 Task: Look for space in Nanuque, Brazil from 1st June, 2023 to 9th June, 2023 for 4 adults in price range Rs.6000 to Rs.12000. Place can be entire place with 2 bedrooms having 2 beds and 2 bathrooms. Property type can be house, flat, guest house. Booking option can be shelf check-in. Required host language is Spanish.
Action: Mouse moved to (493, 138)
Screenshot: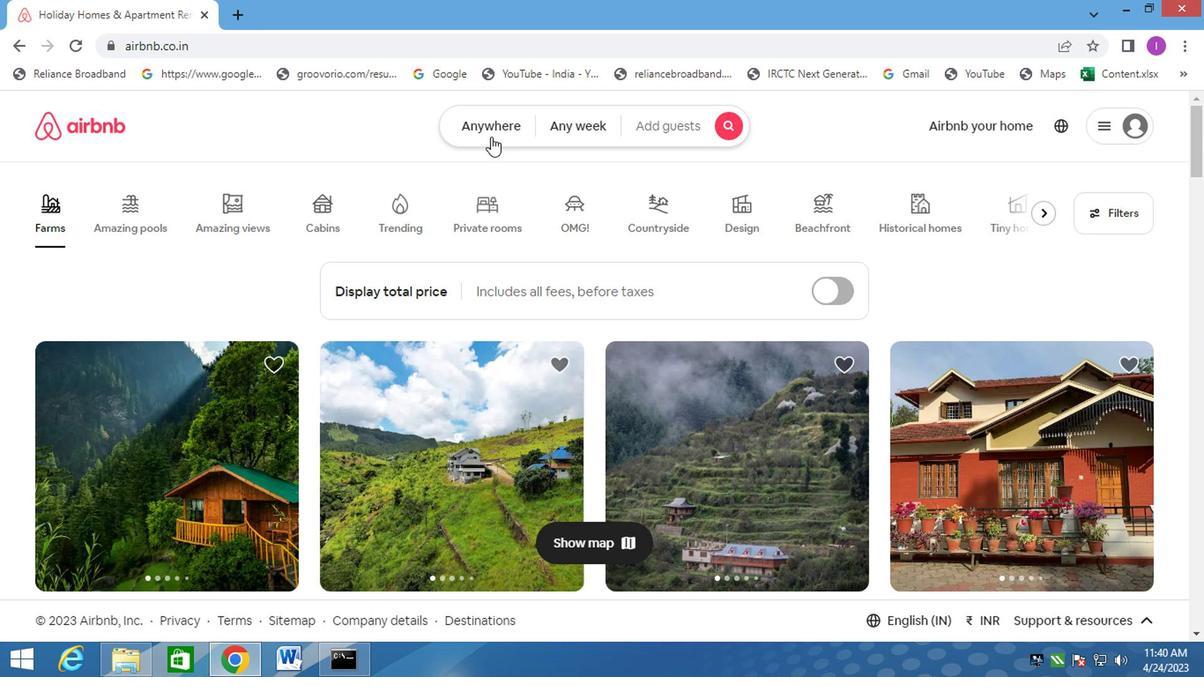 
Action: Mouse pressed left at (493, 138)
Screenshot: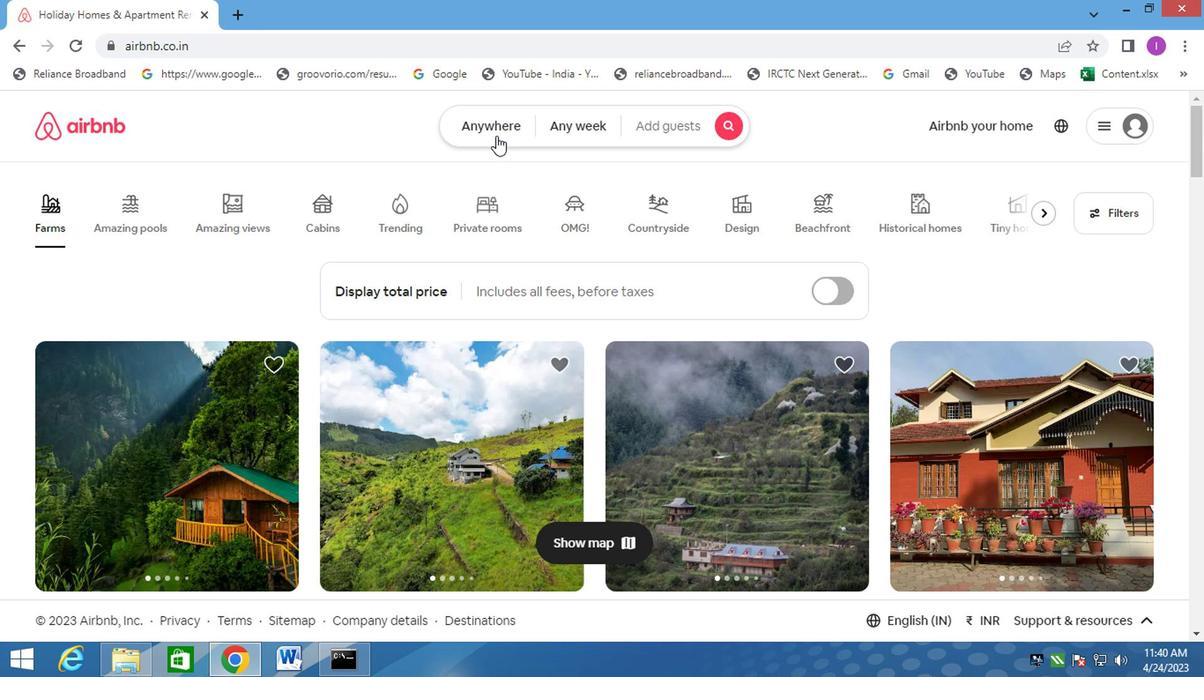
Action: Mouse moved to (312, 247)
Screenshot: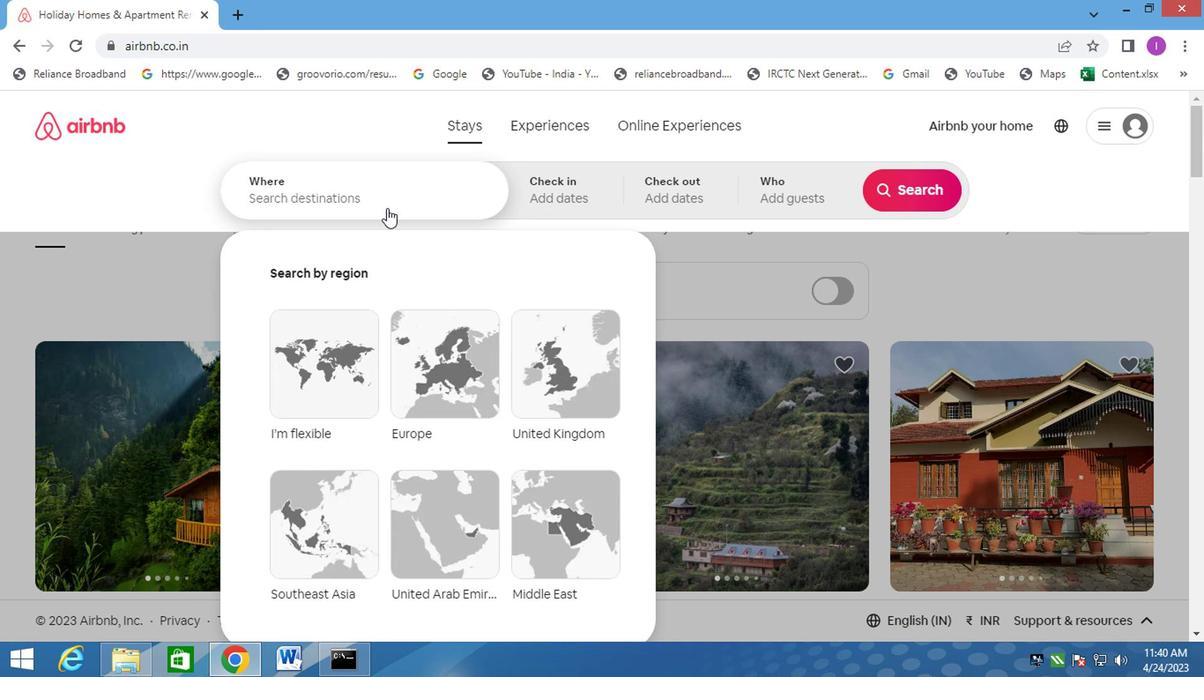 
Action: Key pressed nanu
Screenshot: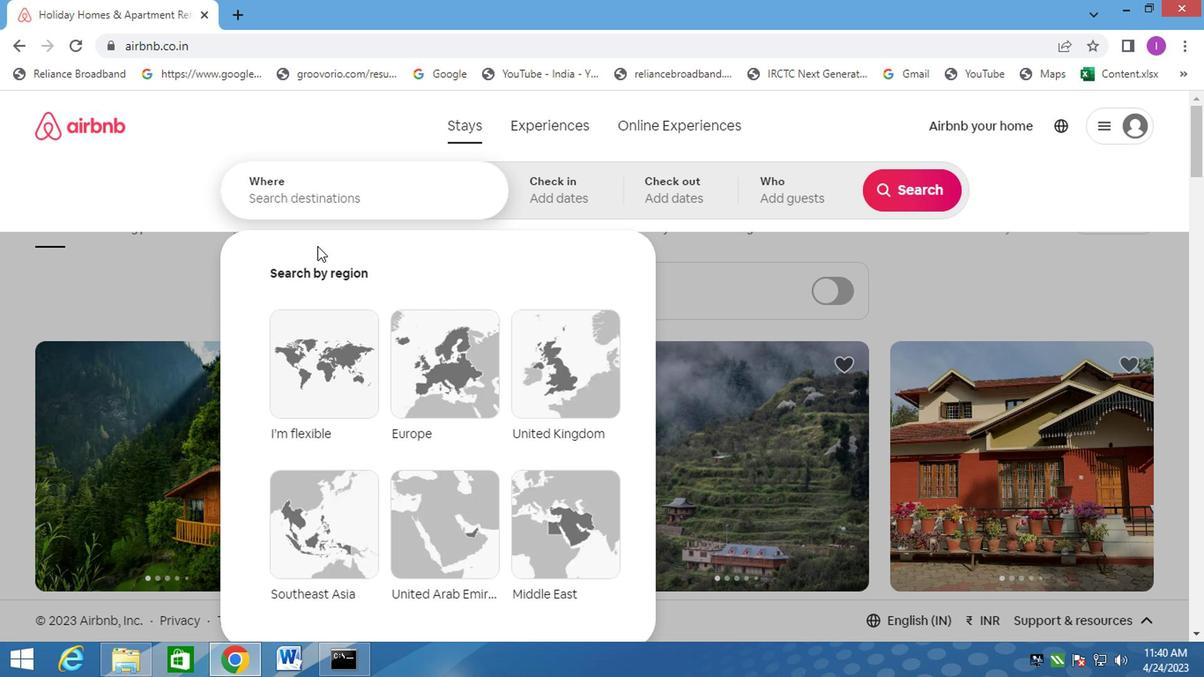 
Action: Mouse moved to (272, 200)
Screenshot: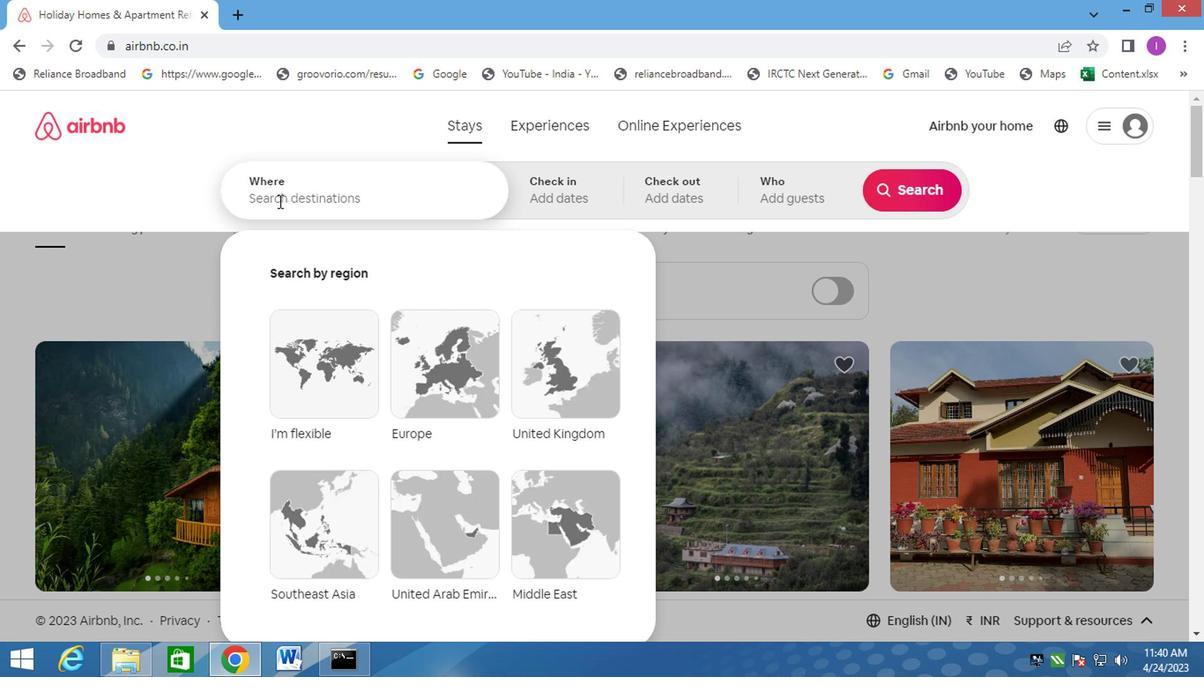 
Action: Mouse pressed left at (272, 200)
Screenshot: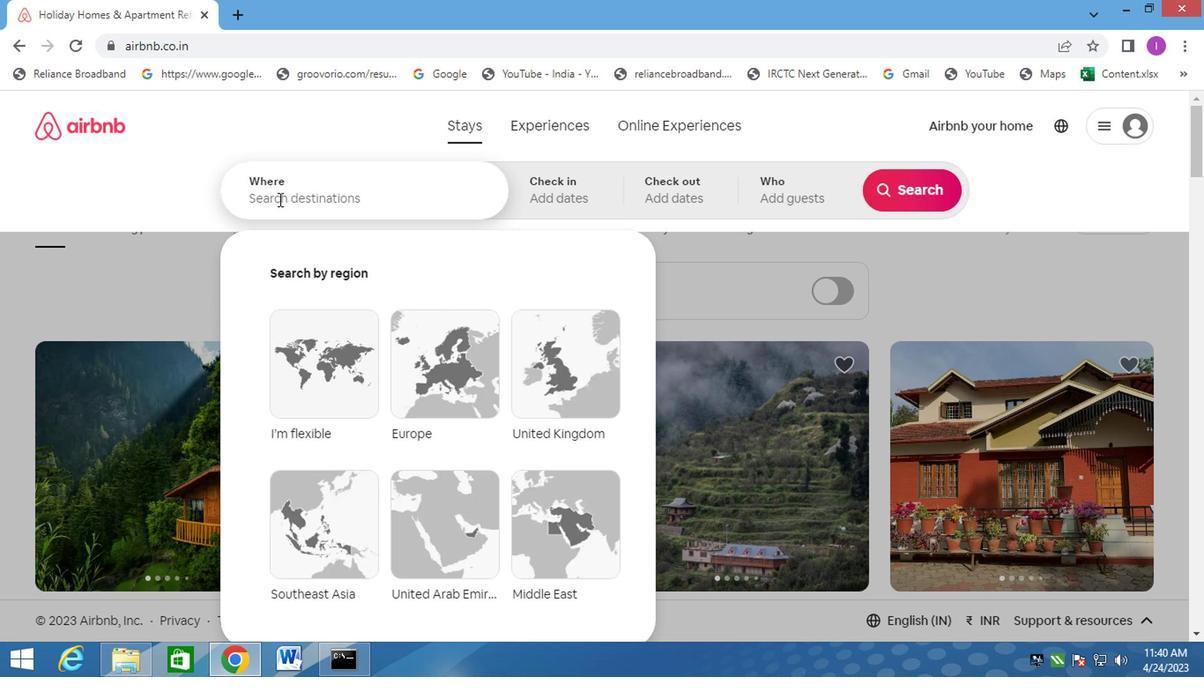 
Action: Key pressed nanuq
Screenshot: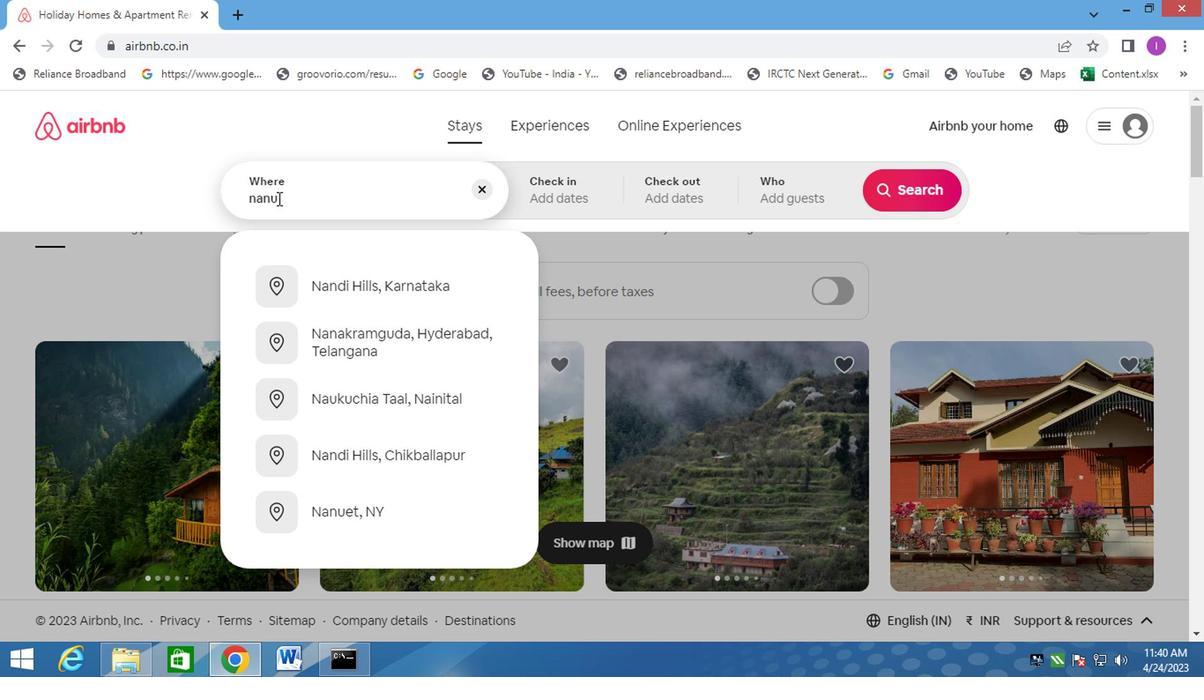 
Action: Mouse moved to (350, 309)
Screenshot: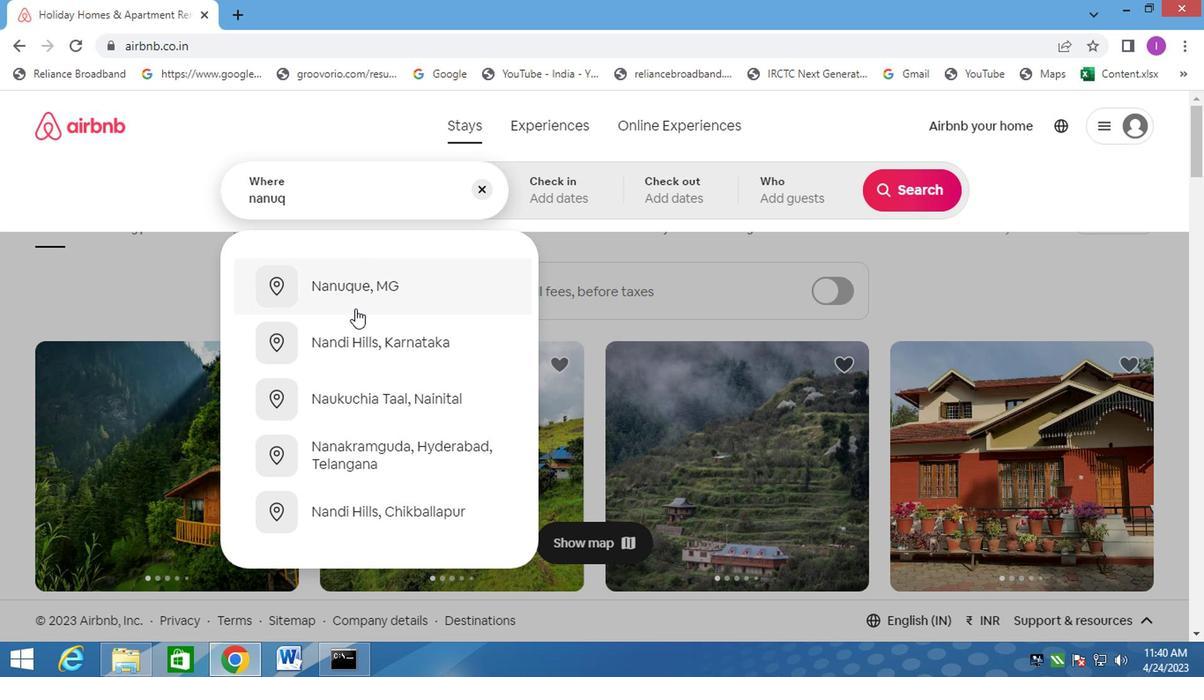 
Action: Key pressed ue,brazi
Screenshot: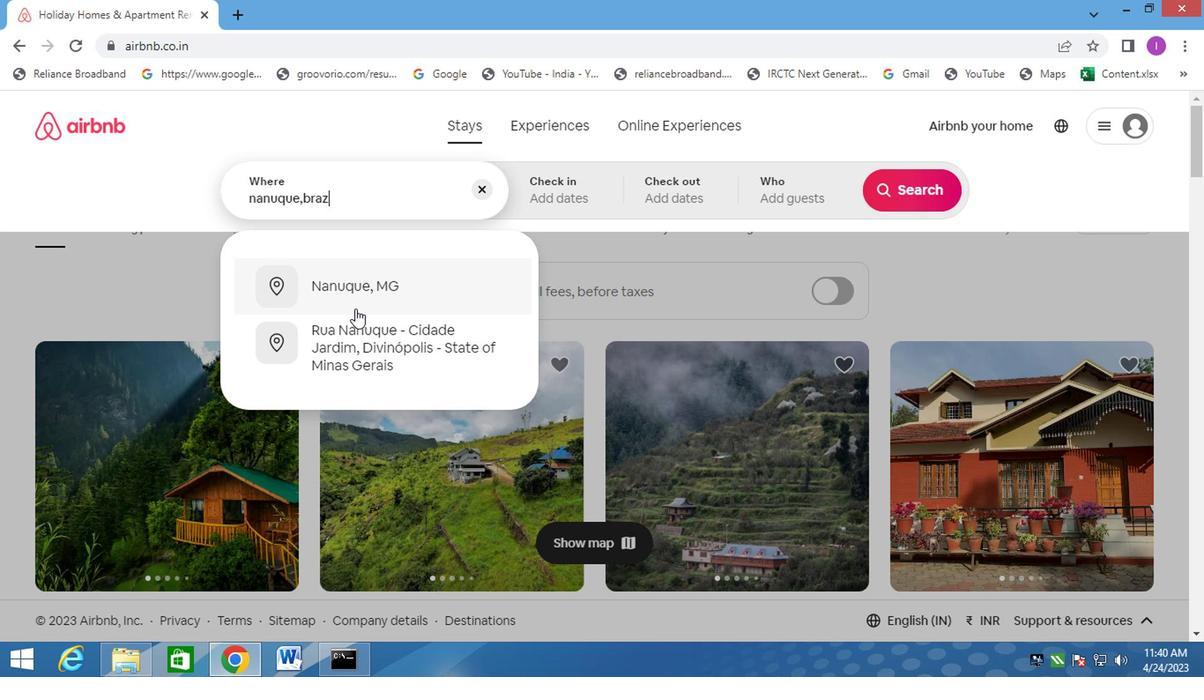 
Action: Mouse moved to (350, 309)
Screenshot: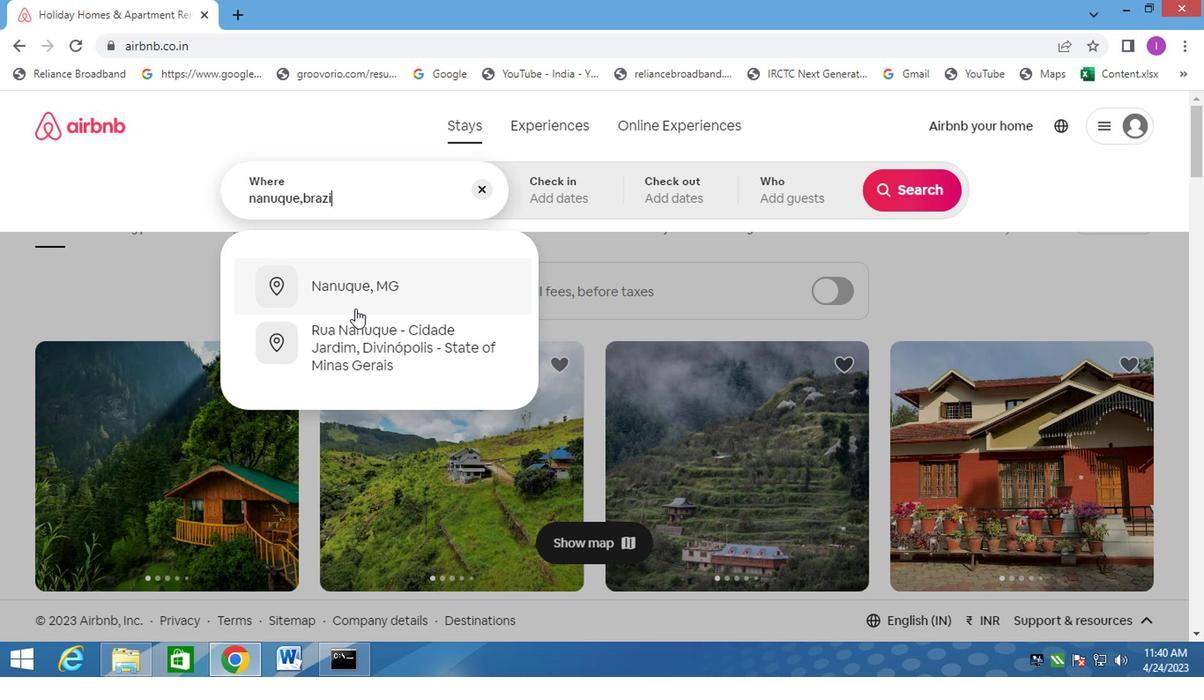 
Action: Key pressed l
Screenshot: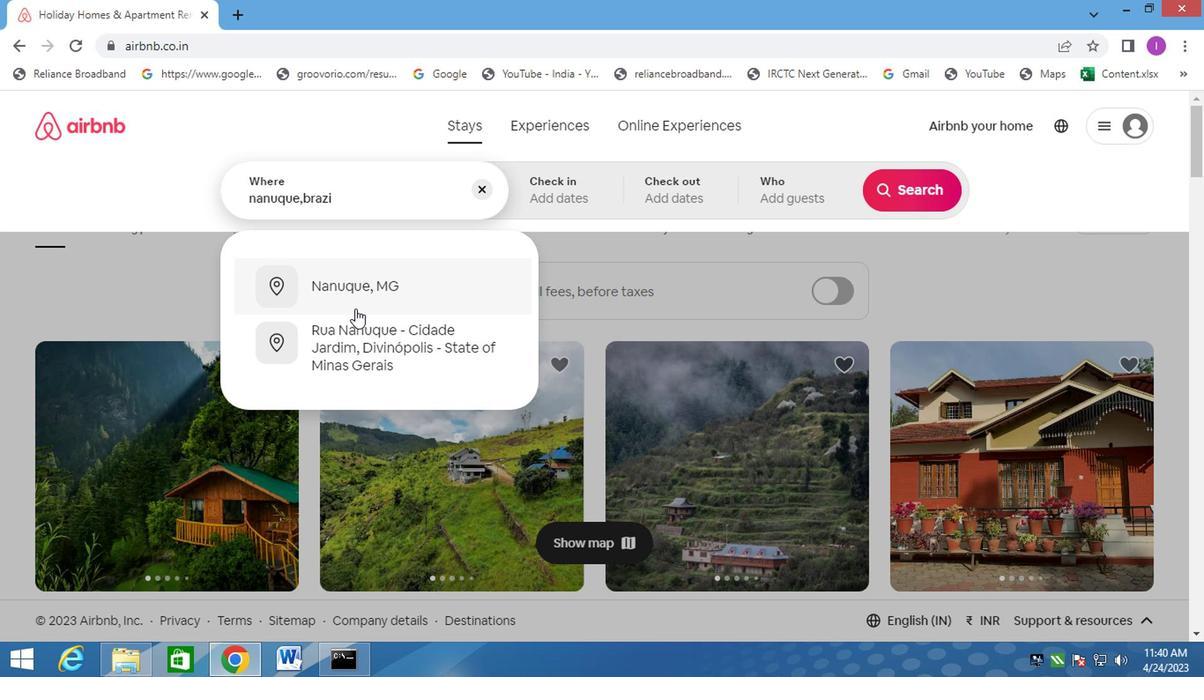
Action: Mouse moved to (576, 197)
Screenshot: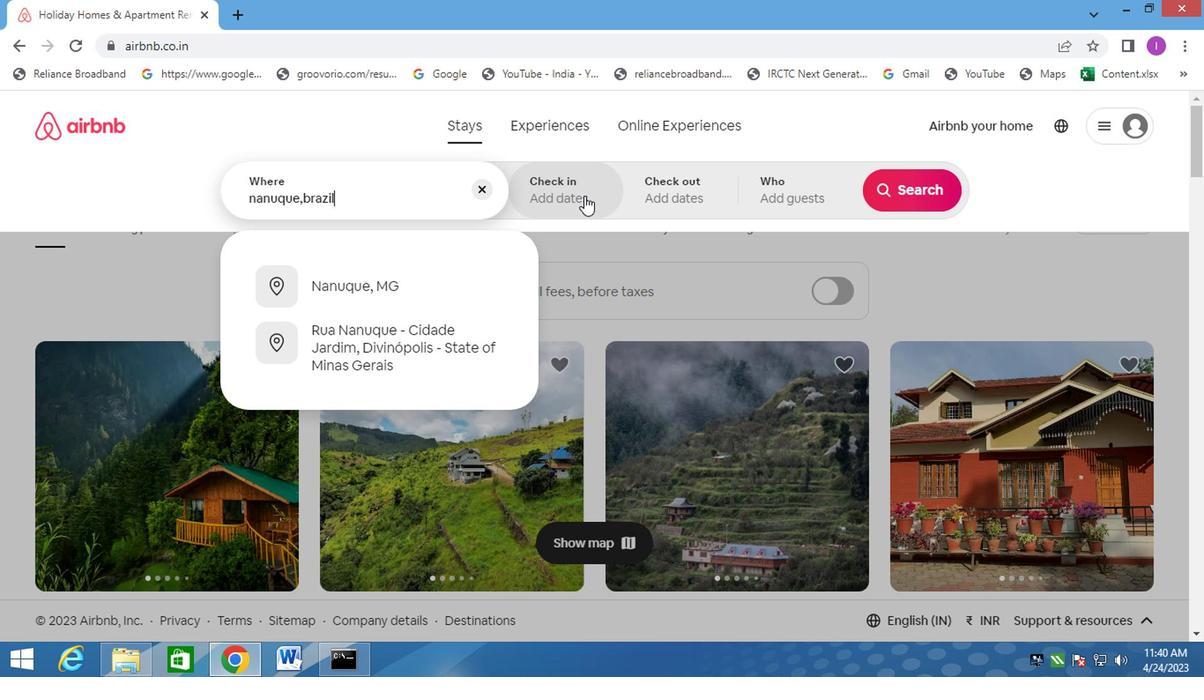 
Action: Mouse pressed left at (576, 197)
Screenshot: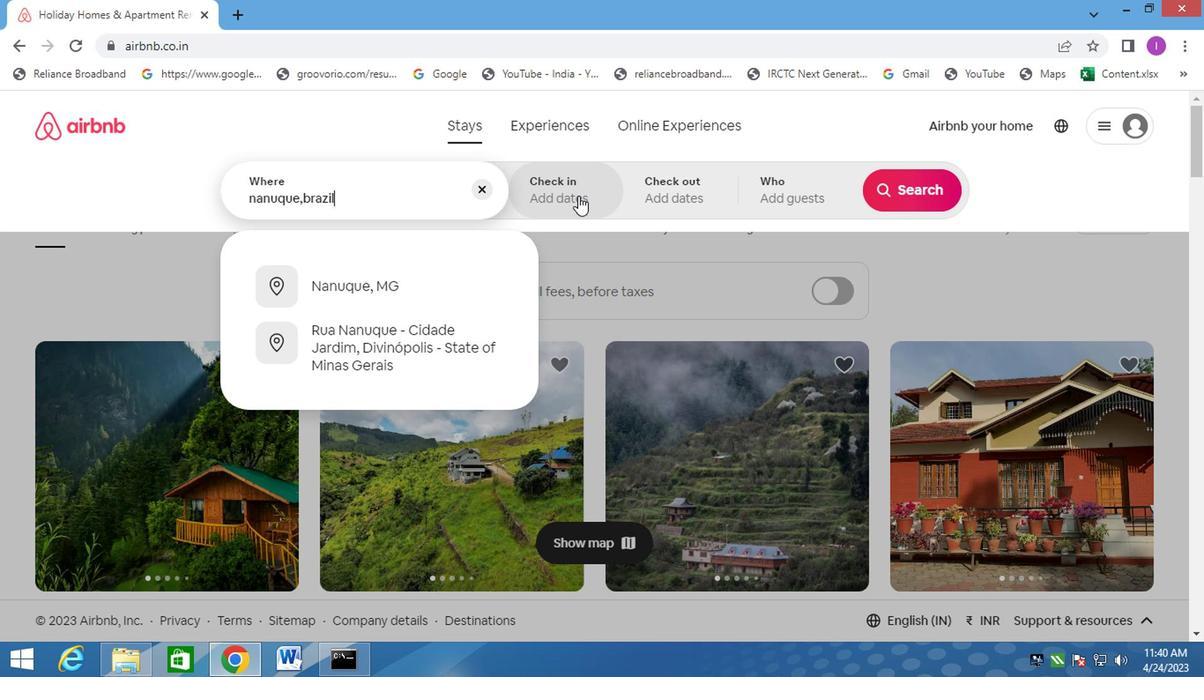 
Action: Mouse moved to (904, 335)
Screenshot: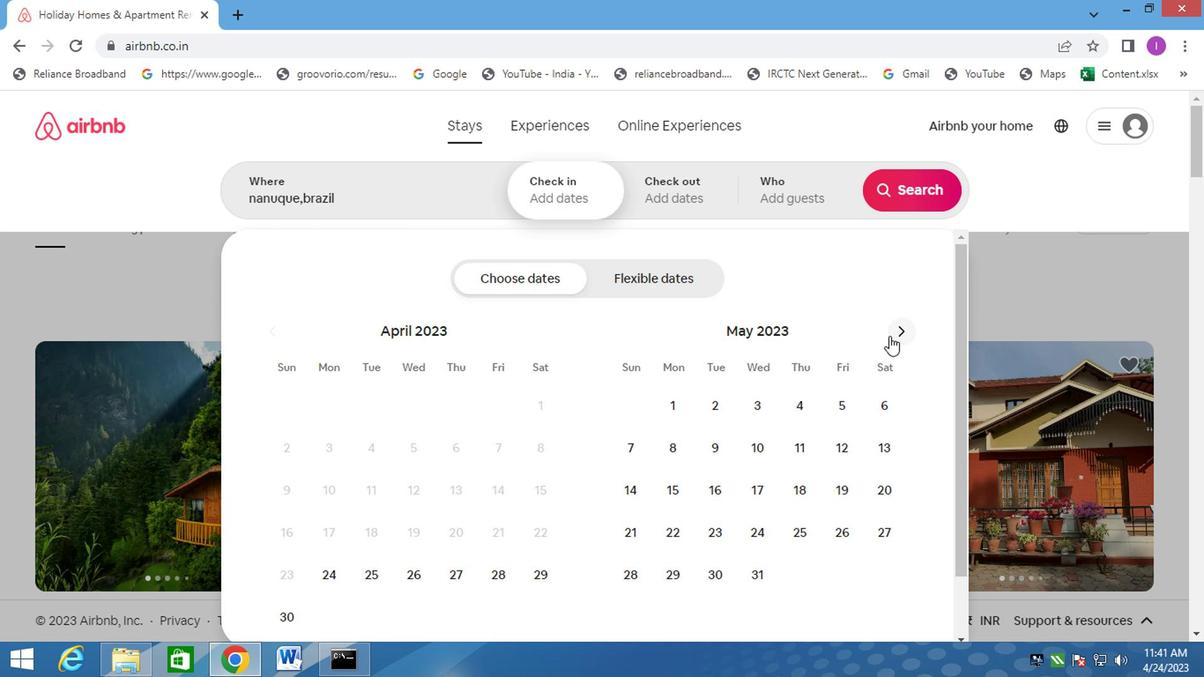 
Action: Mouse pressed left at (904, 335)
Screenshot: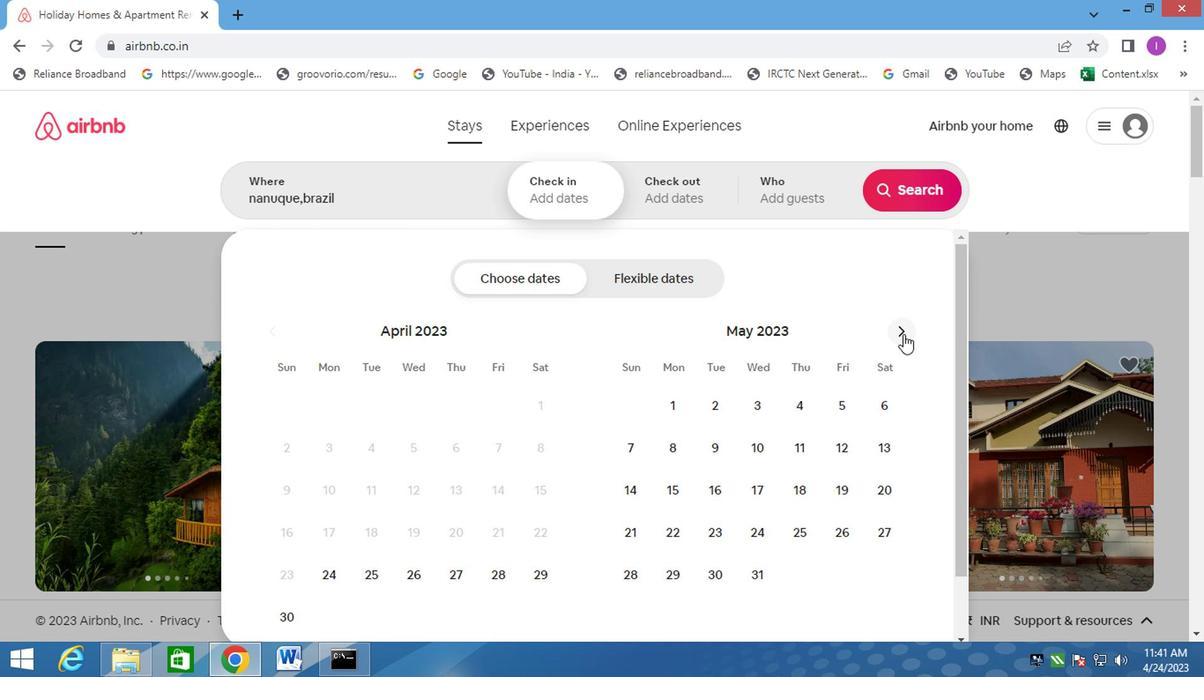 
Action: Mouse moved to (791, 404)
Screenshot: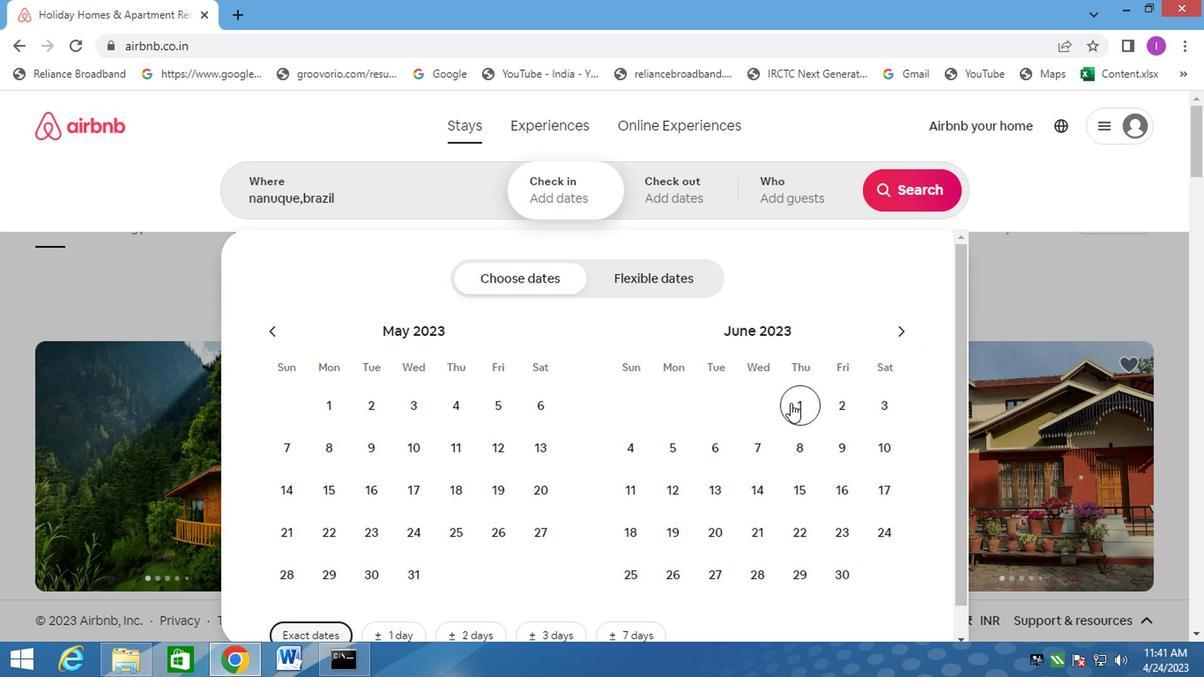 
Action: Mouse pressed left at (791, 404)
Screenshot: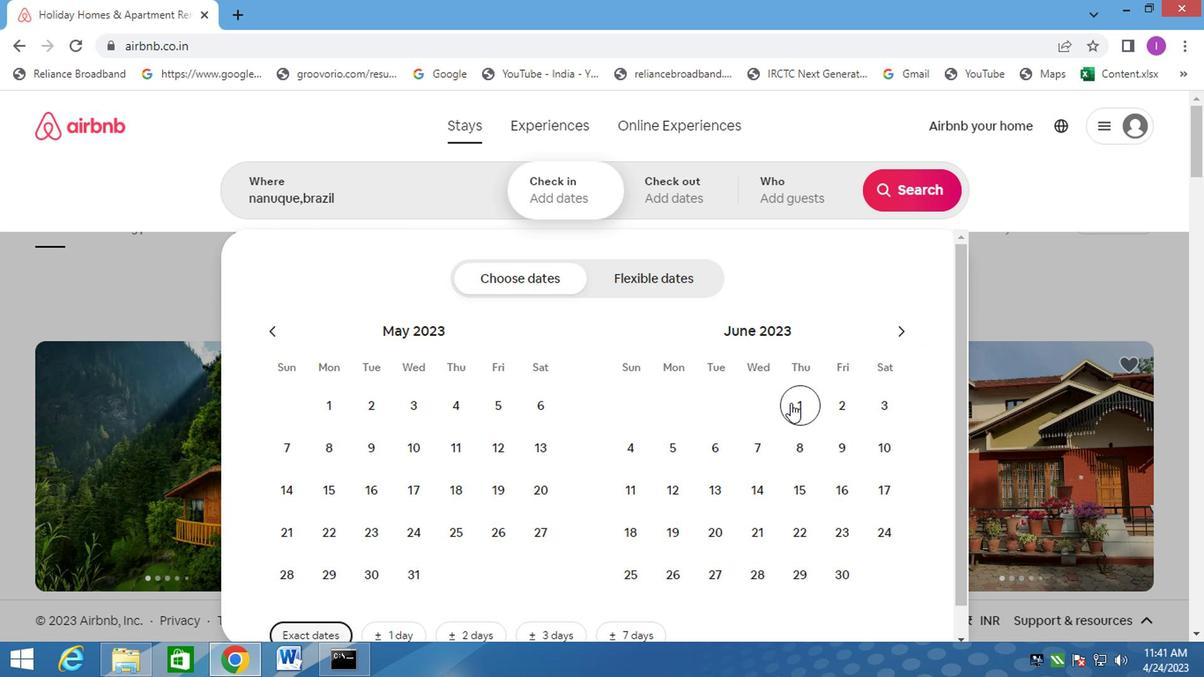 
Action: Mouse moved to (842, 448)
Screenshot: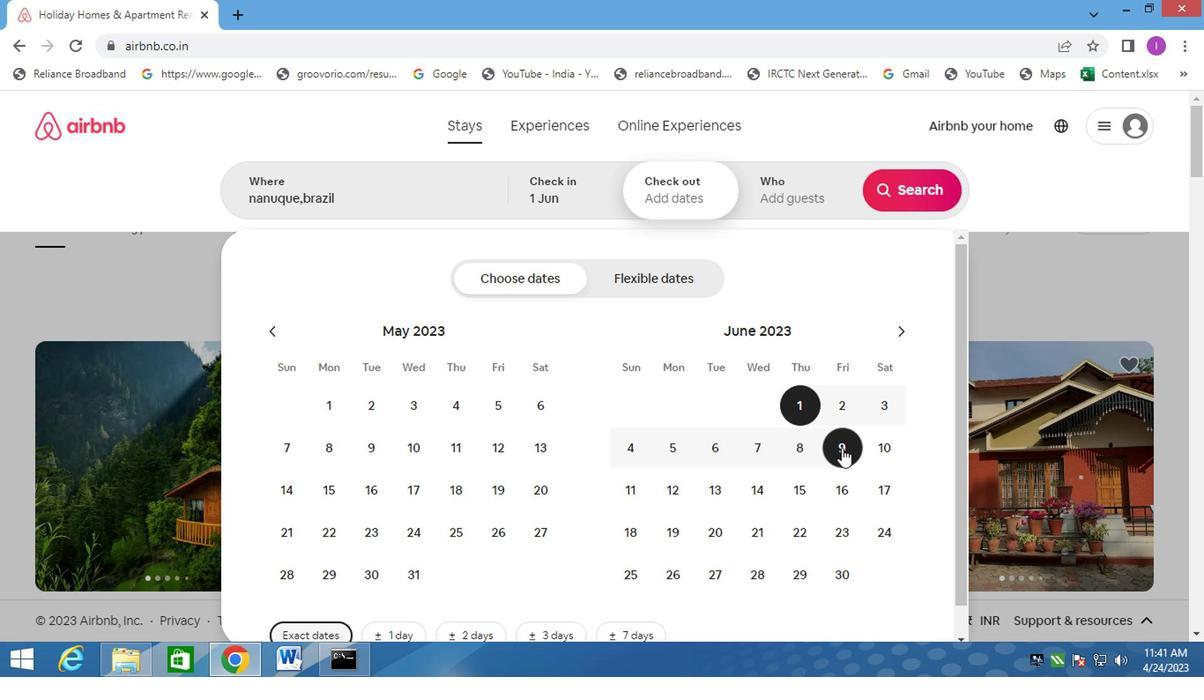 
Action: Mouse pressed left at (842, 448)
Screenshot: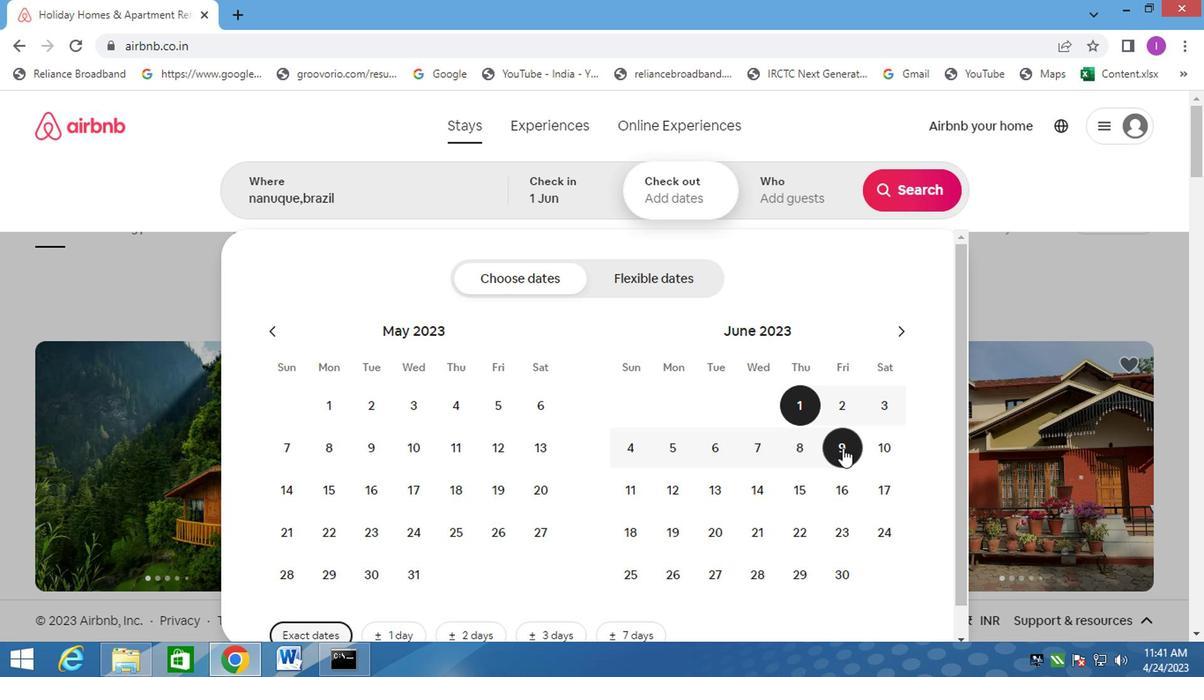 
Action: Mouse moved to (797, 199)
Screenshot: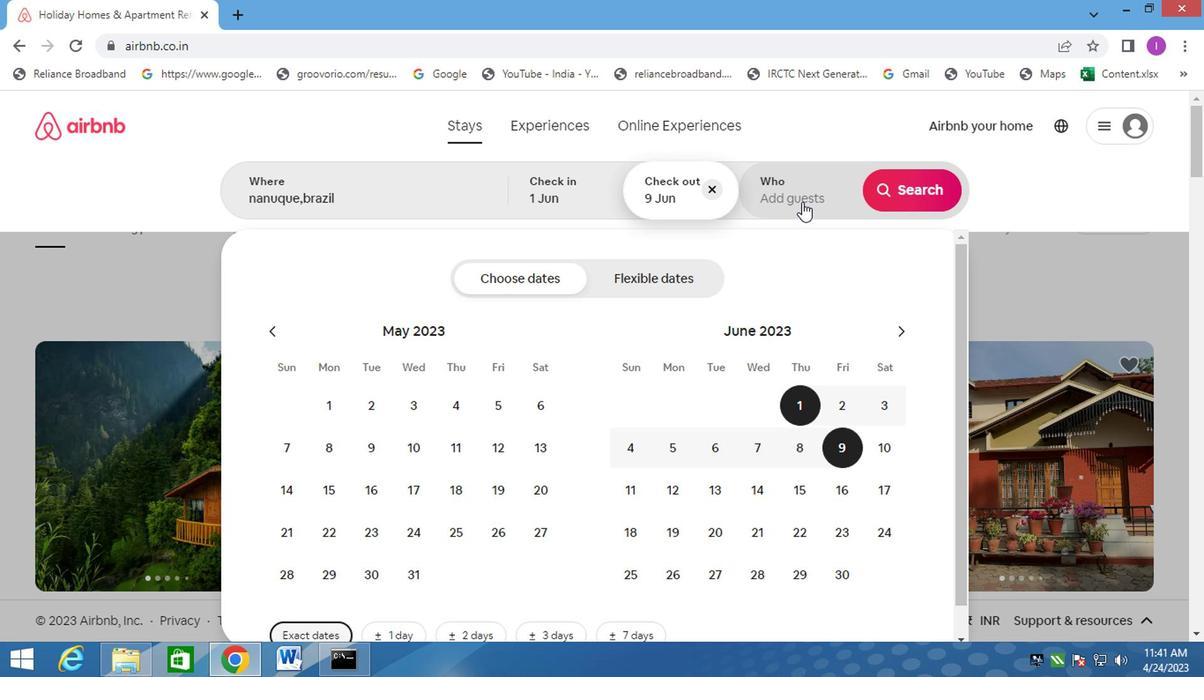 
Action: Mouse pressed left at (797, 199)
Screenshot: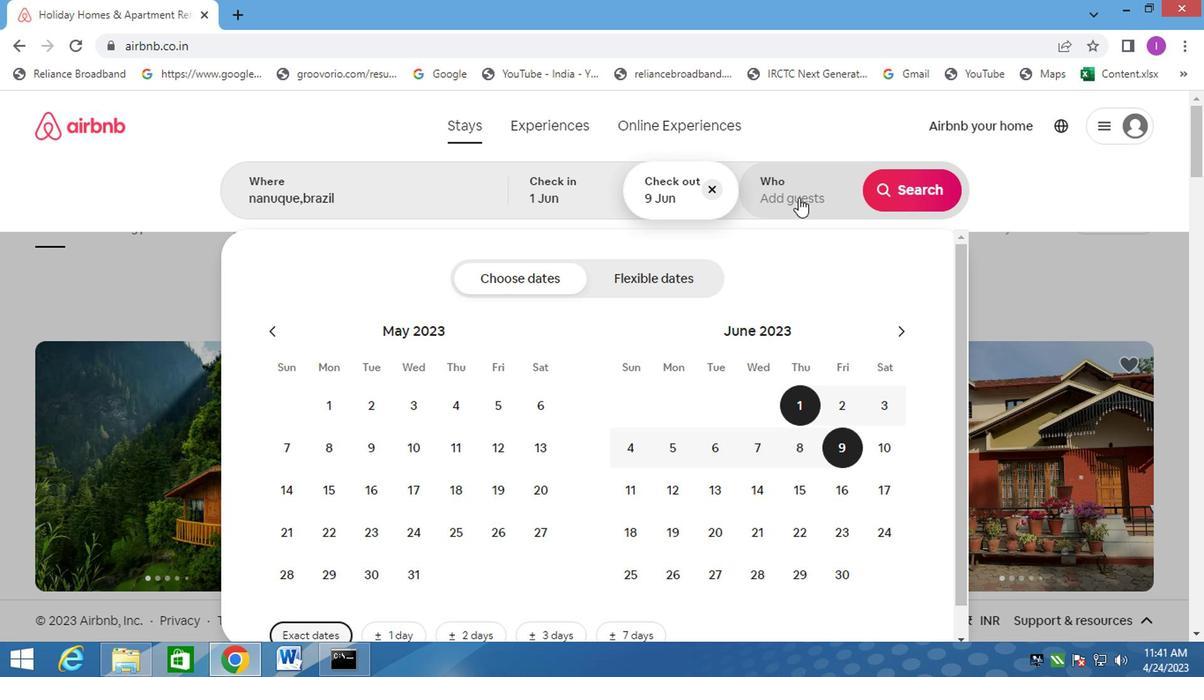 
Action: Mouse moved to (918, 284)
Screenshot: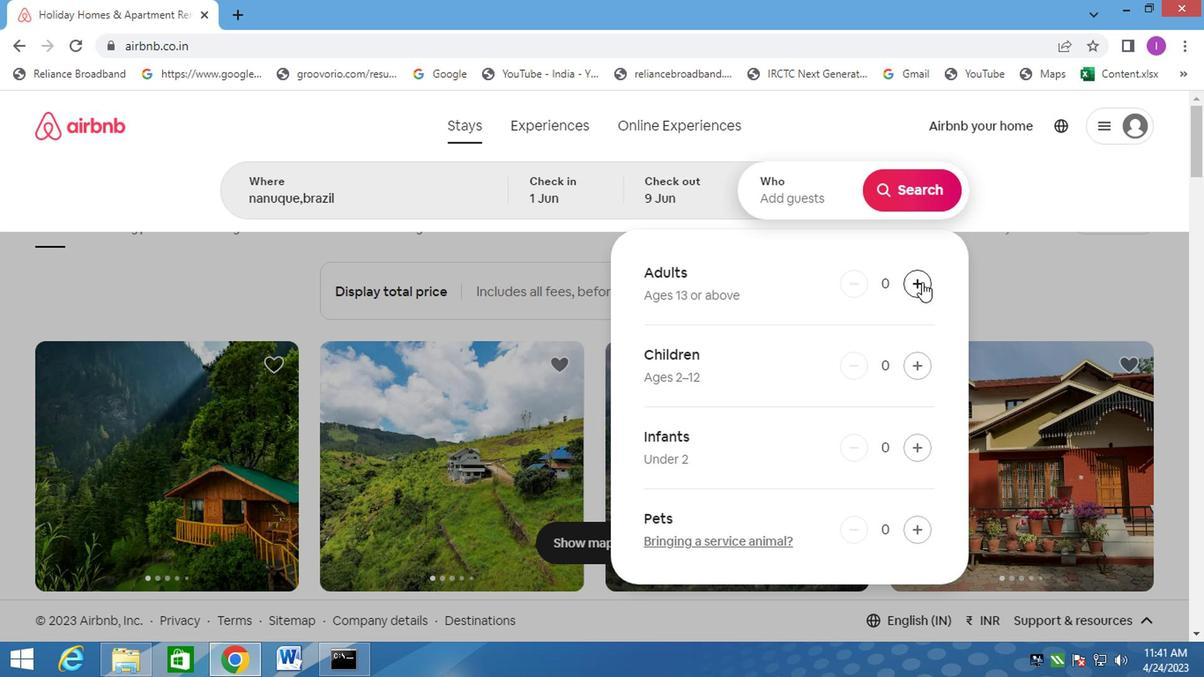 
Action: Mouse pressed left at (918, 284)
Screenshot: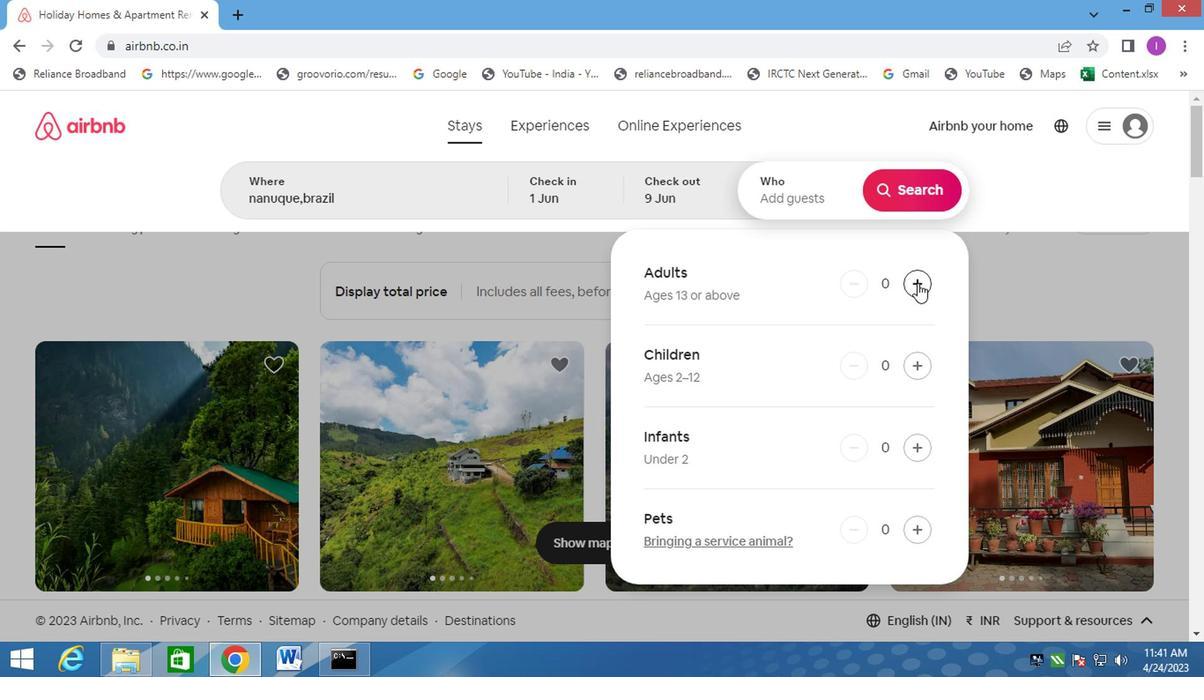 
Action: Mouse pressed left at (918, 284)
Screenshot: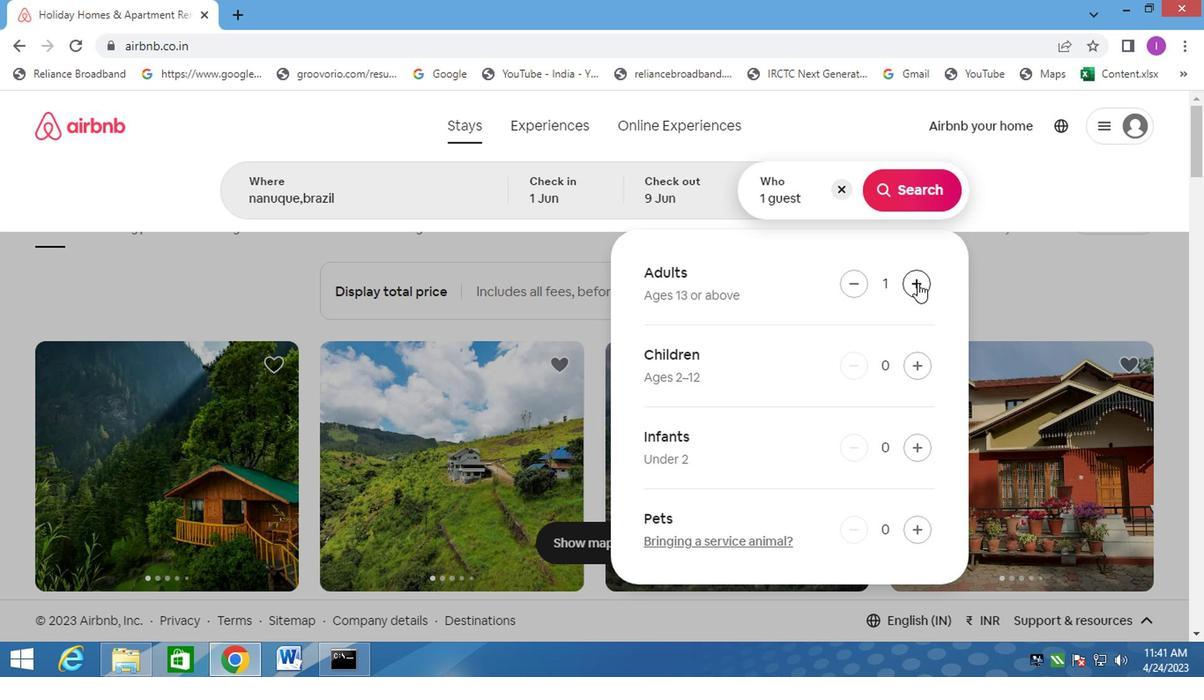 
Action: Mouse pressed left at (918, 284)
Screenshot: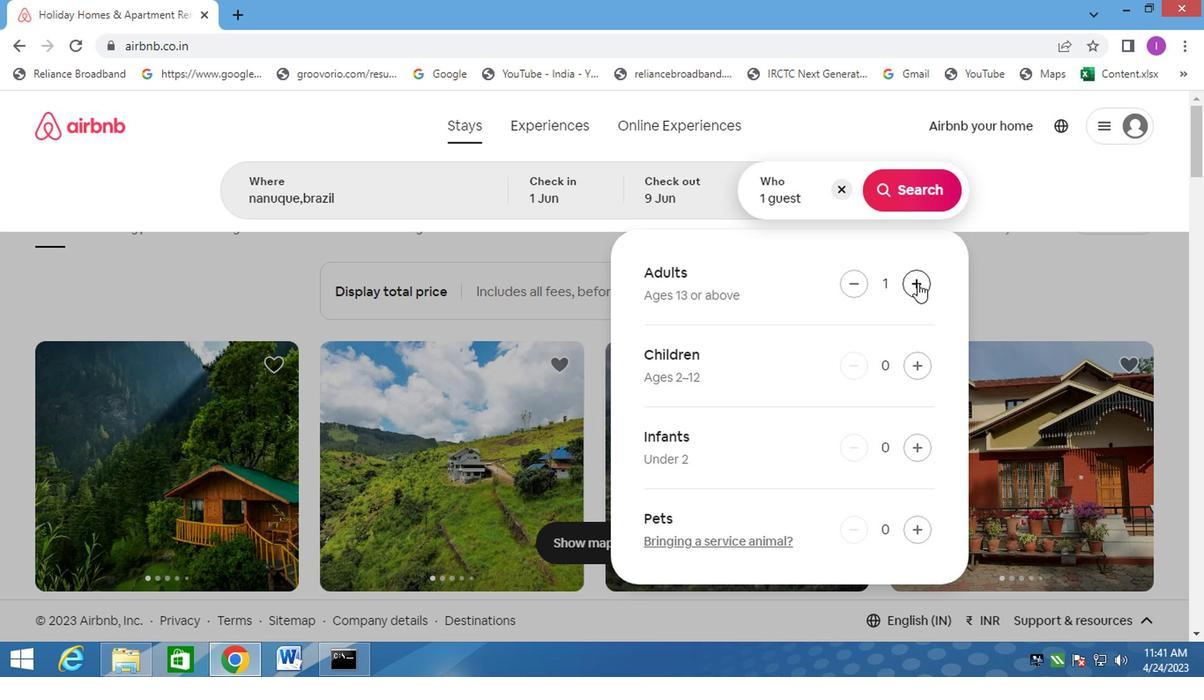 
Action: Mouse pressed left at (918, 284)
Screenshot: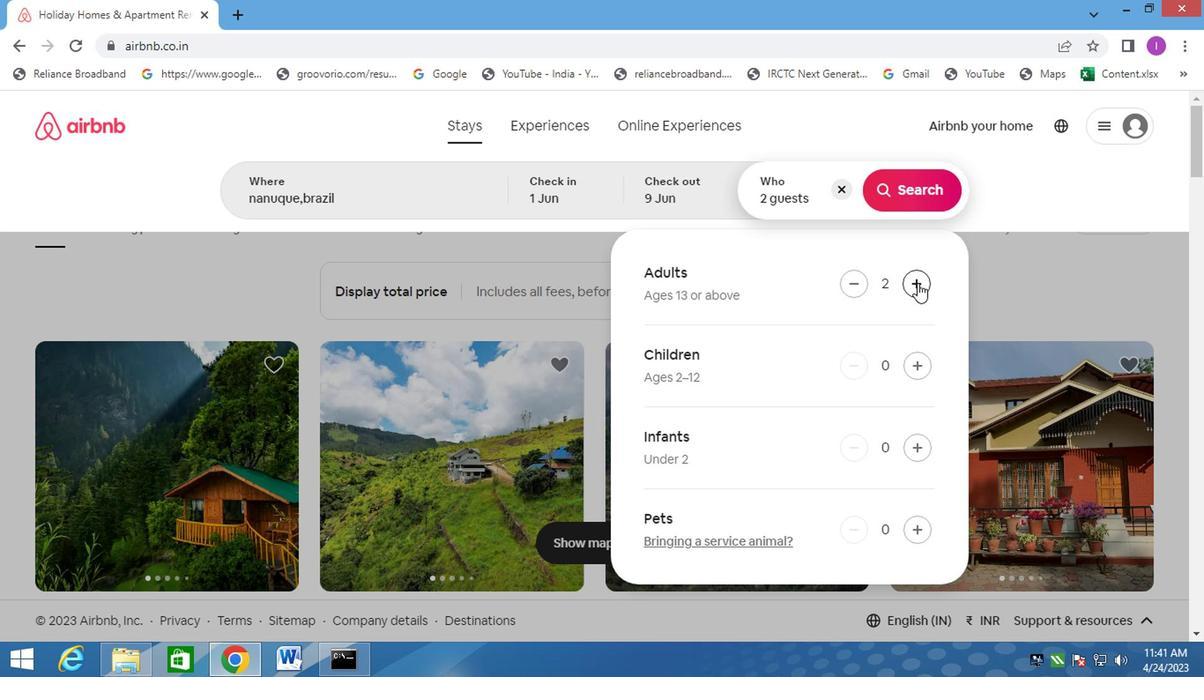 
Action: Mouse moved to (992, 190)
Screenshot: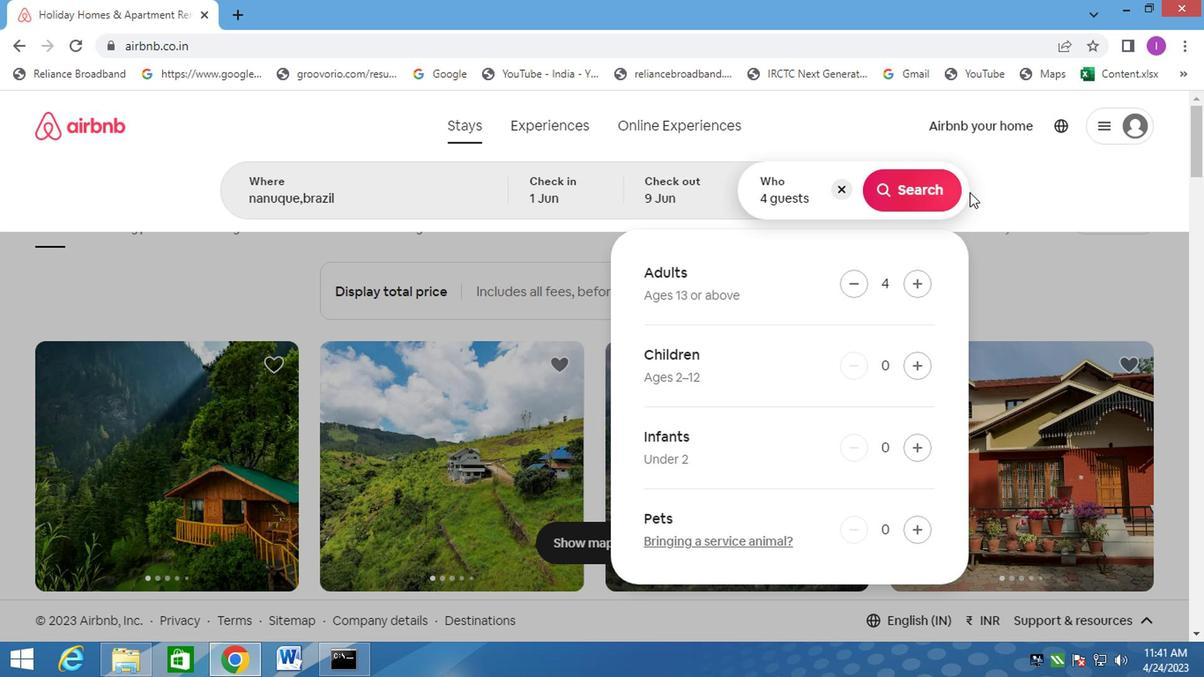 
Action: Mouse pressed left at (992, 190)
Screenshot: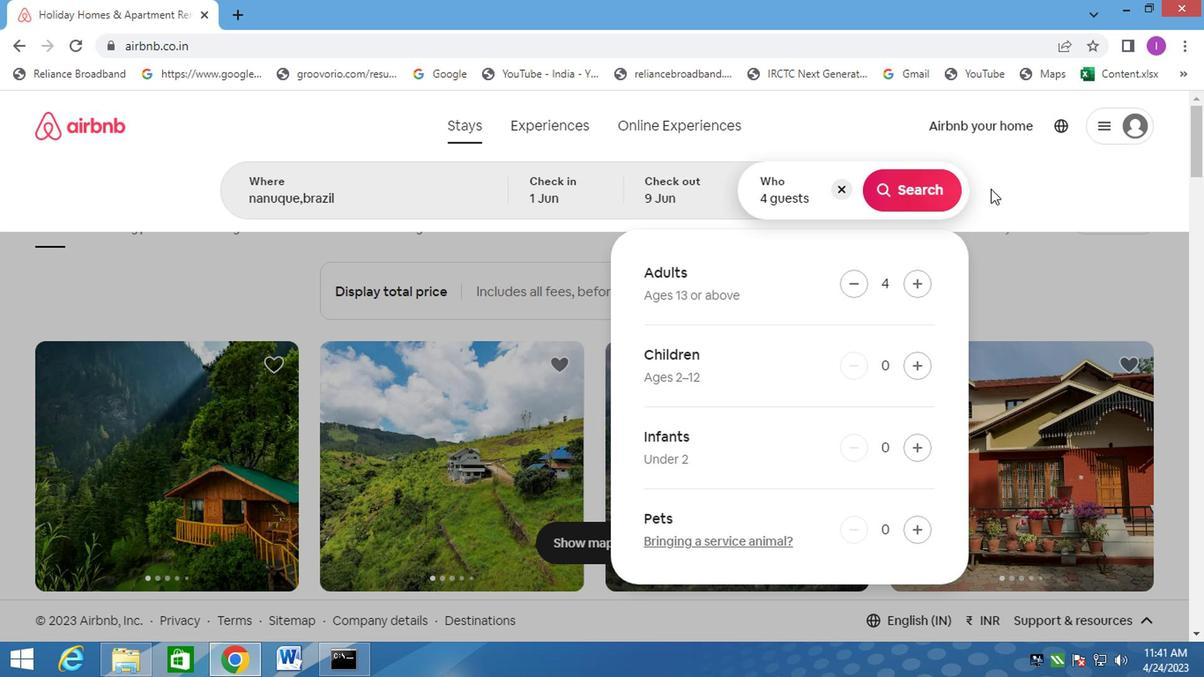 
Action: Mouse moved to (1019, 183)
Screenshot: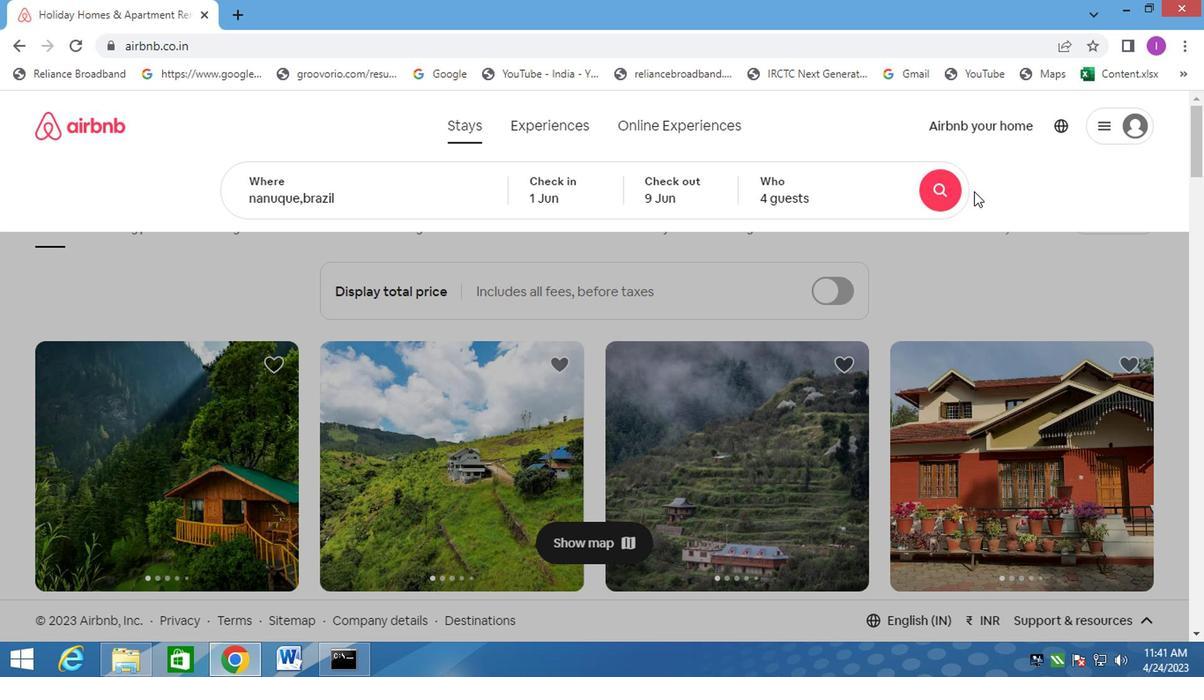 
Action: Mouse pressed left at (1019, 183)
Screenshot: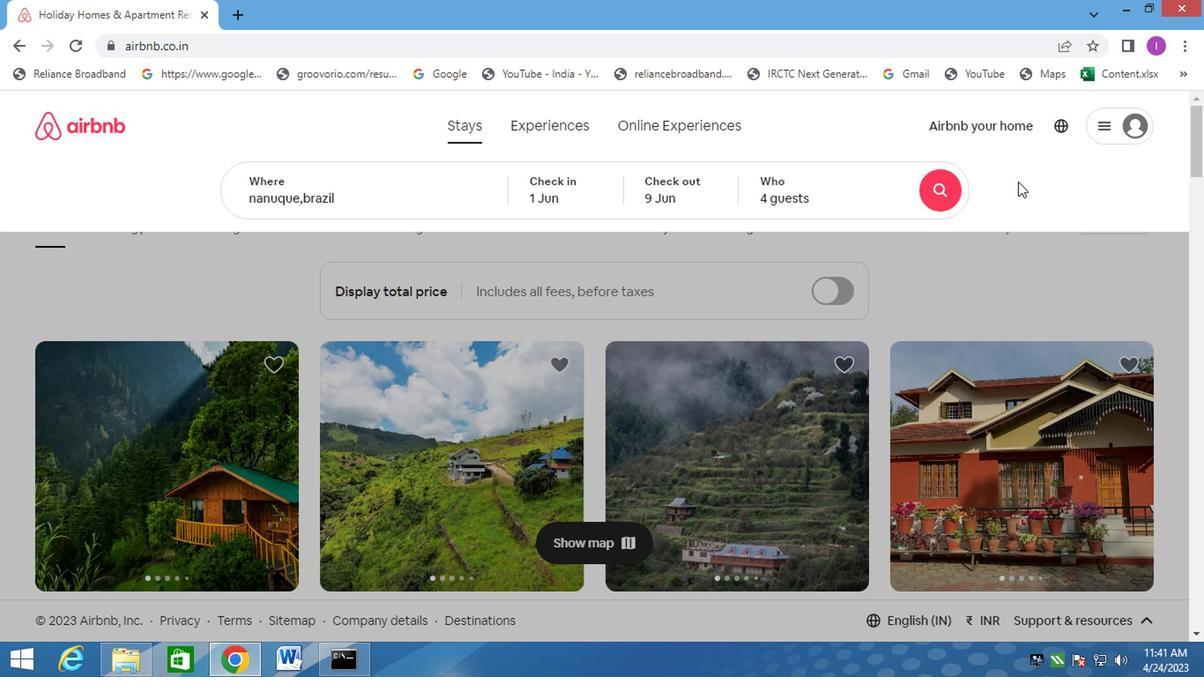 
Action: Mouse moved to (946, 186)
Screenshot: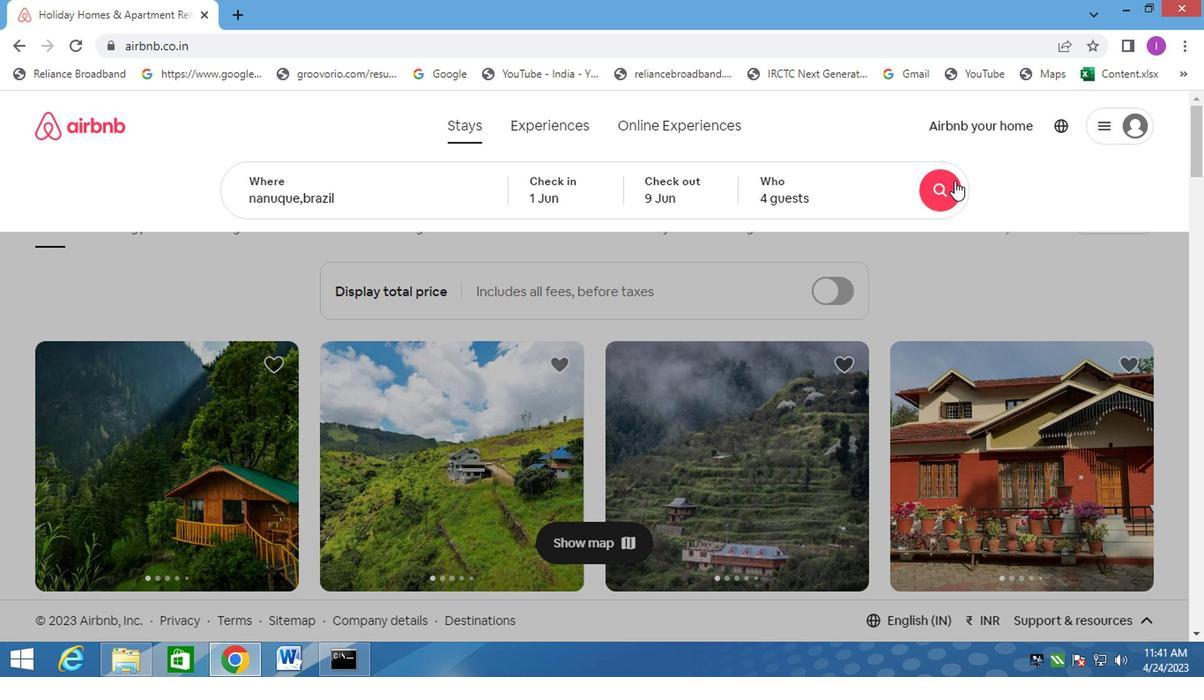 
Action: Mouse pressed left at (946, 186)
Screenshot: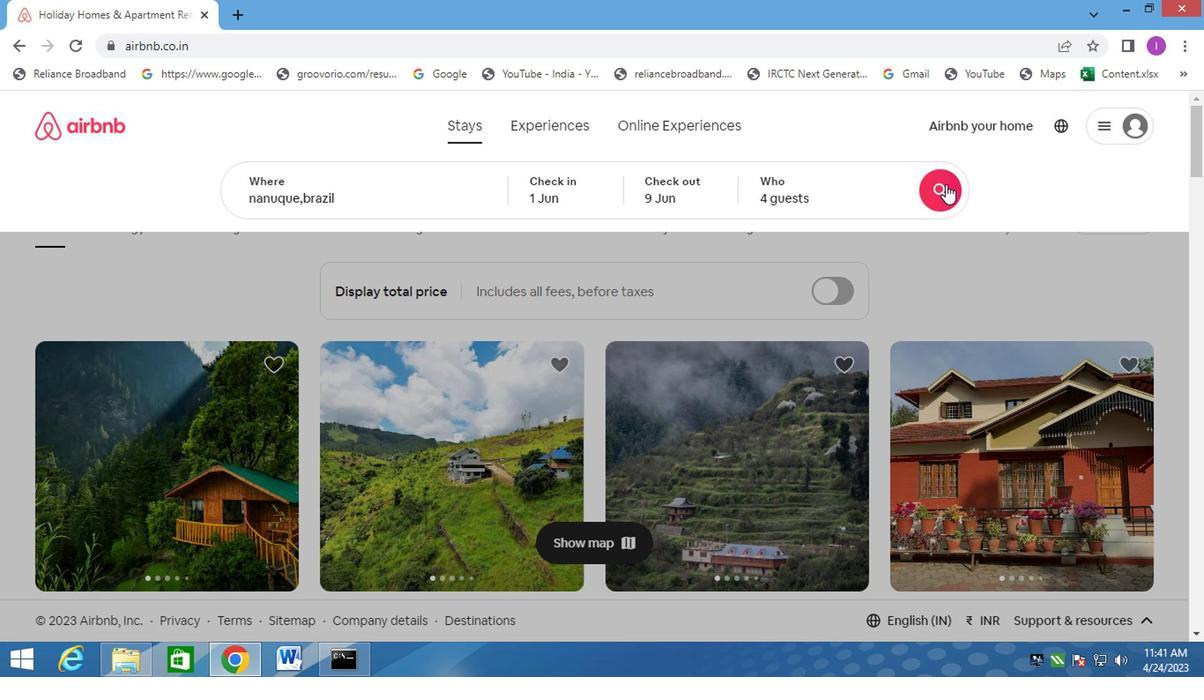 
Action: Mouse moved to (1121, 195)
Screenshot: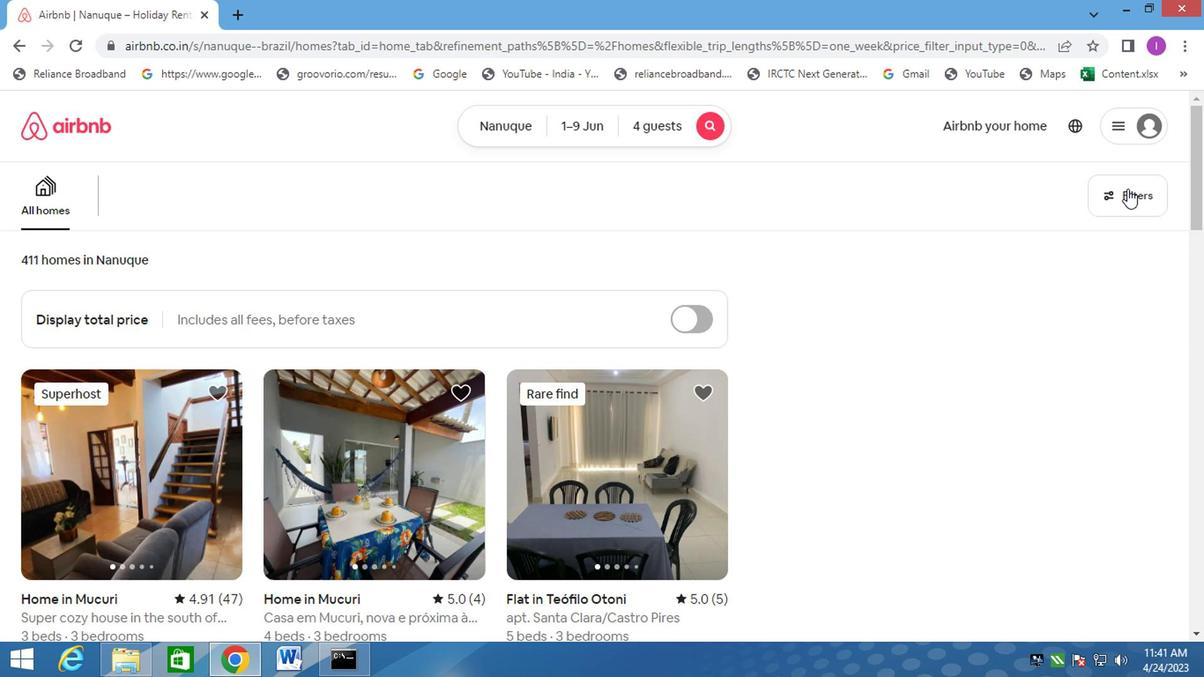 
Action: Mouse pressed left at (1121, 195)
Screenshot: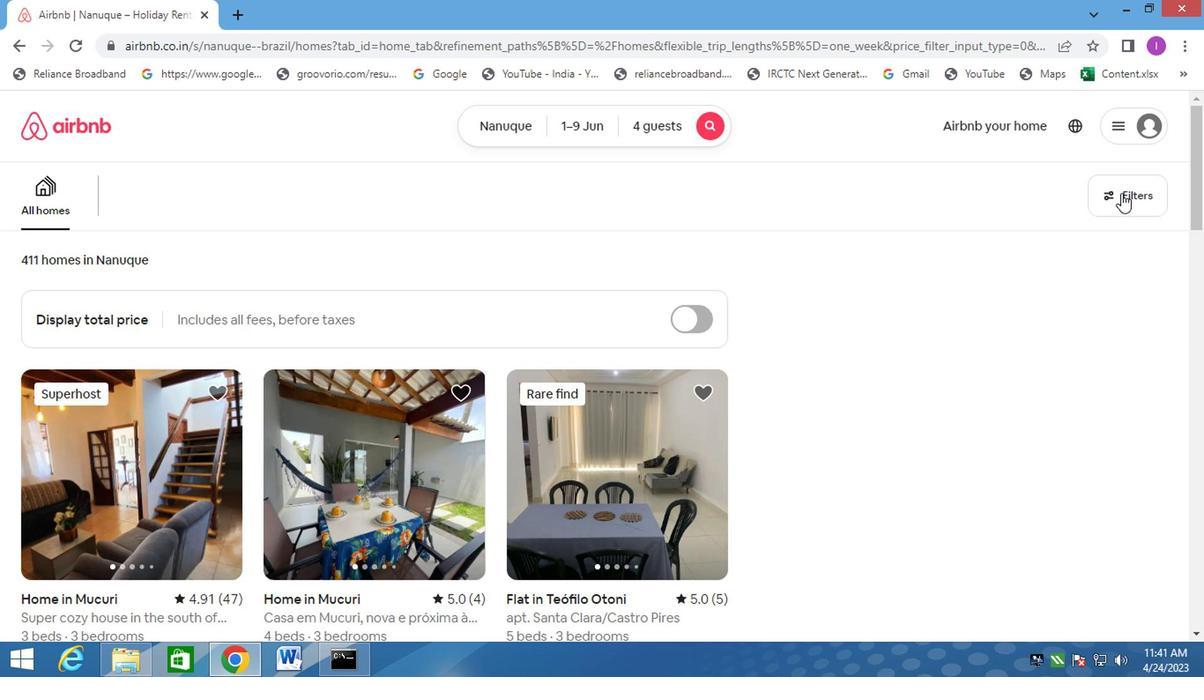 
Action: Mouse moved to (384, 419)
Screenshot: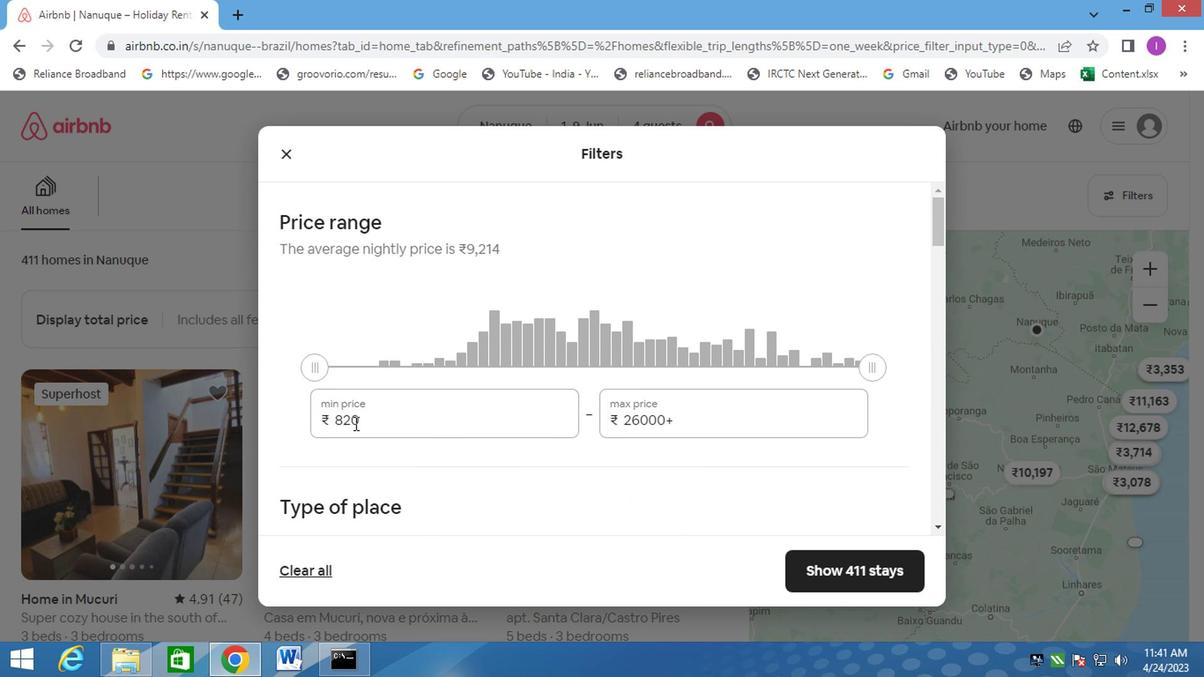 
Action: Mouse pressed left at (384, 419)
Screenshot: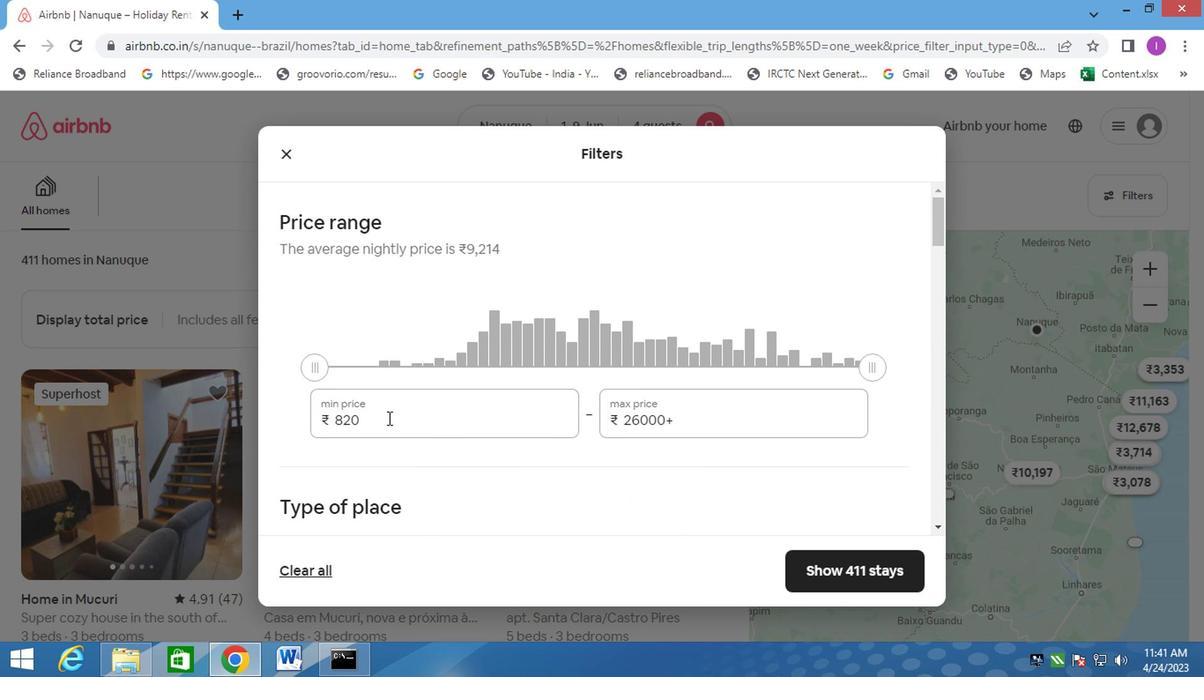 
Action: Mouse moved to (331, 424)
Screenshot: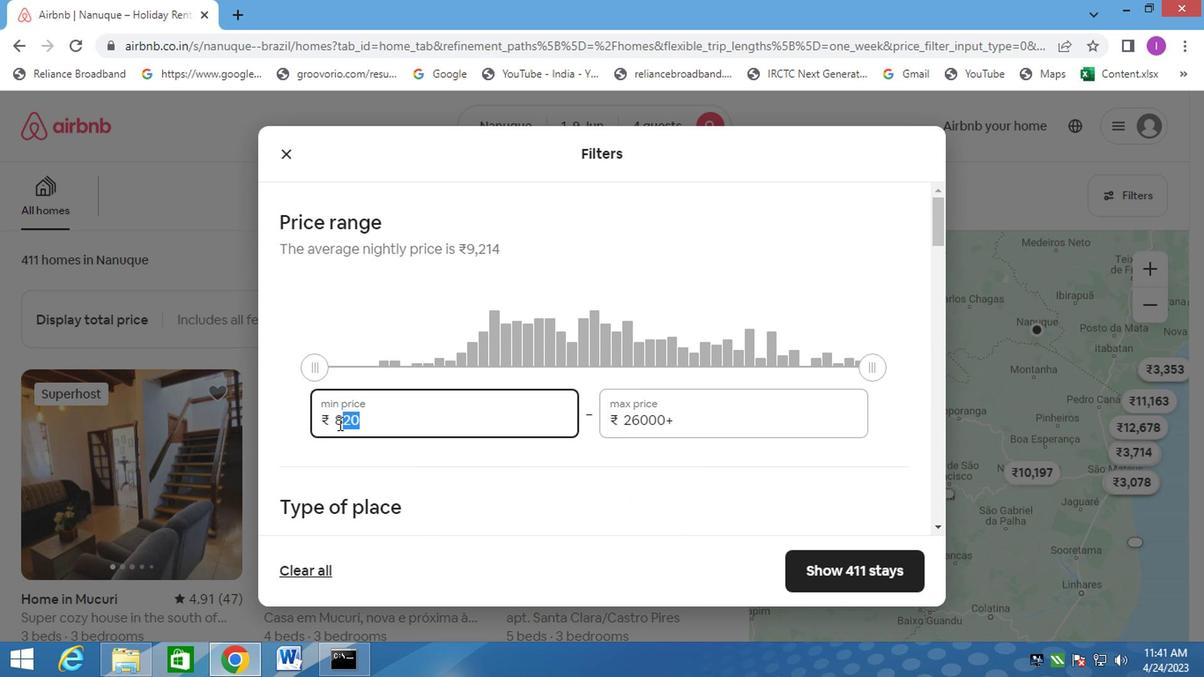 
Action: Key pressed 6000
Screenshot: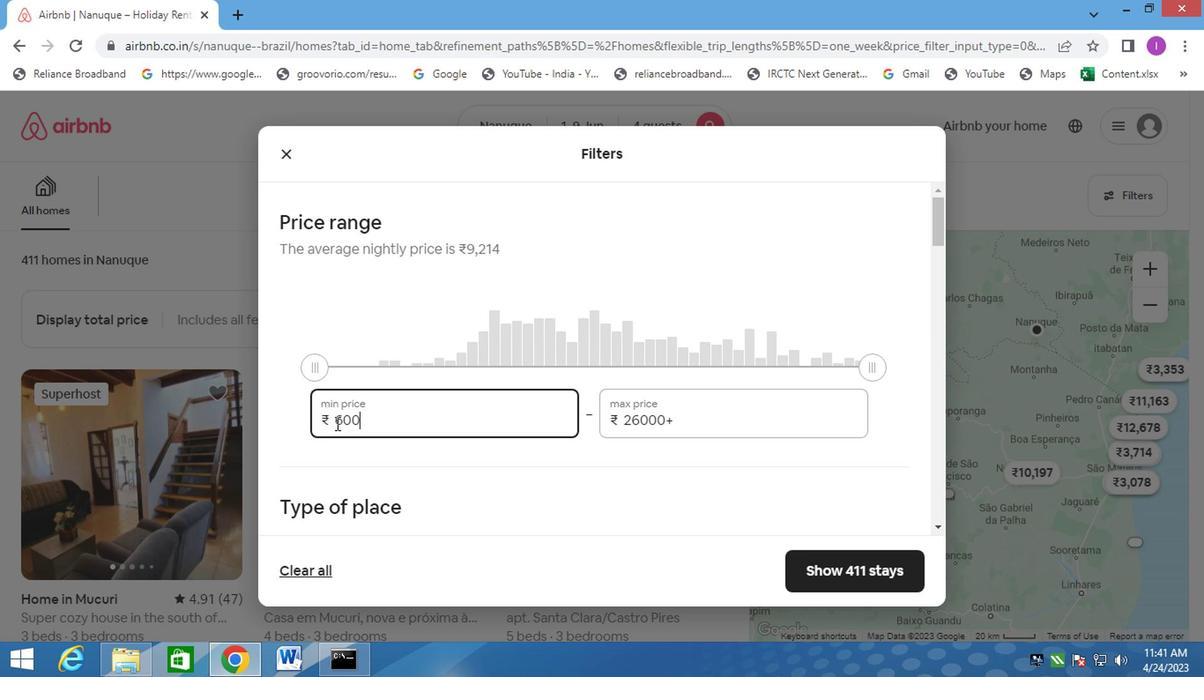 
Action: Mouse moved to (691, 426)
Screenshot: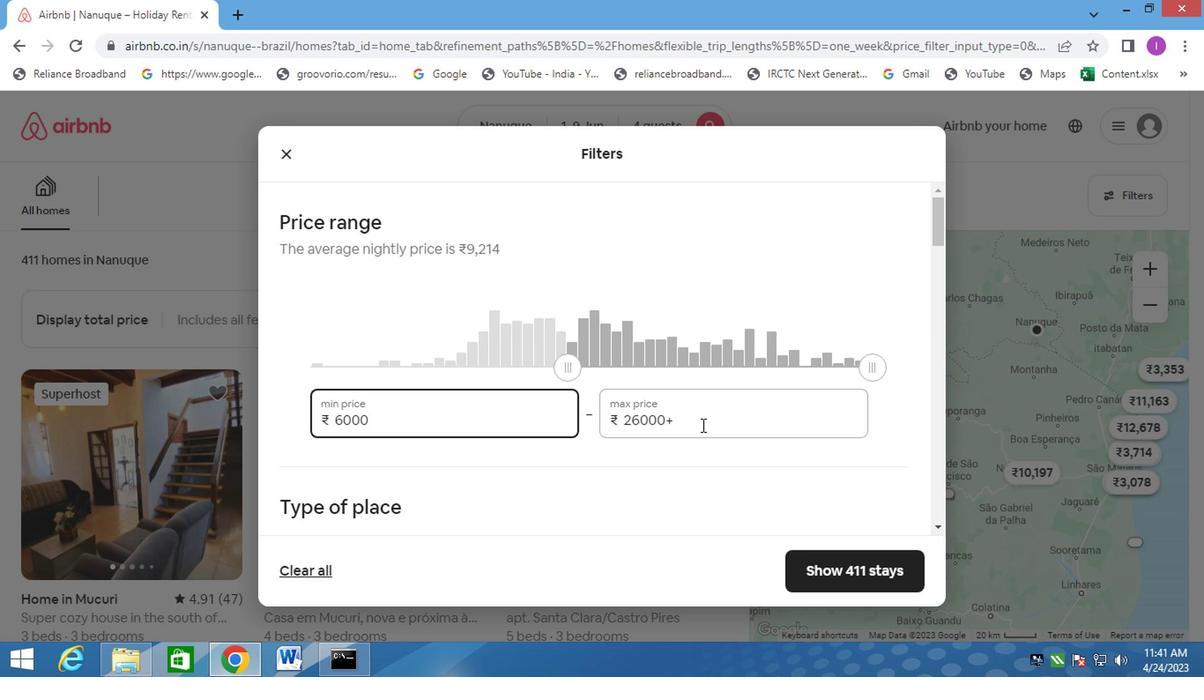 
Action: Mouse pressed left at (691, 426)
Screenshot: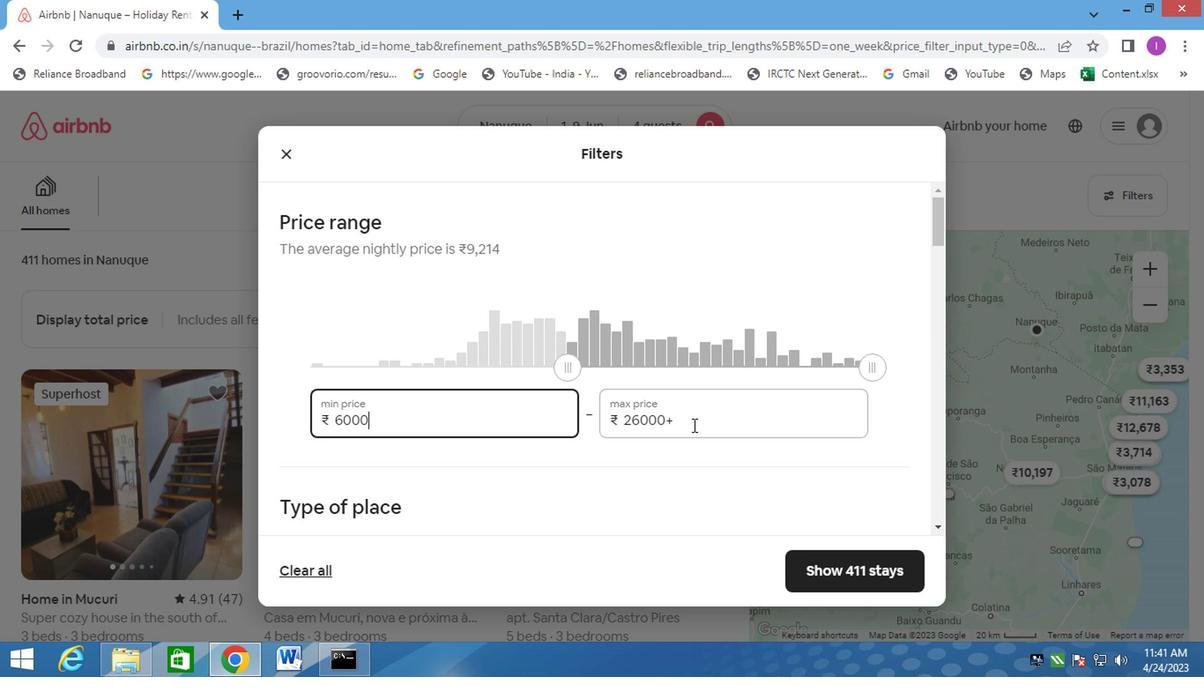
Action: Mouse moved to (619, 414)
Screenshot: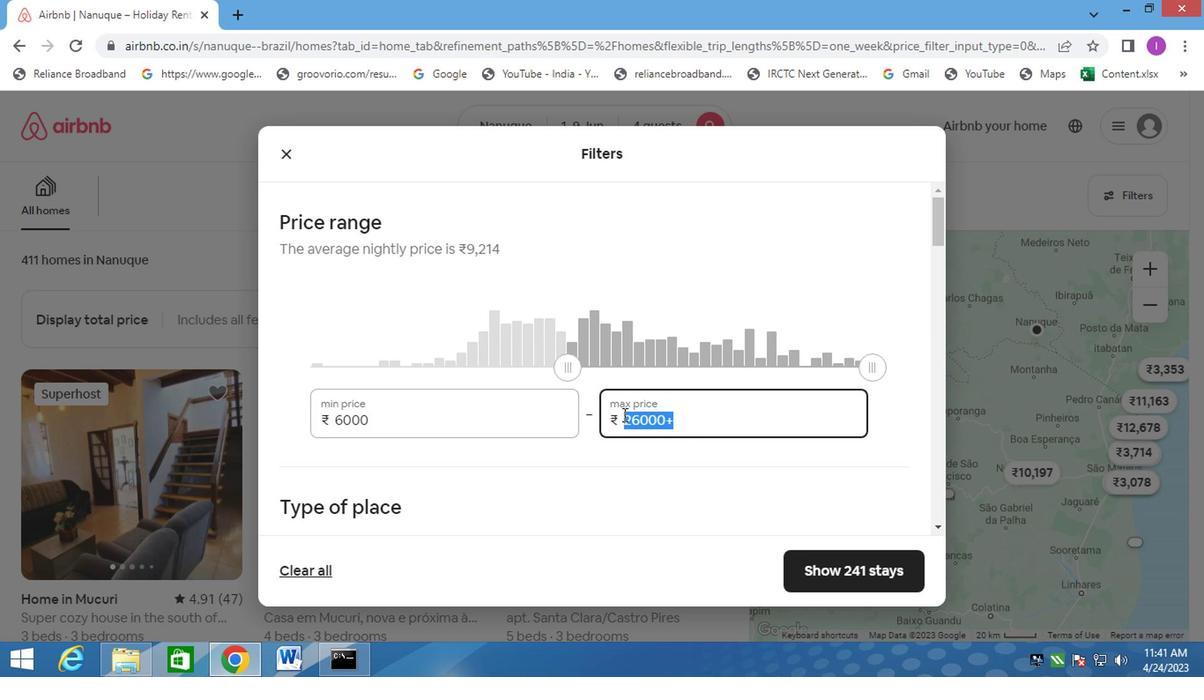 
Action: Key pressed 12000
Screenshot: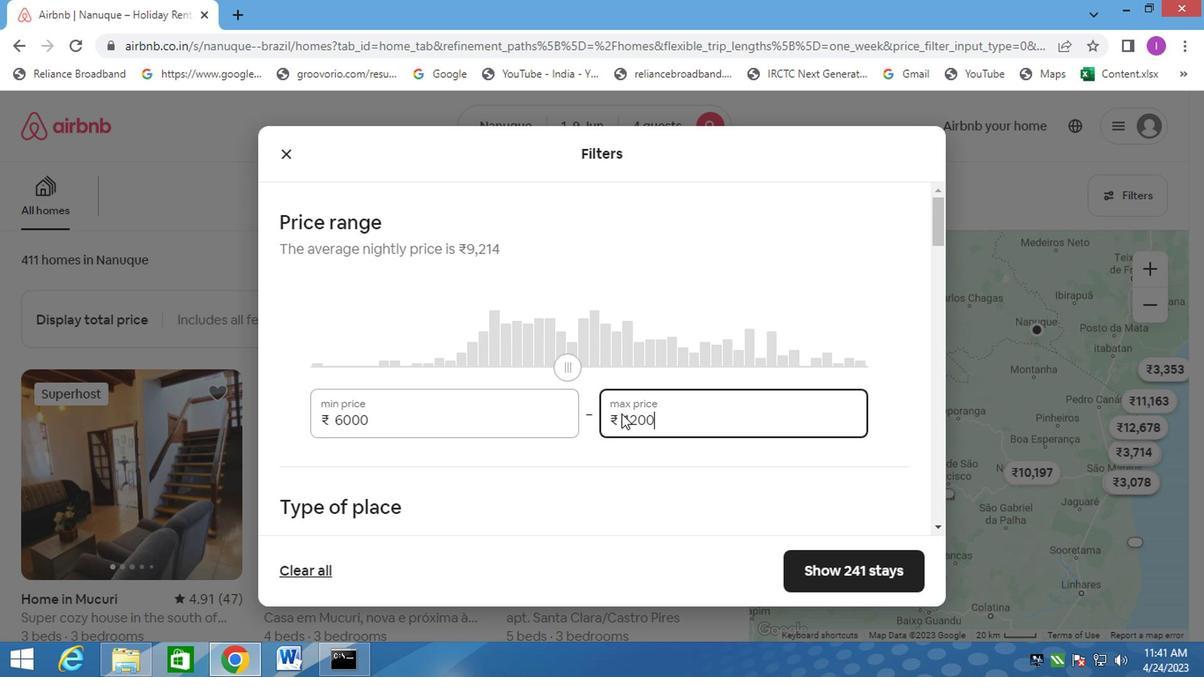 
Action: Mouse moved to (797, 263)
Screenshot: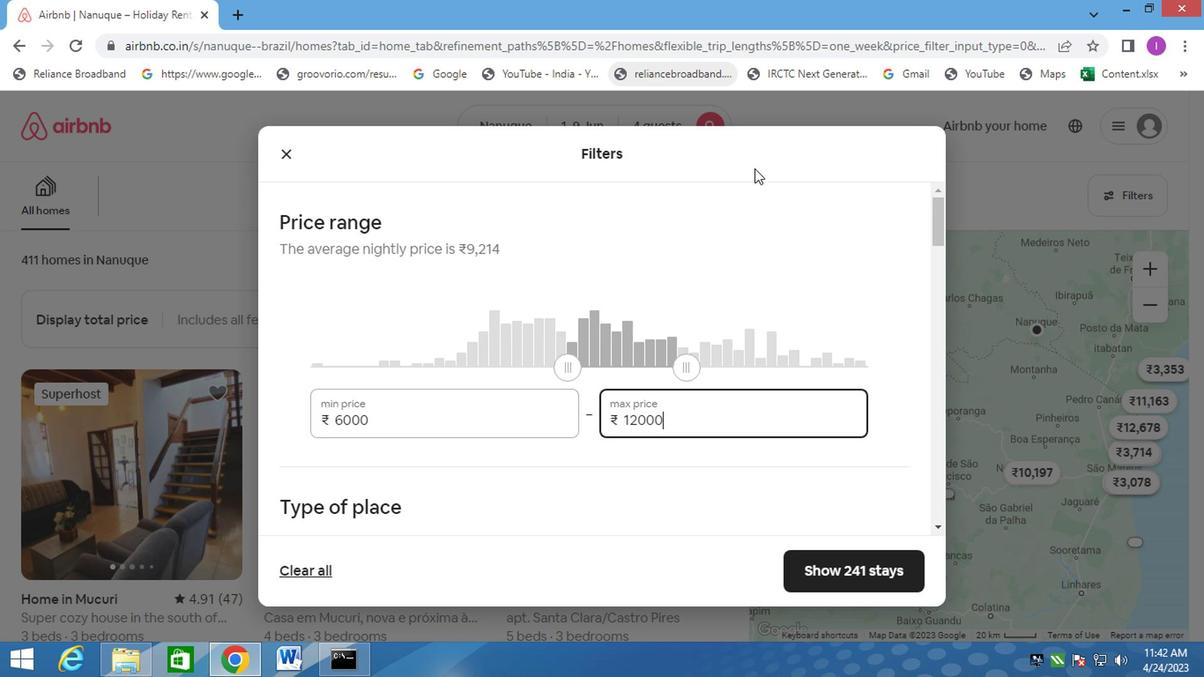 
Action: Mouse scrolled (797, 262) with delta (0, 0)
Screenshot: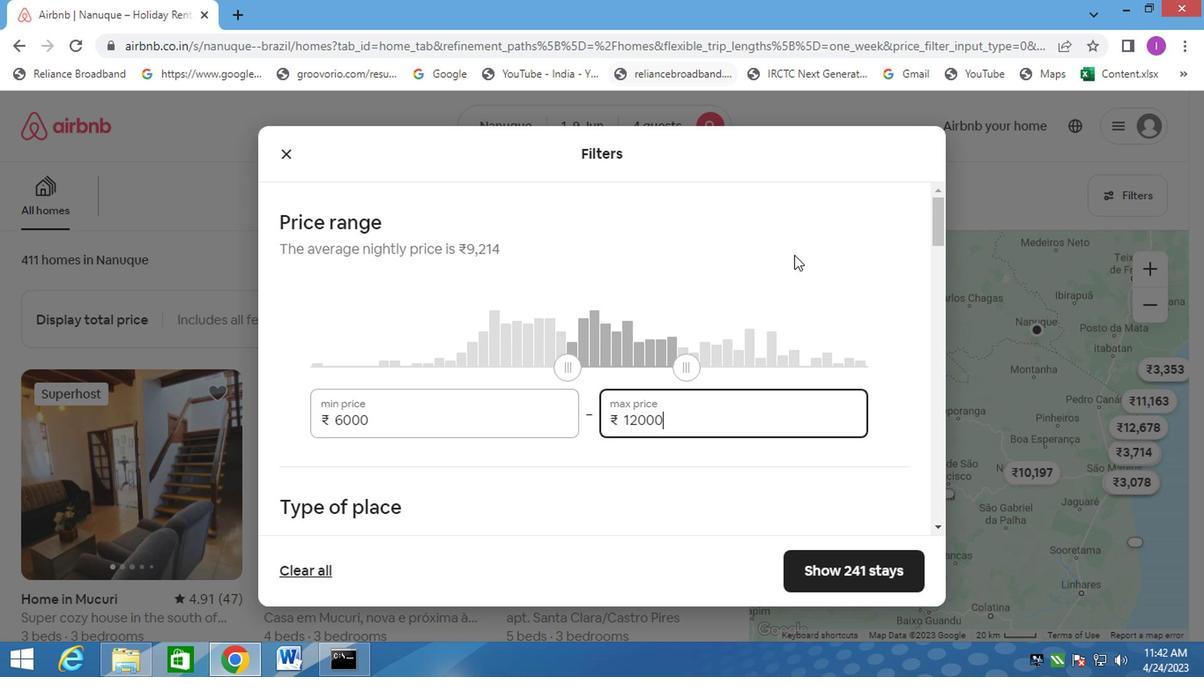 
Action: Mouse scrolled (797, 262) with delta (0, 0)
Screenshot: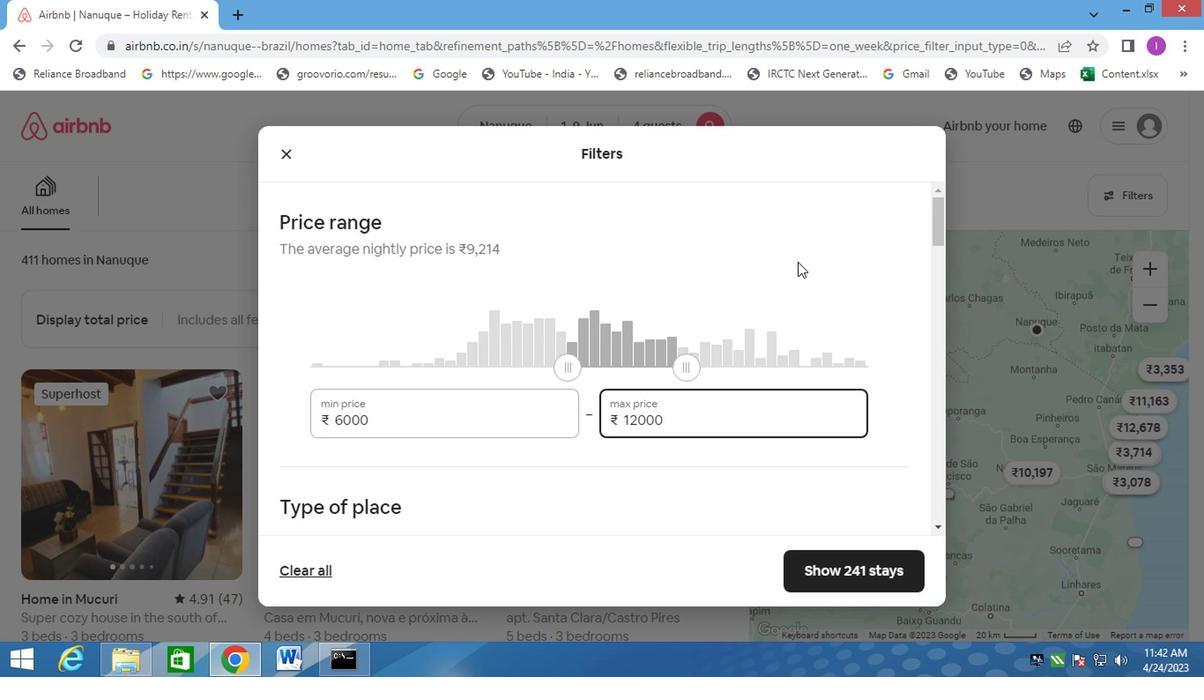 
Action: Mouse moved to (287, 392)
Screenshot: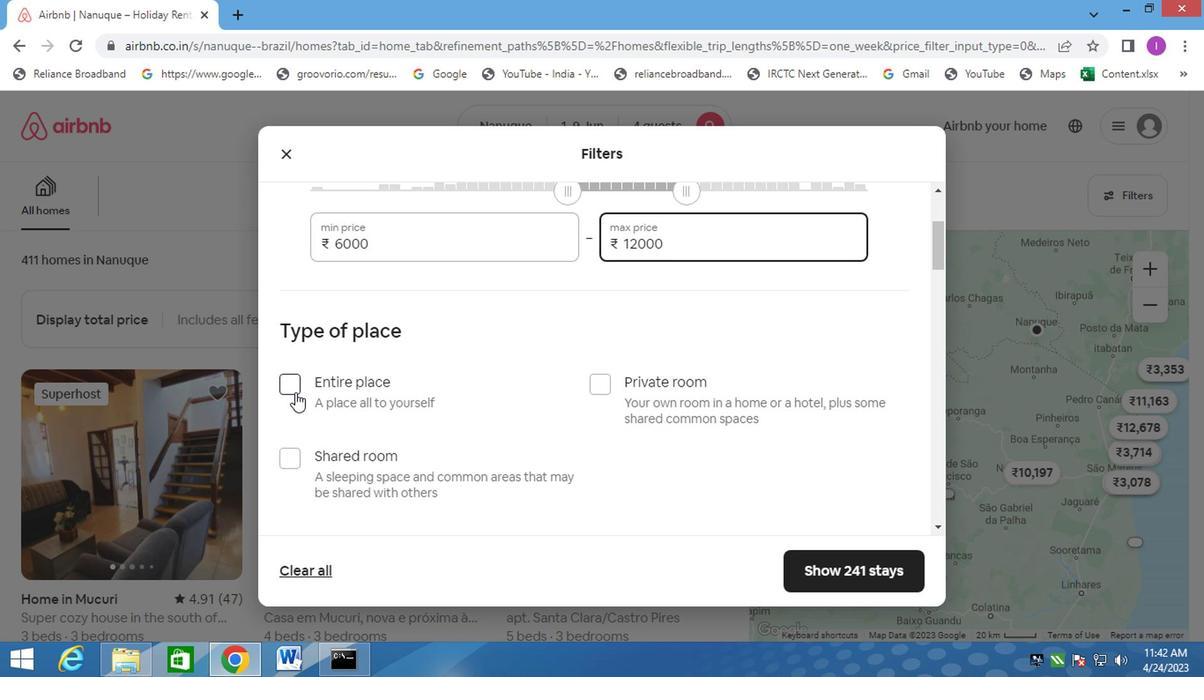 
Action: Mouse pressed left at (287, 392)
Screenshot: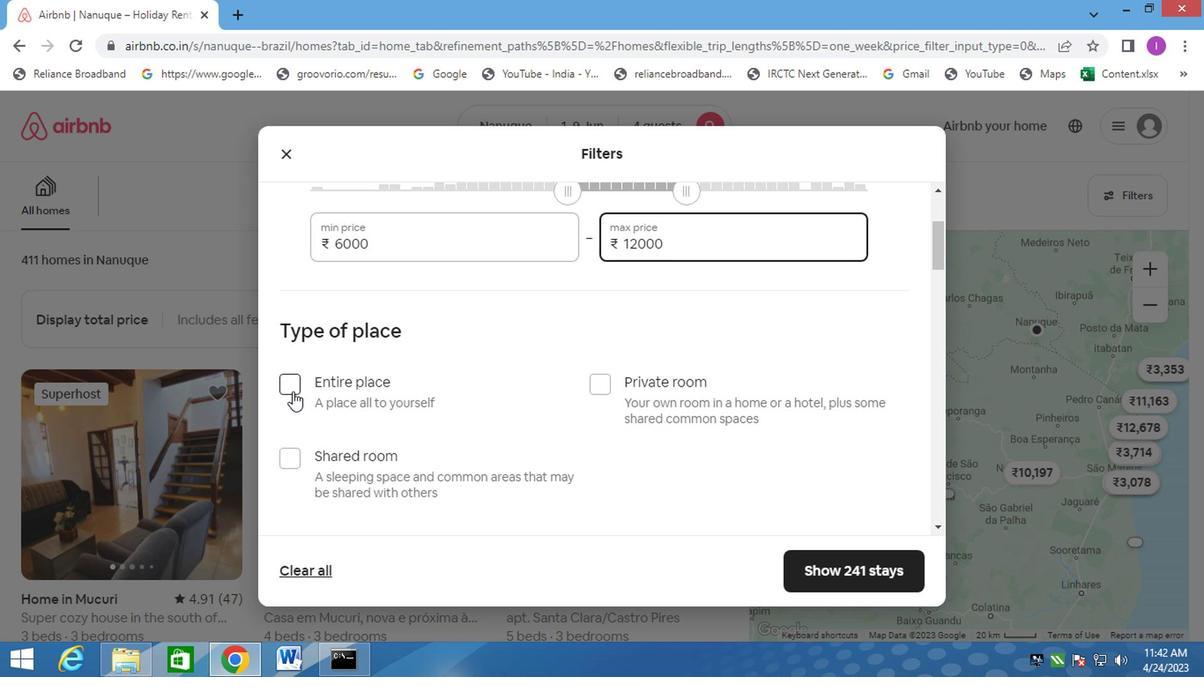 
Action: Mouse moved to (582, 313)
Screenshot: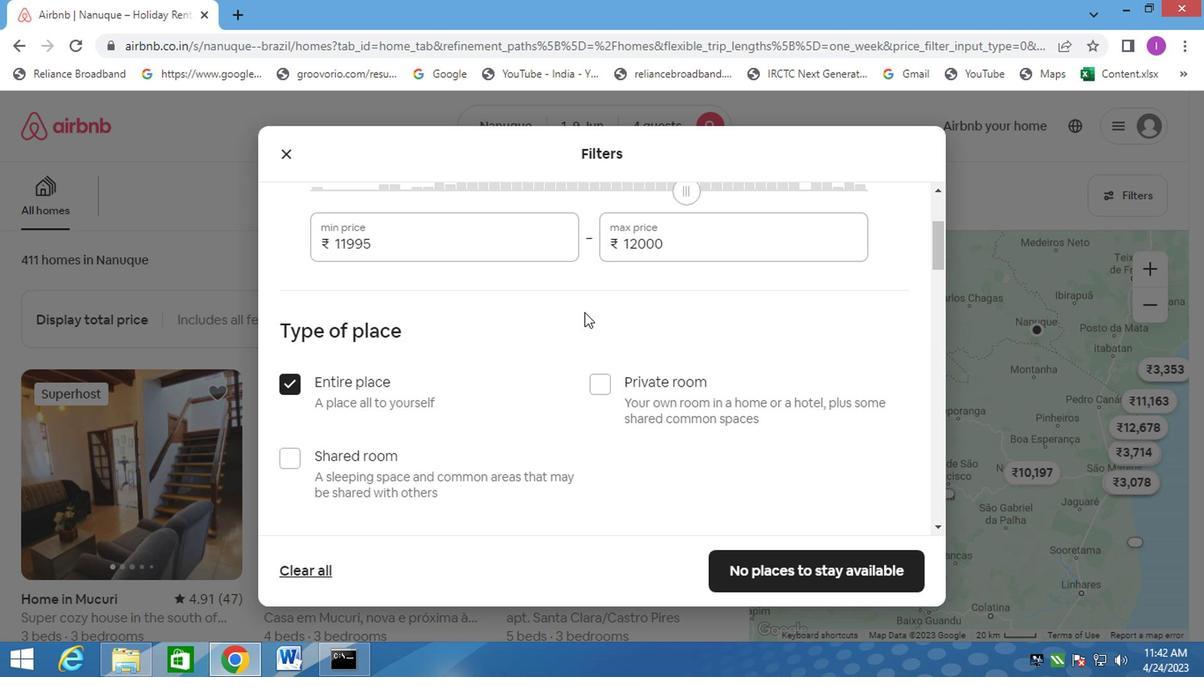 
Action: Mouse scrolled (582, 313) with delta (0, 0)
Screenshot: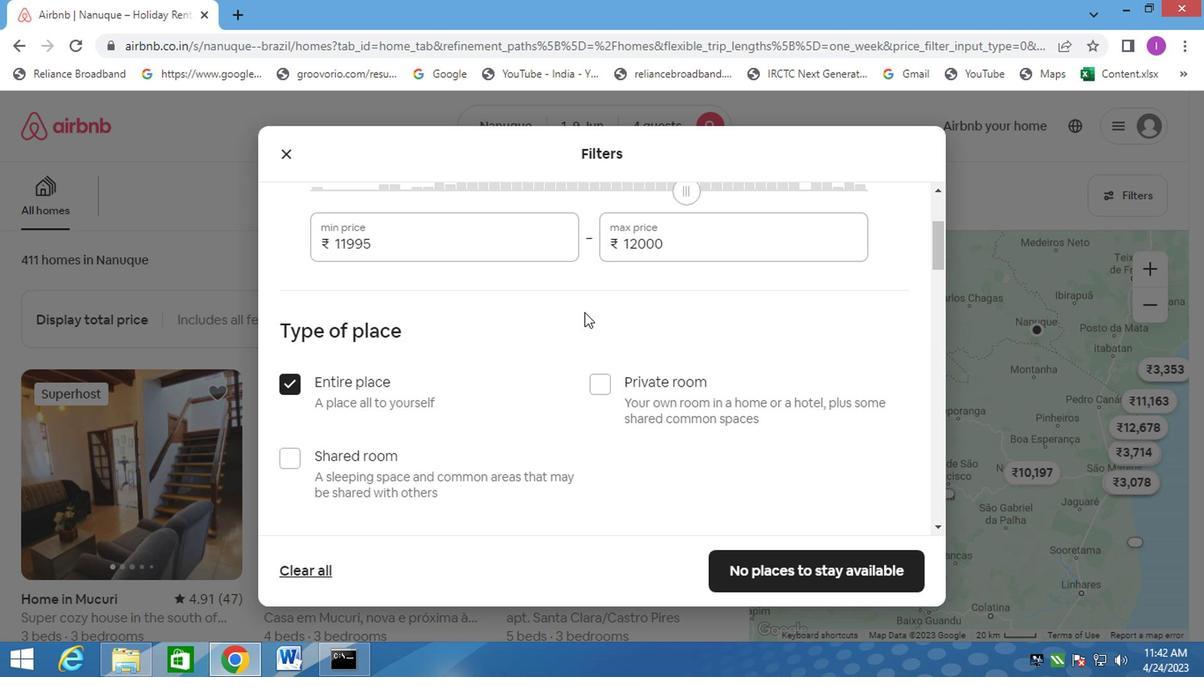 
Action: Mouse moved to (582, 316)
Screenshot: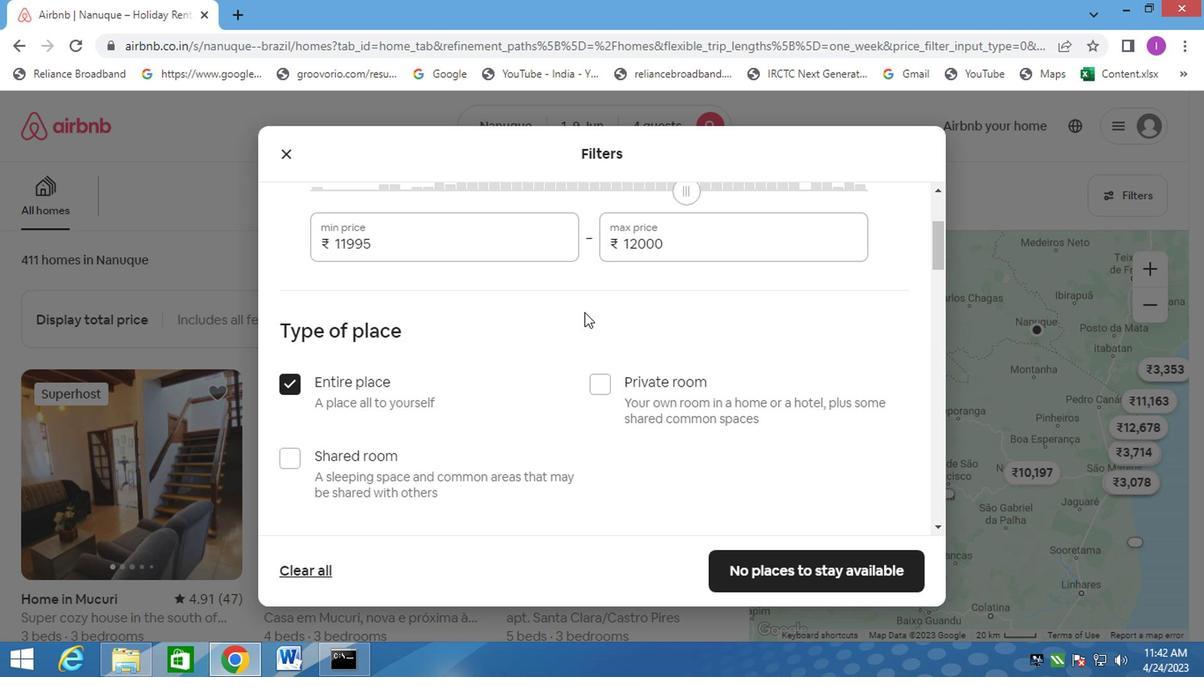 
Action: Mouse scrolled (582, 315) with delta (0, 0)
Screenshot: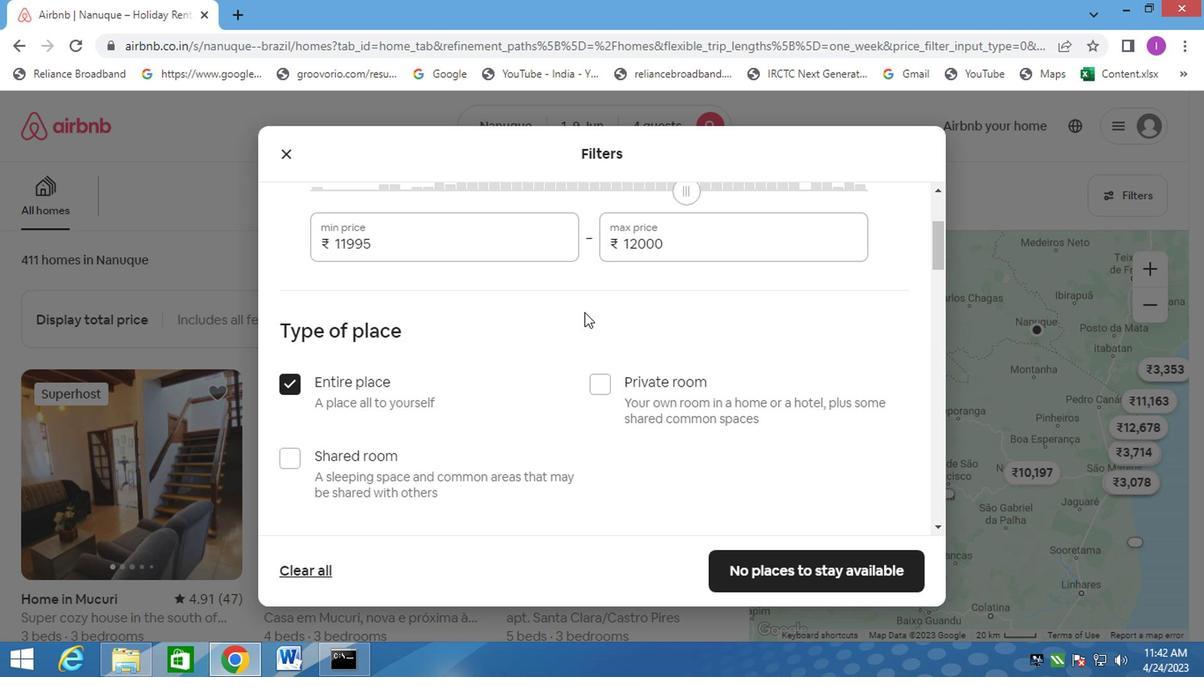 
Action: Mouse moved to (412, 492)
Screenshot: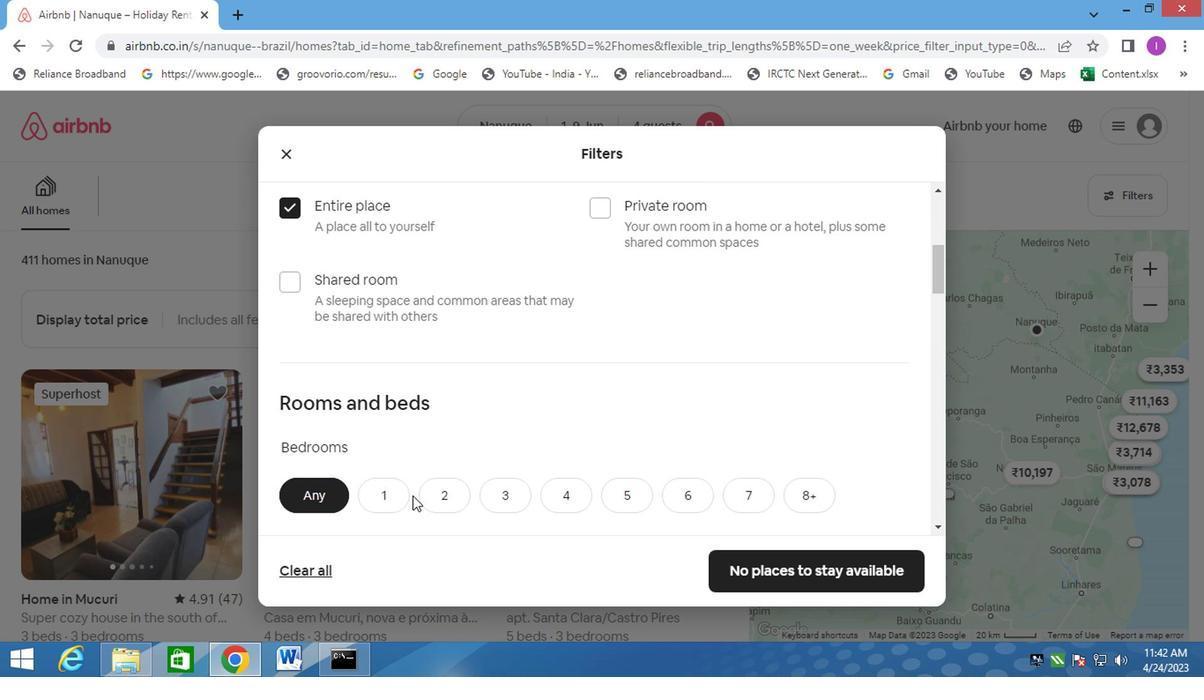 
Action: Mouse scrolled (412, 491) with delta (0, 0)
Screenshot: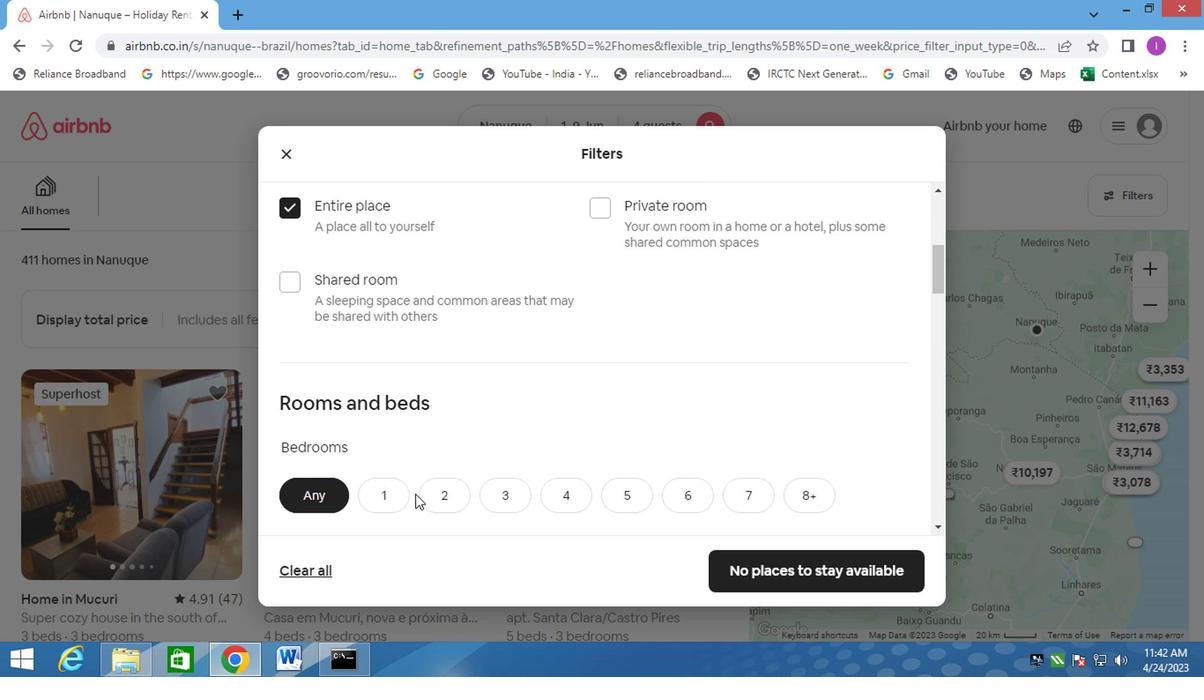 
Action: Mouse moved to (439, 410)
Screenshot: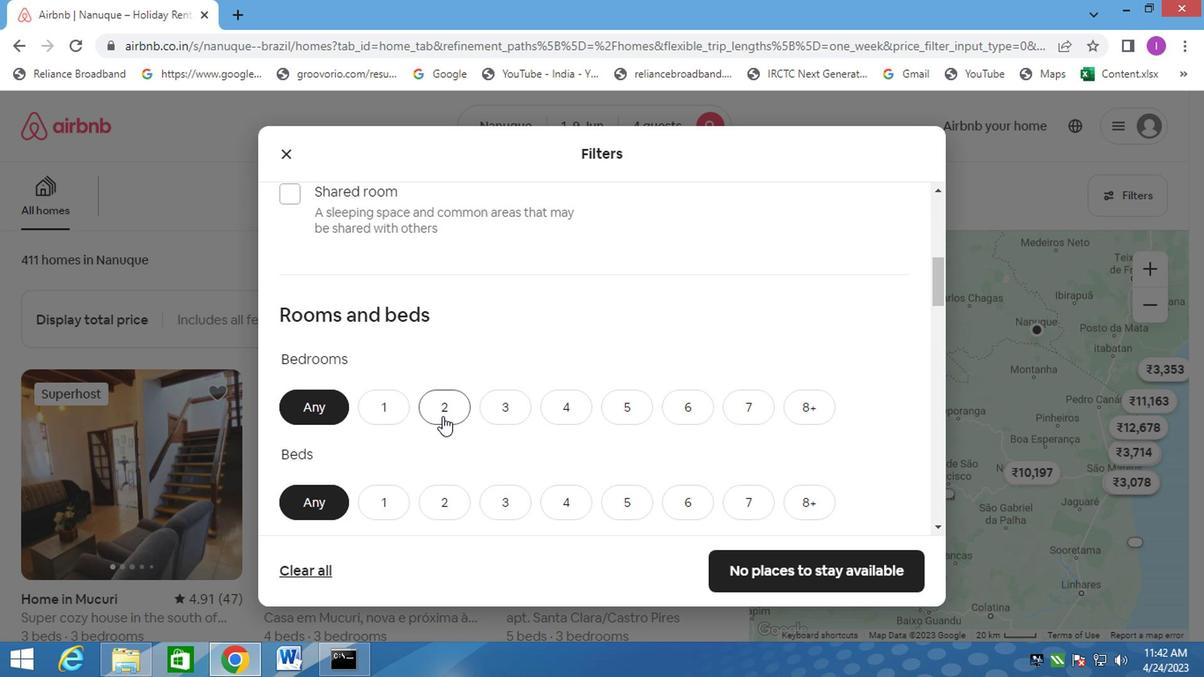 
Action: Mouse pressed left at (439, 410)
Screenshot: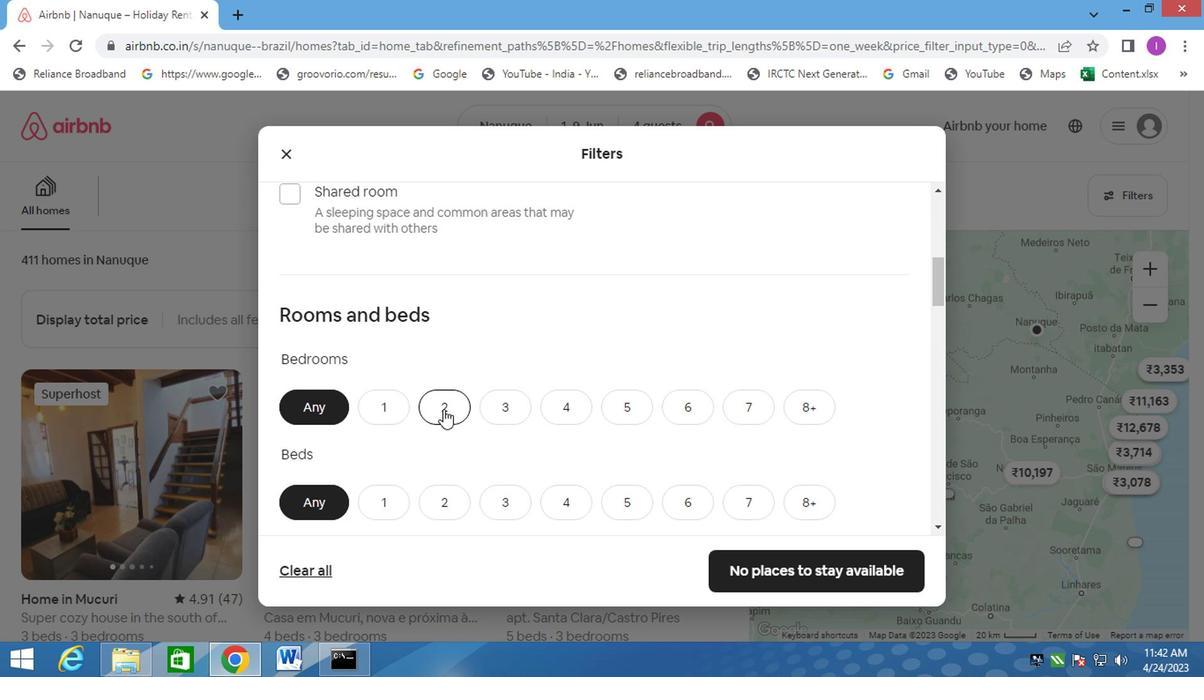 
Action: Mouse moved to (438, 512)
Screenshot: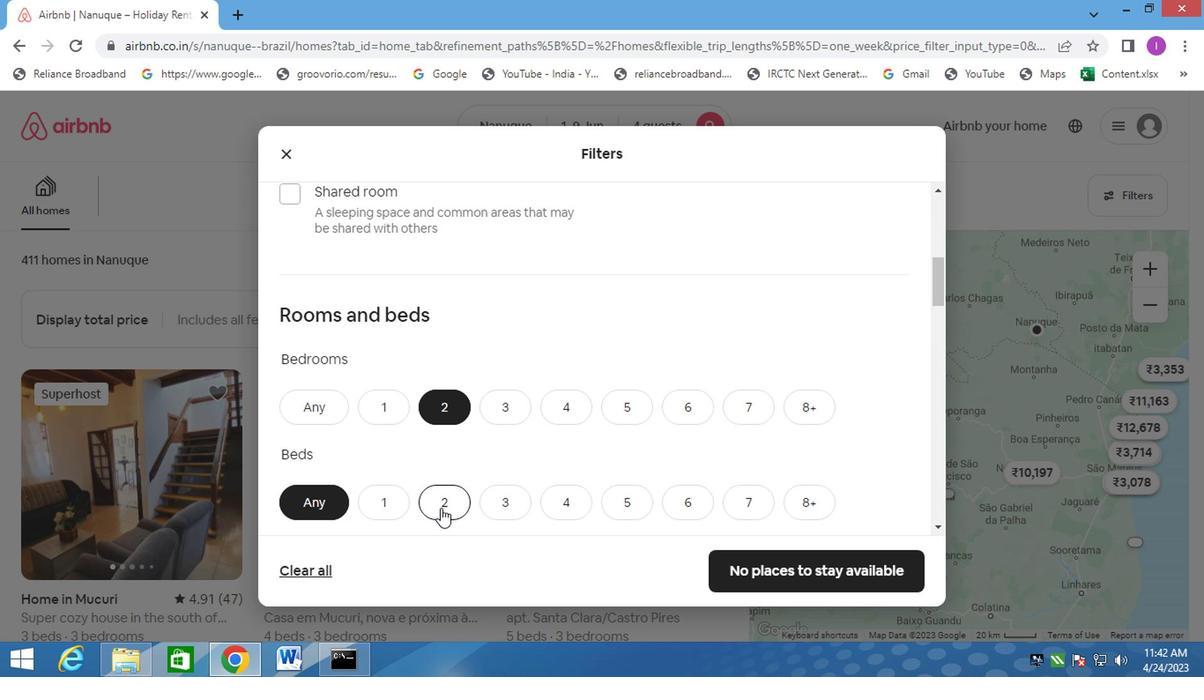 
Action: Mouse pressed left at (438, 512)
Screenshot: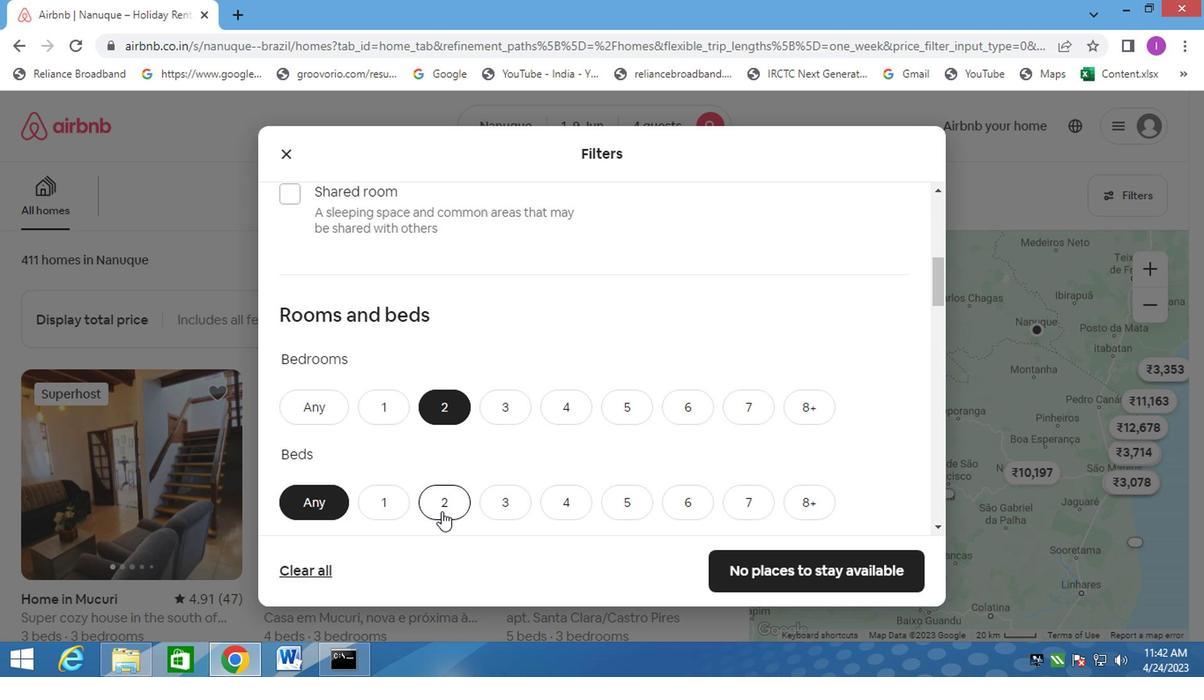 
Action: Mouse moved to (444, 502)
Screenshot: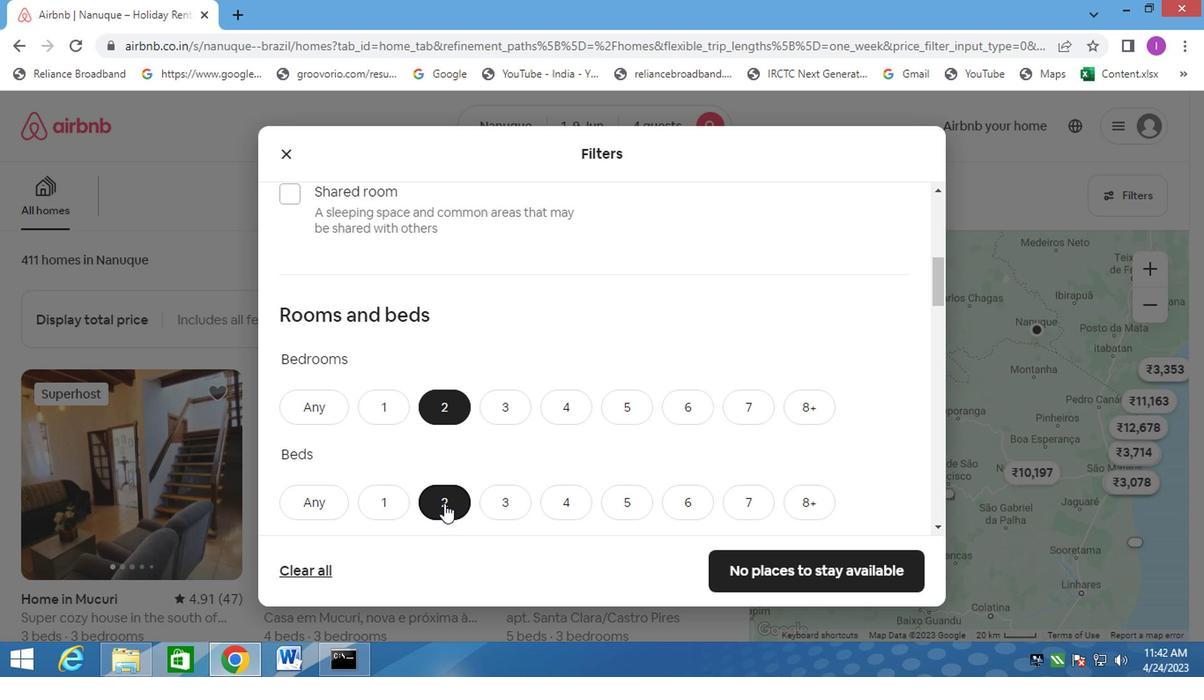 
Action: Mouse scrolled (444, 501) with delta (0, -1)
Screenshot: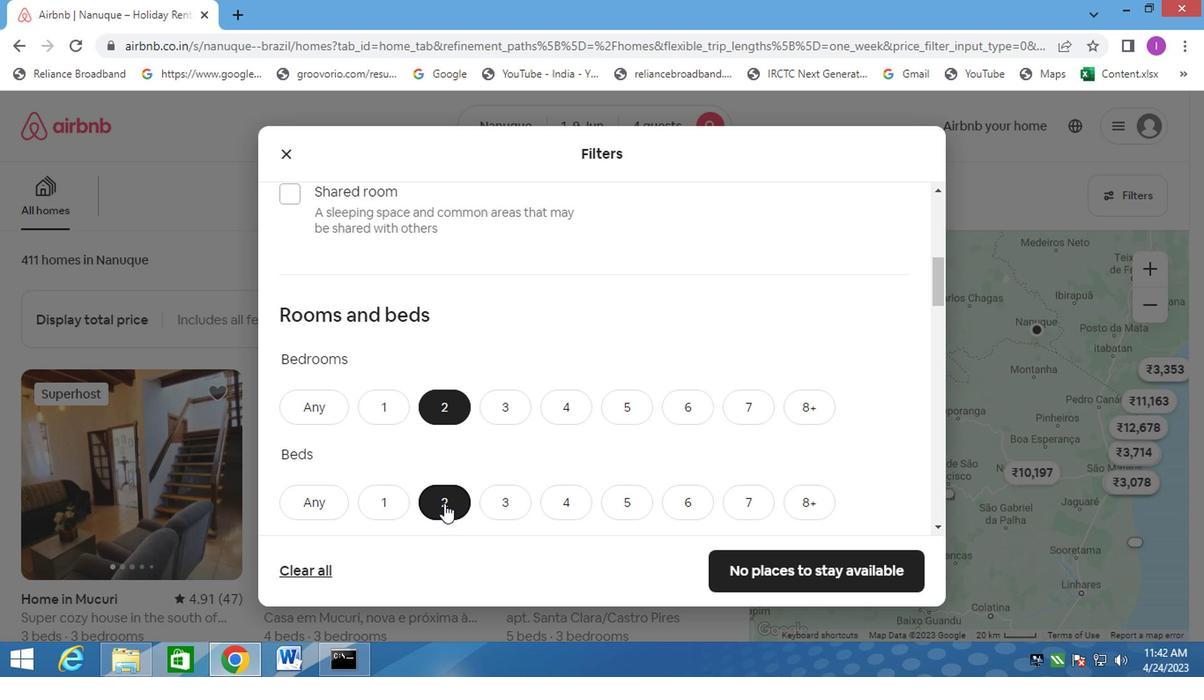 
Action: Mouse scrolled (444, 501) with delta (0, -1)
Screenshot: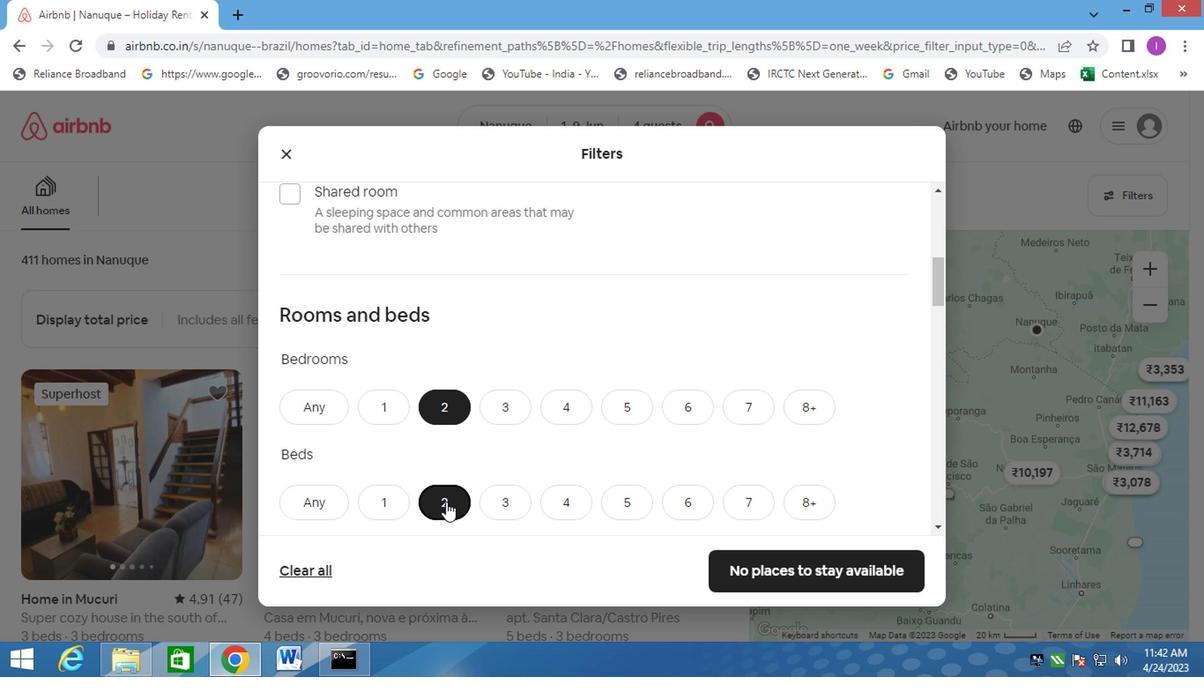 
Action: Mouse moved to (444, 426)
Screenshot: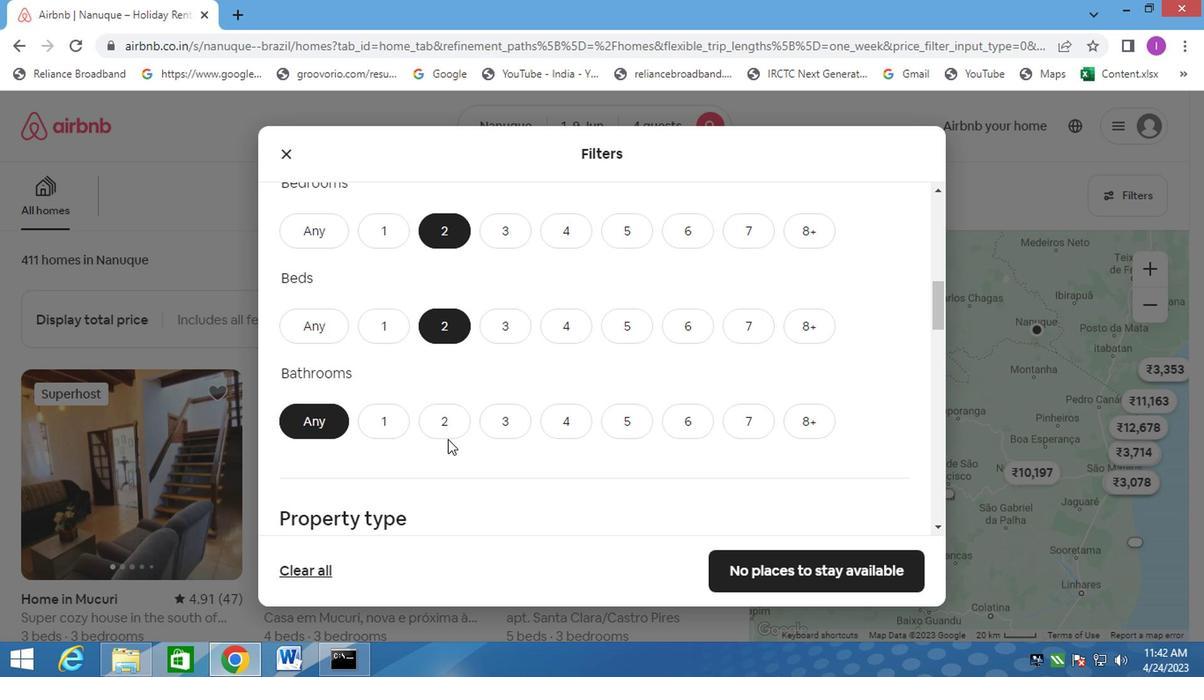 
Action: Mouse pressed left at (444, 426)
Screenshot: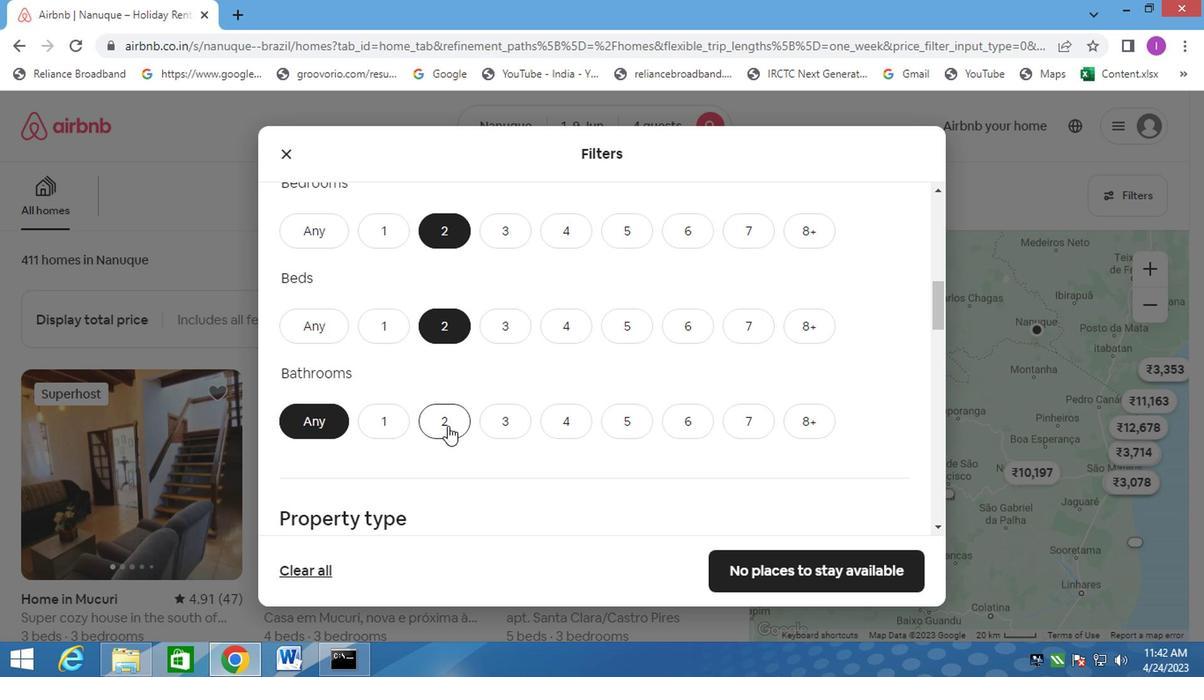 
Action: Mouse moved to (496, 431)
Screenshot: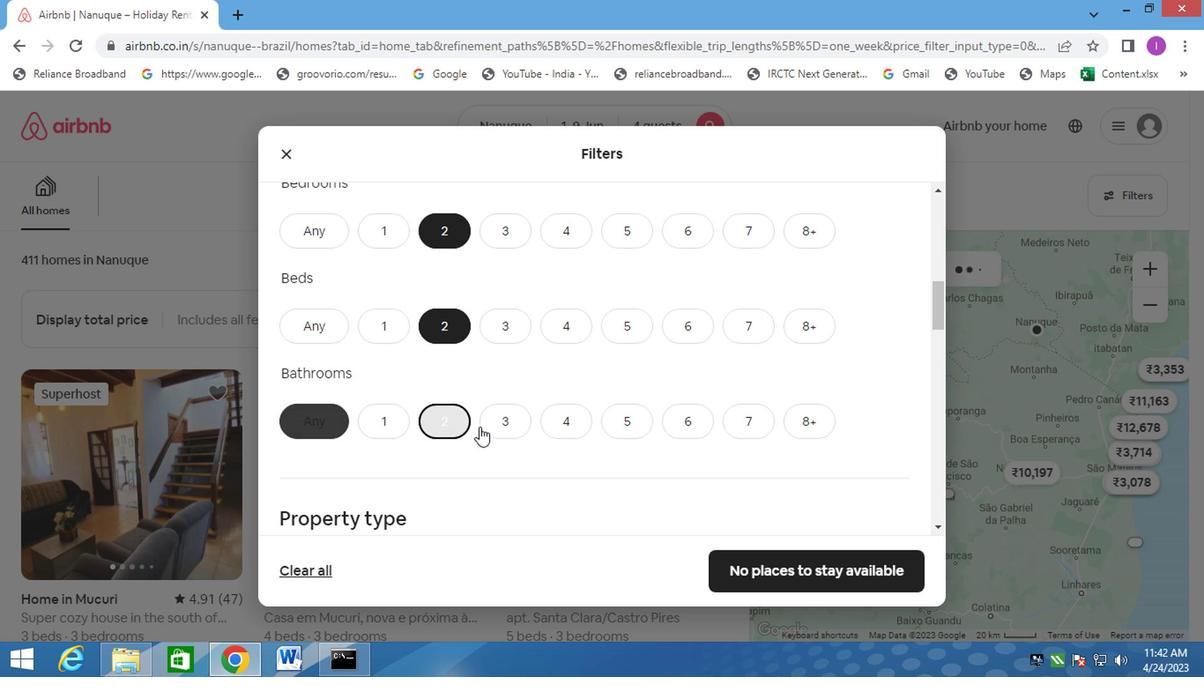 
Action: Mouse scrolled (496, 430) with delta (0, 0)
Screenshot: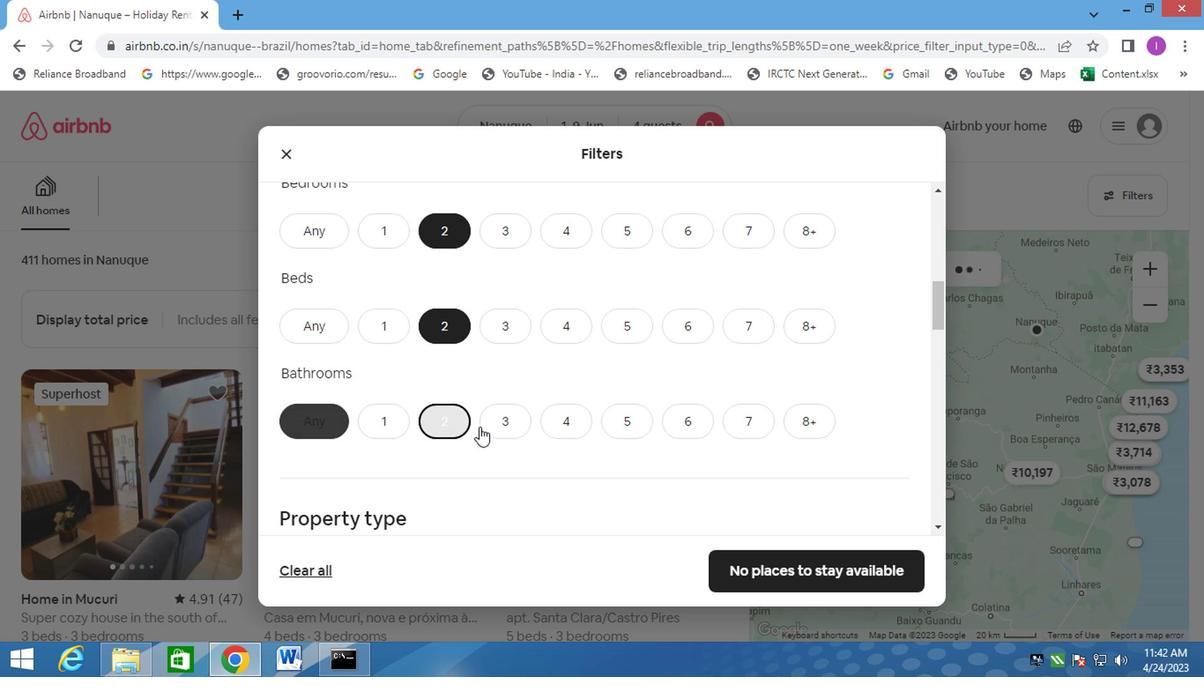 
Action: Mouse moved to (497, 434)
Screenshot: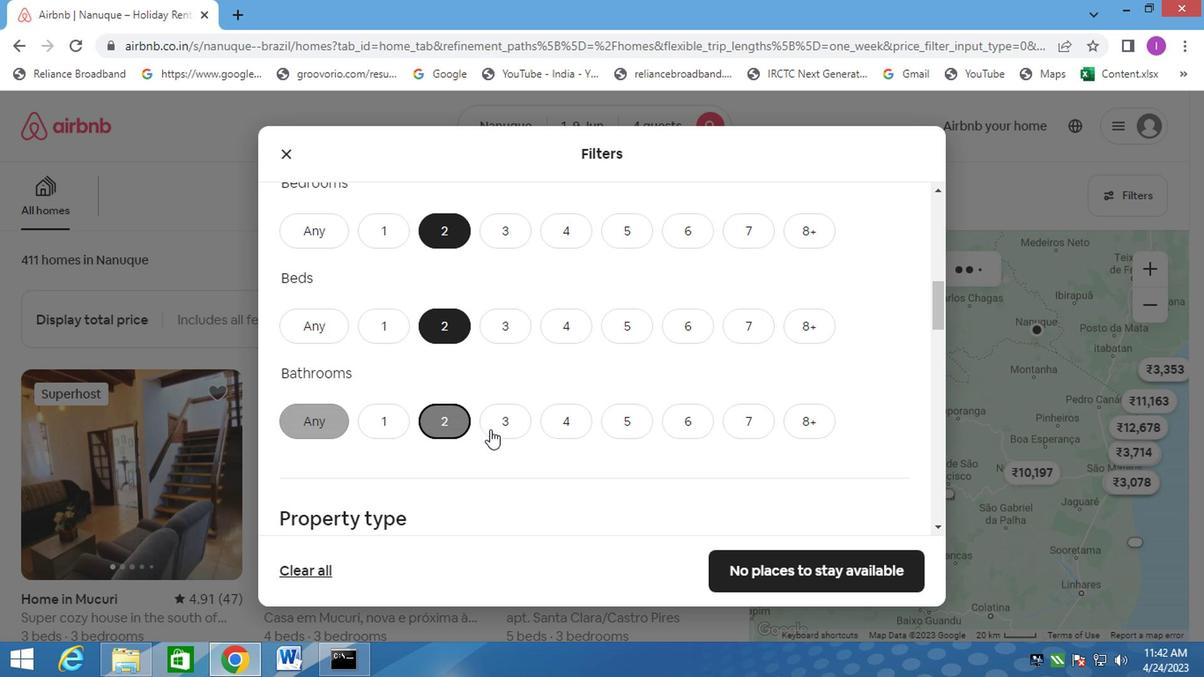 
Action: Mouse scrolled (497, 432) with delta (0, -1)
Screenshot: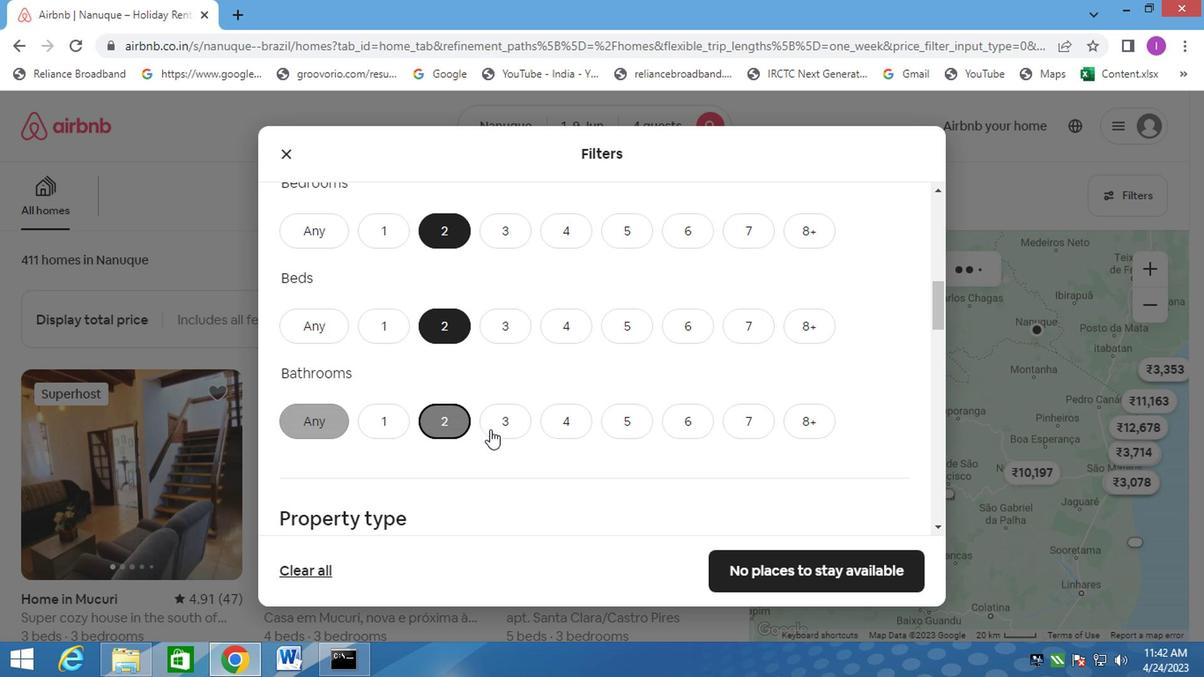 
Action: Mouse moved to (499, 434)
Screenshot: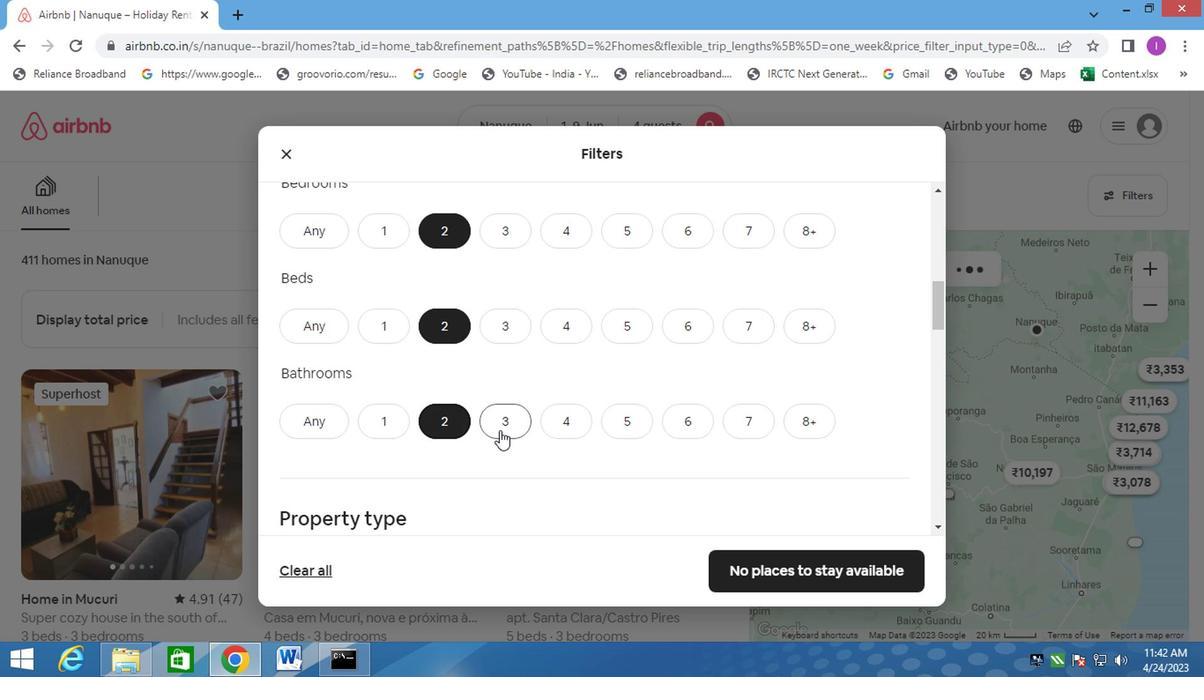 
Action: Mouse scrolled (498, 432) with delta (0, -1)
Screenshot: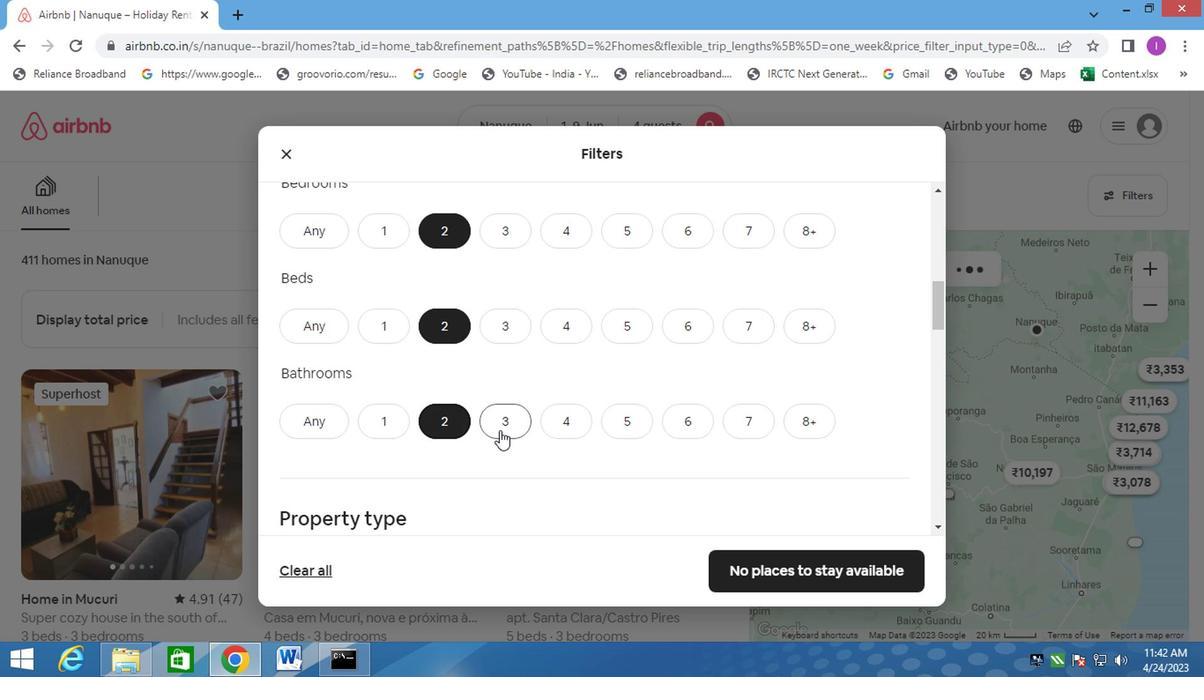 
Action: Mouse moved to (499, 434)
Screenshot: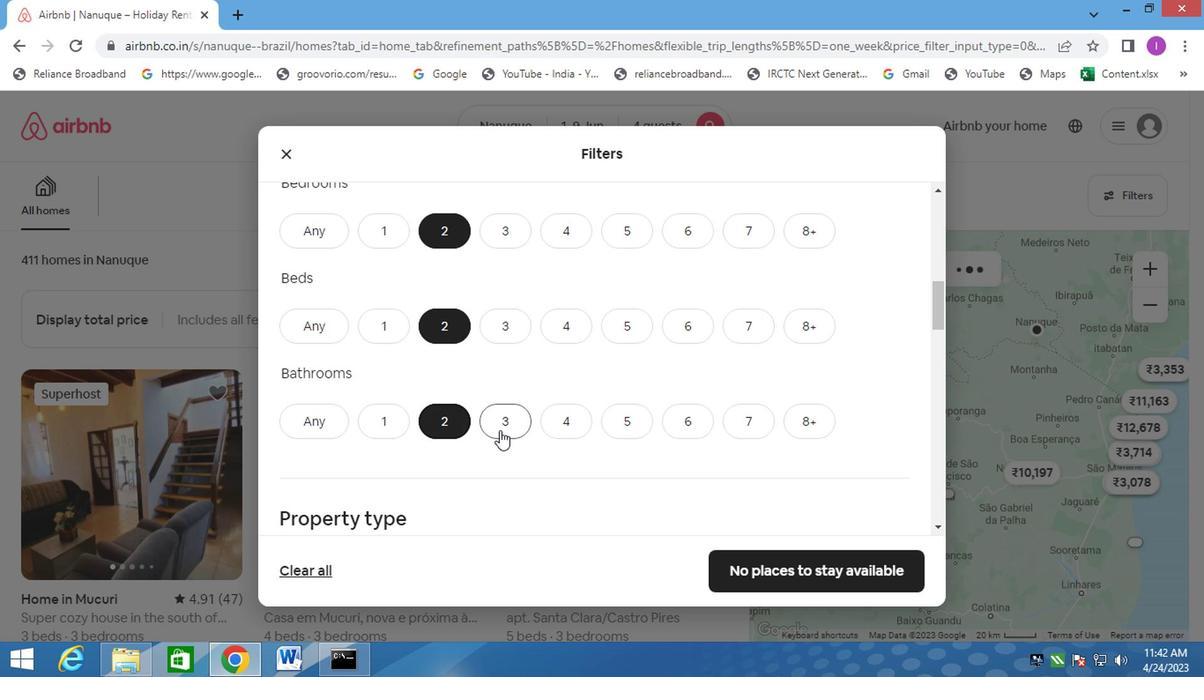 
Action: Mouse scrolled (499, 434) with delta (0, 0)
Screenshot: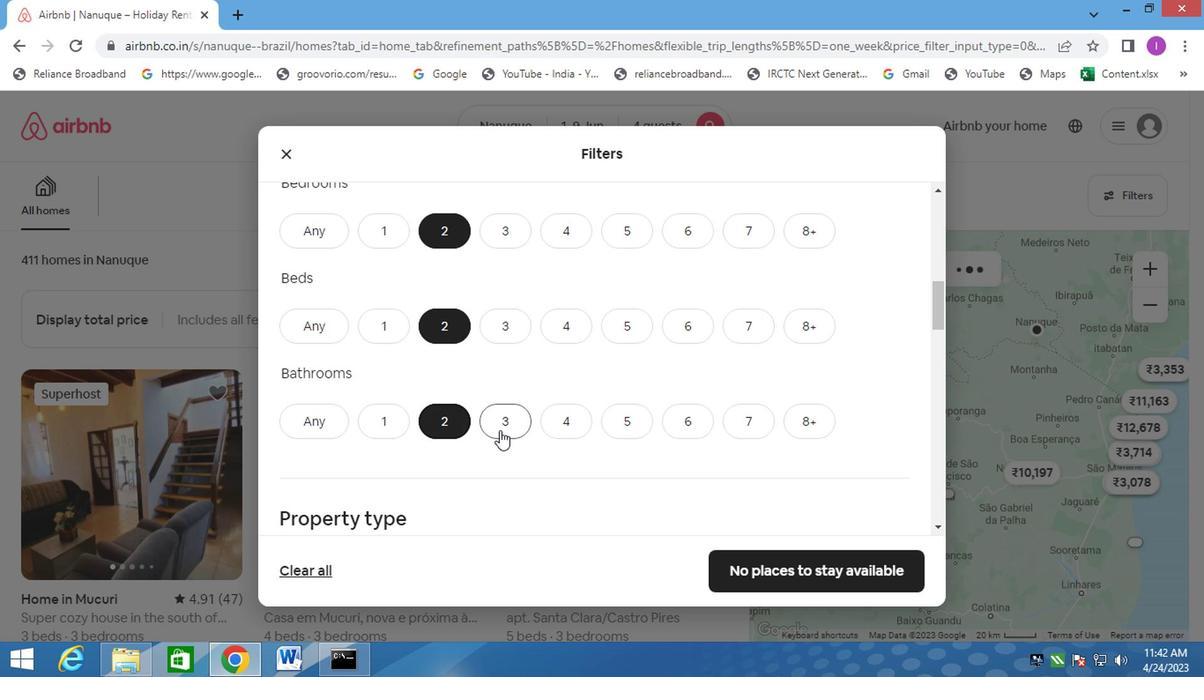 
Action: Mouse moved to (501, 439)
Screenshot: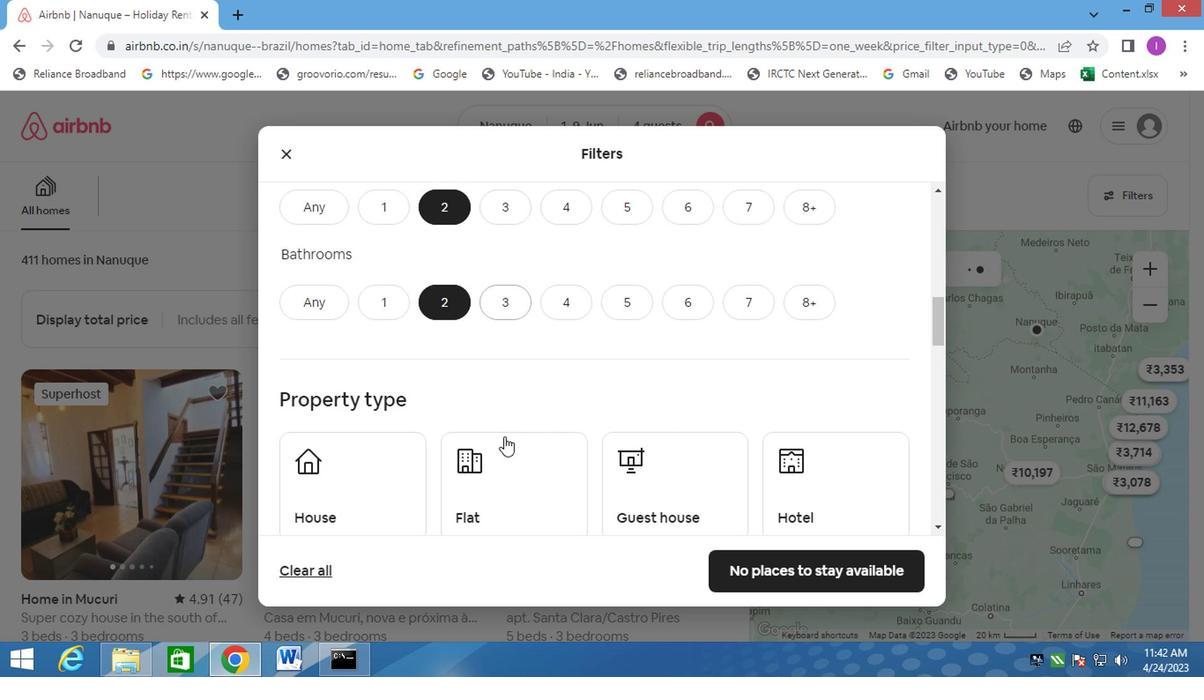 
Action: Mouse scrolled (501, 439) with delta (0, 0)
Screenshot: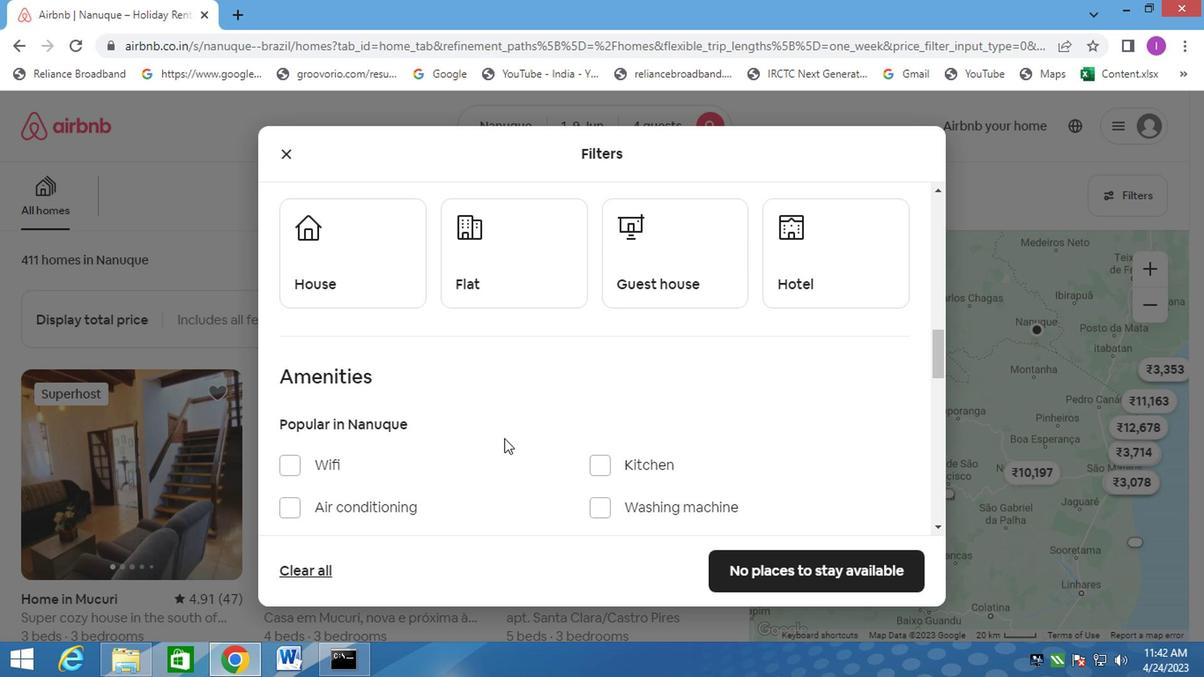 
Action: Mouse scrolled (501, 439) with delta (0, 0)
Screenshot: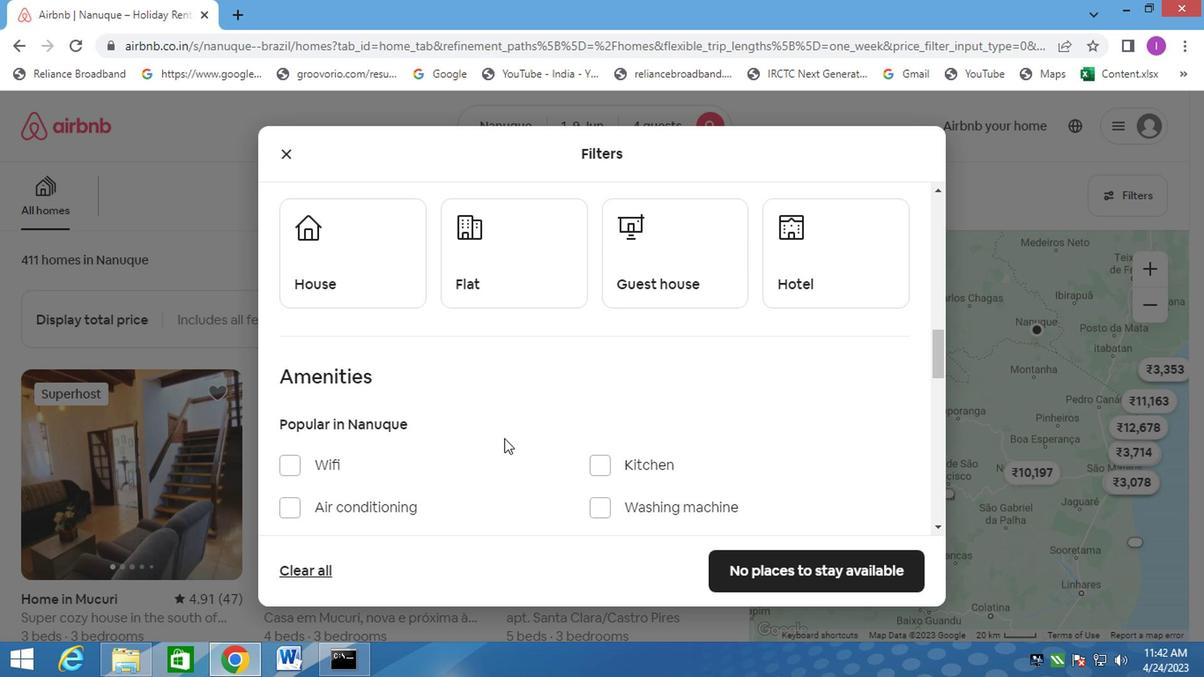 
Action: Mouse moved to (308, 444)
Screenshot: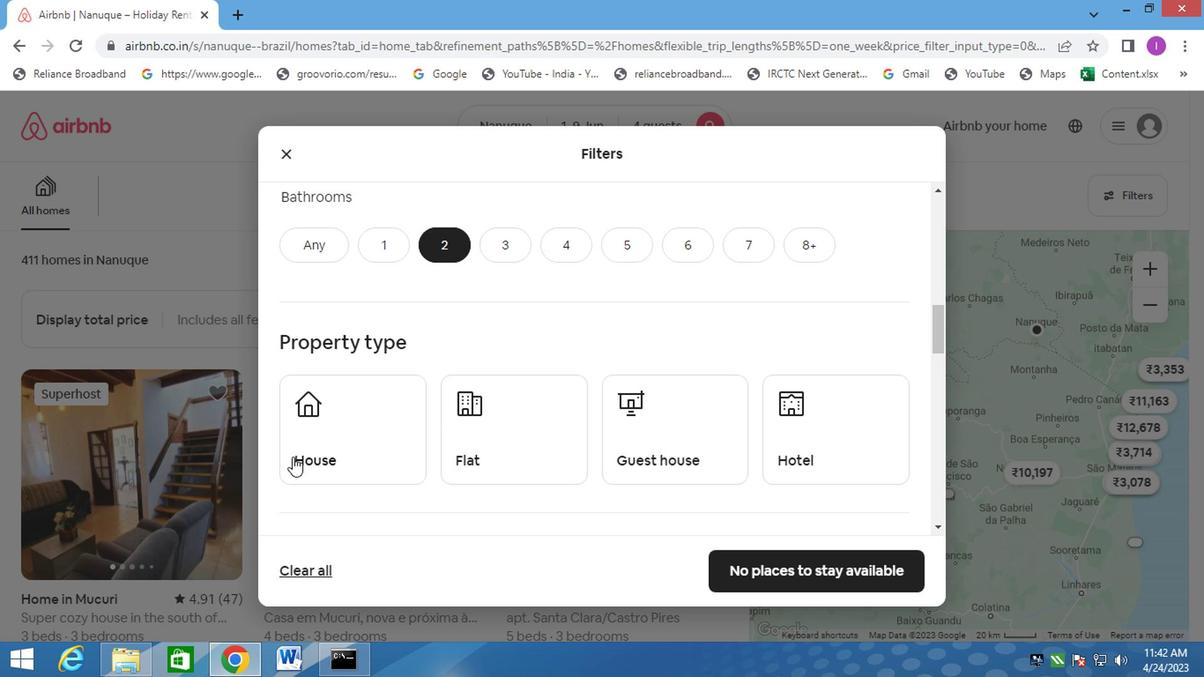 
Action: Mouse pressed left at (308, 444)
Screenshot: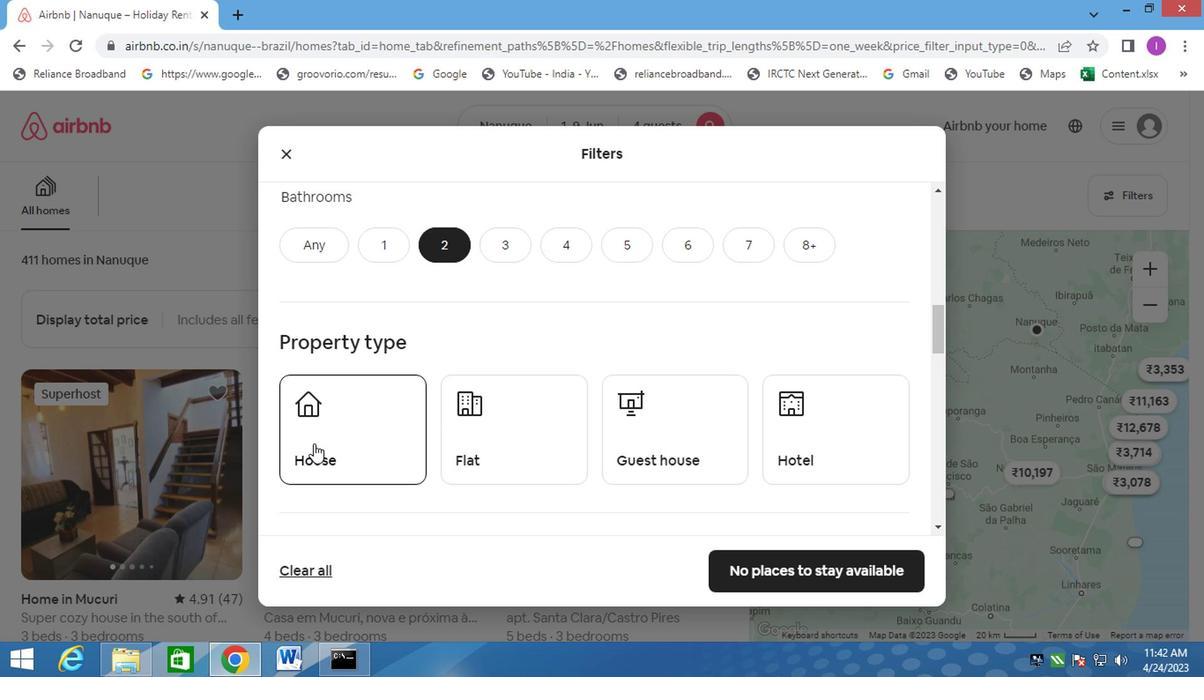 
Action: Mouse moved to (410, 421)
Screenshot: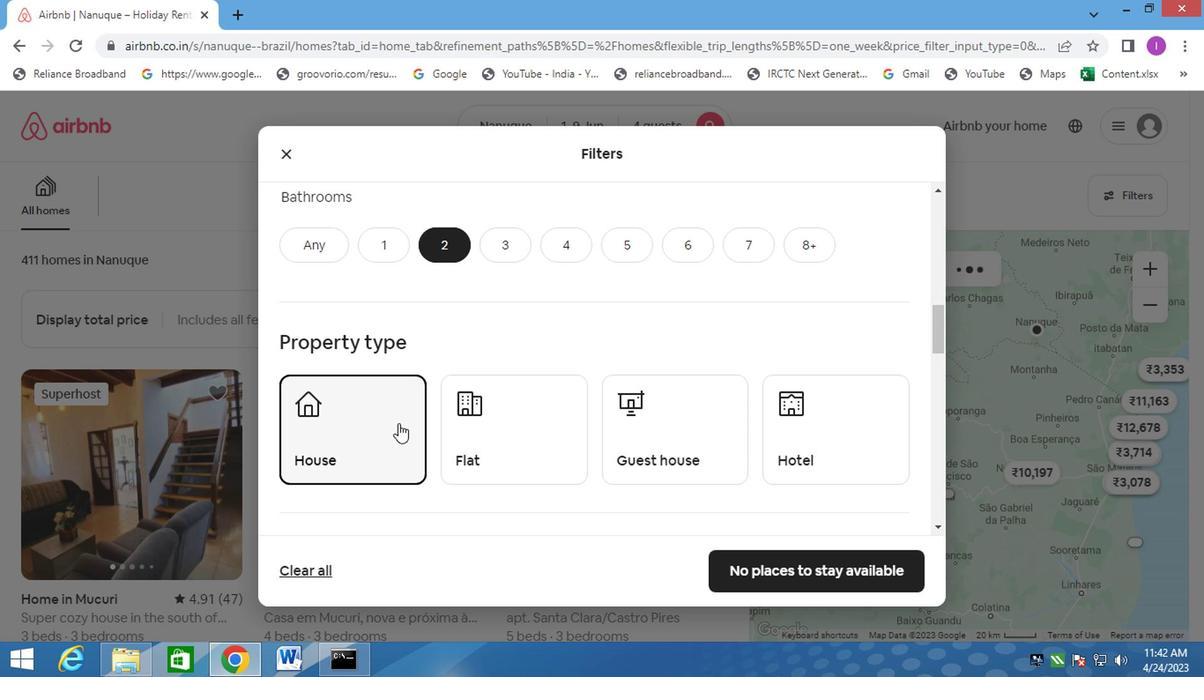 
Action: Mouse scrolled (410, 419) with delta (0, -1)
Screenshot: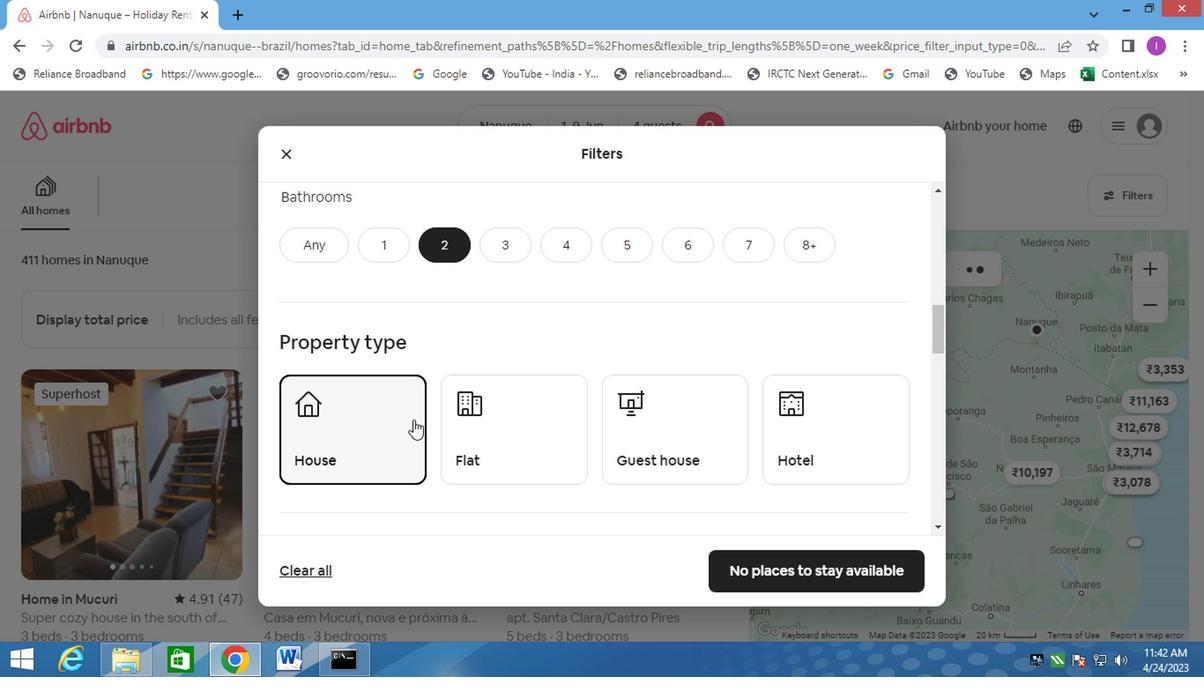 
Action: Mouse scrolled (410, 419) with delta (0, -1)
Screenshot: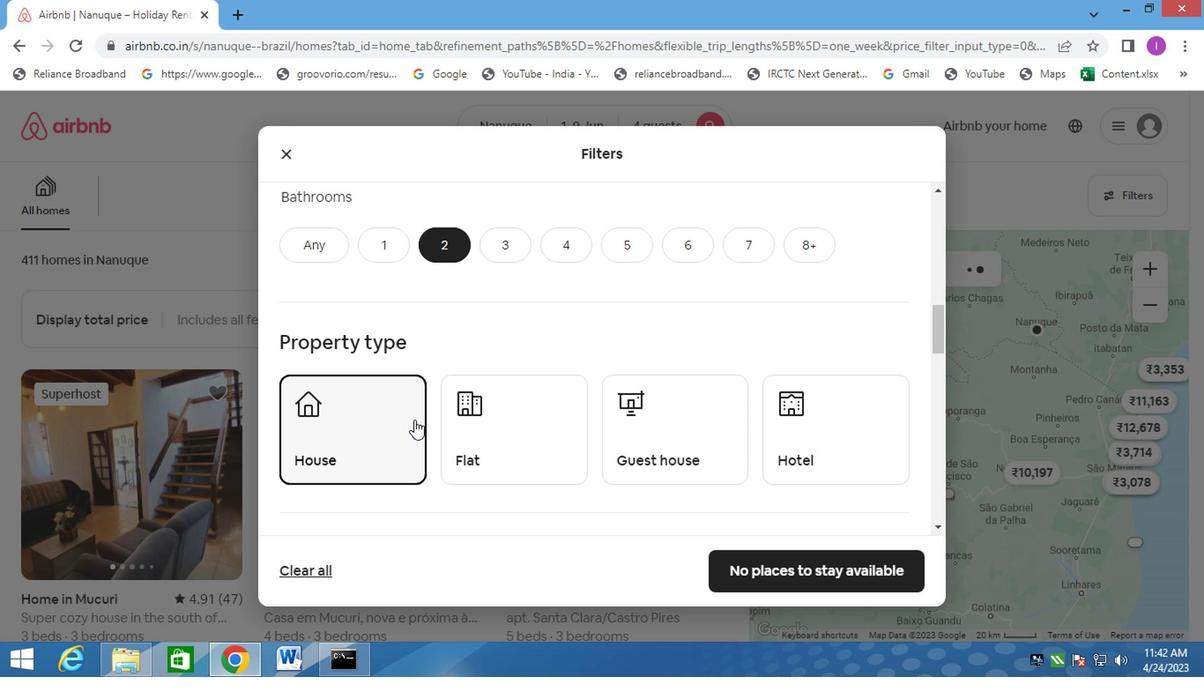 
Action: Mouse scrolled (410, 419) with delta (0, -1)
Screenshot: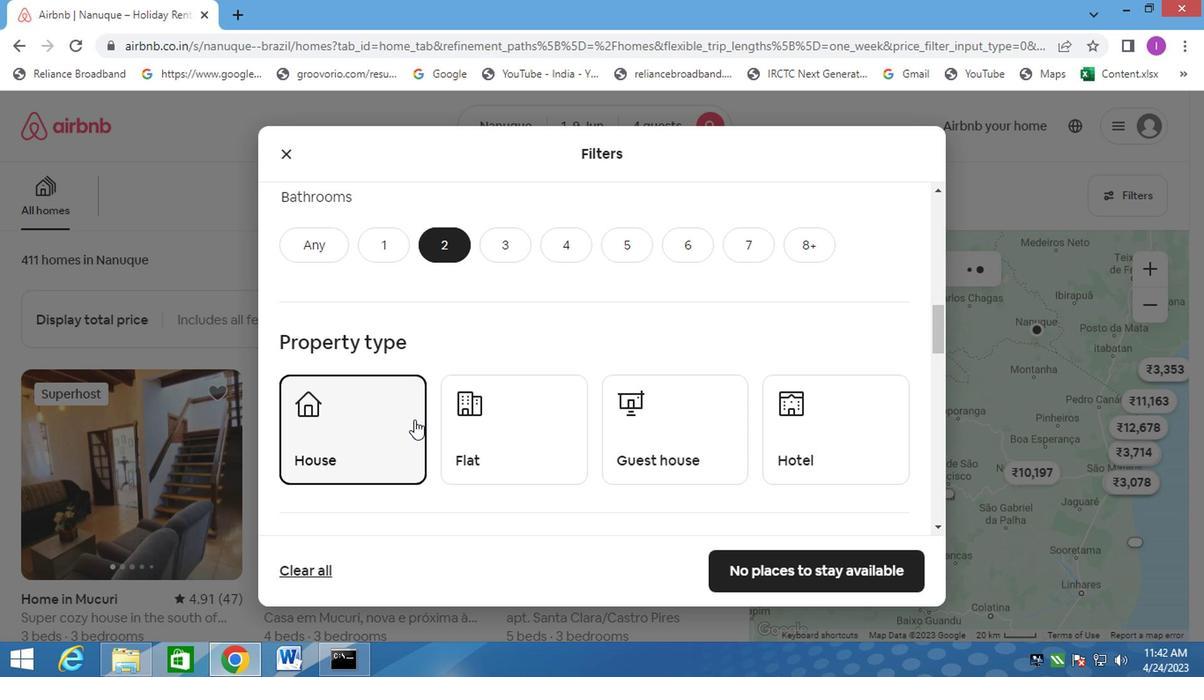 
Action: Mouse moved to (367, 338)
Screenshot: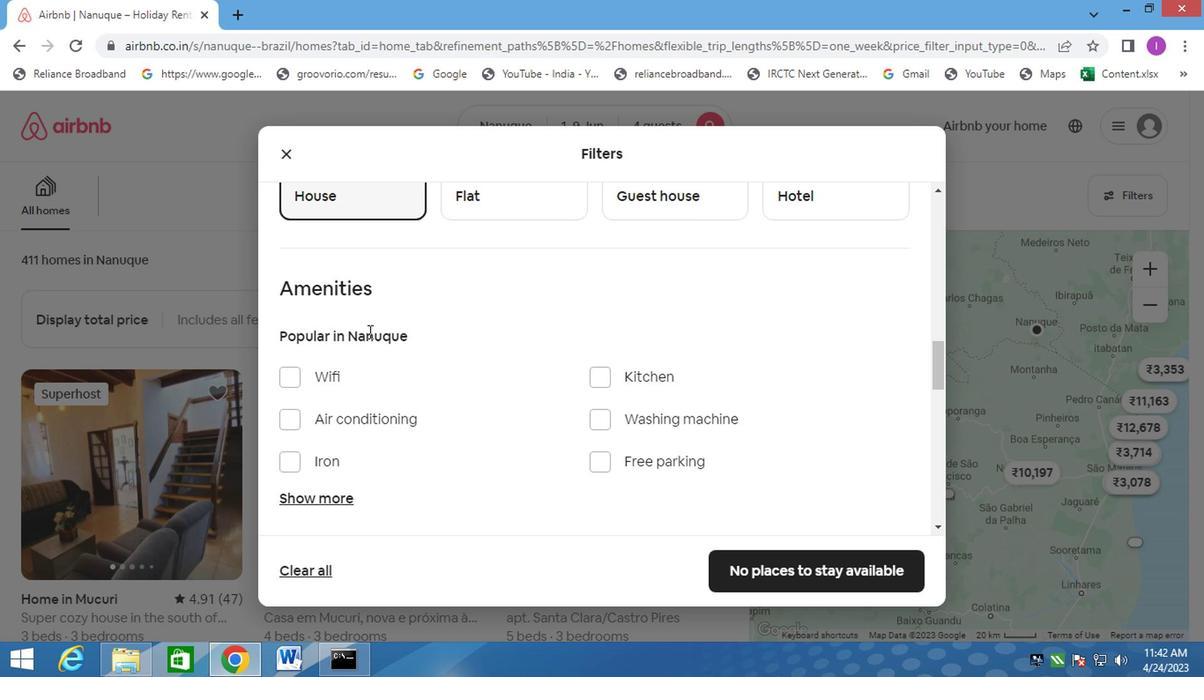 
Action: Mouse scrolled (367, 338) with delta (0, 0)
Screenshot: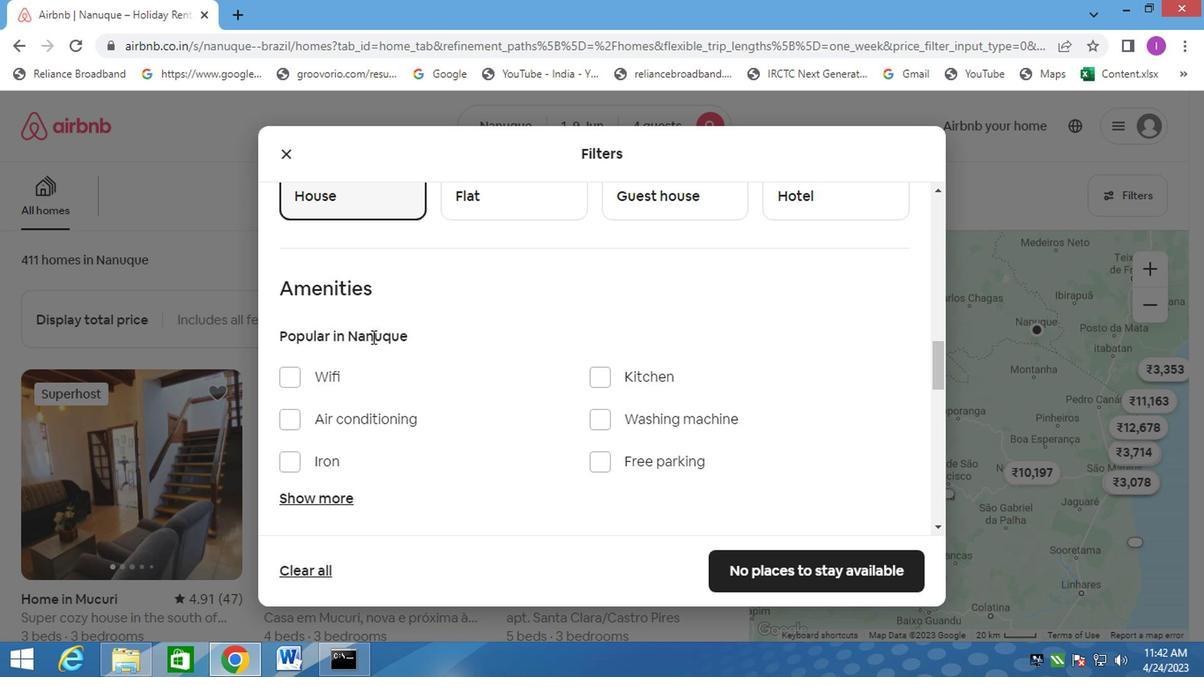 
Action: Mouse moved to (469, 288)
Screenshot: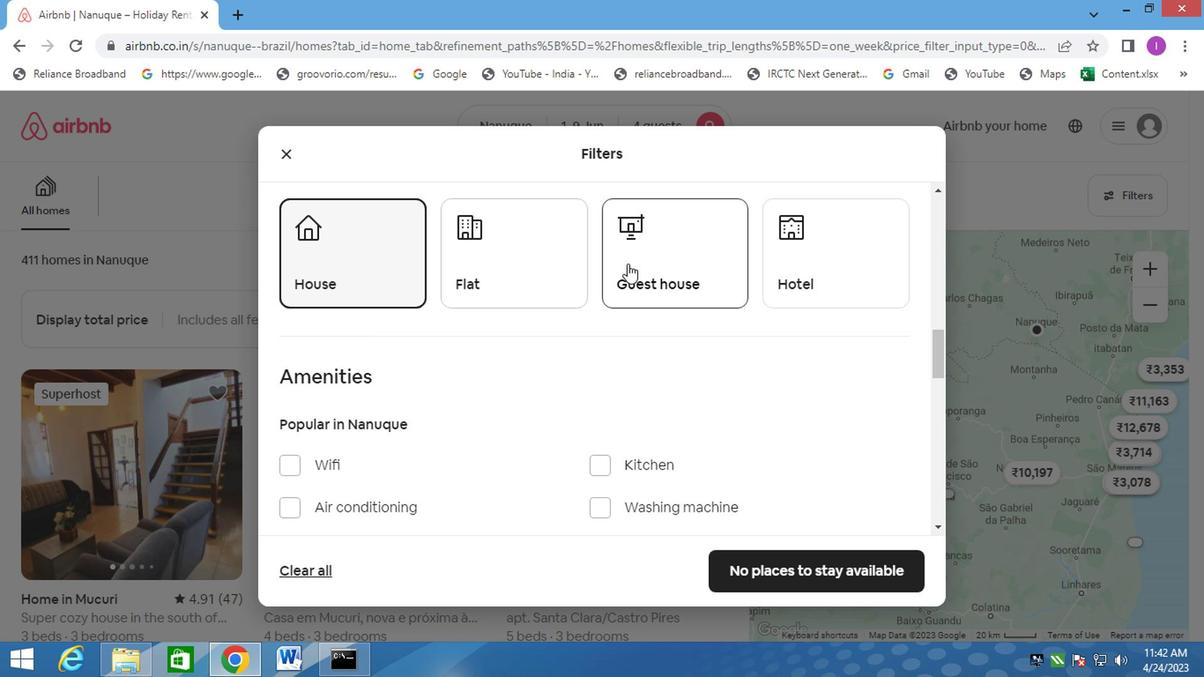 
Action: Mouse pressed left at (469, 288)
Screenshot: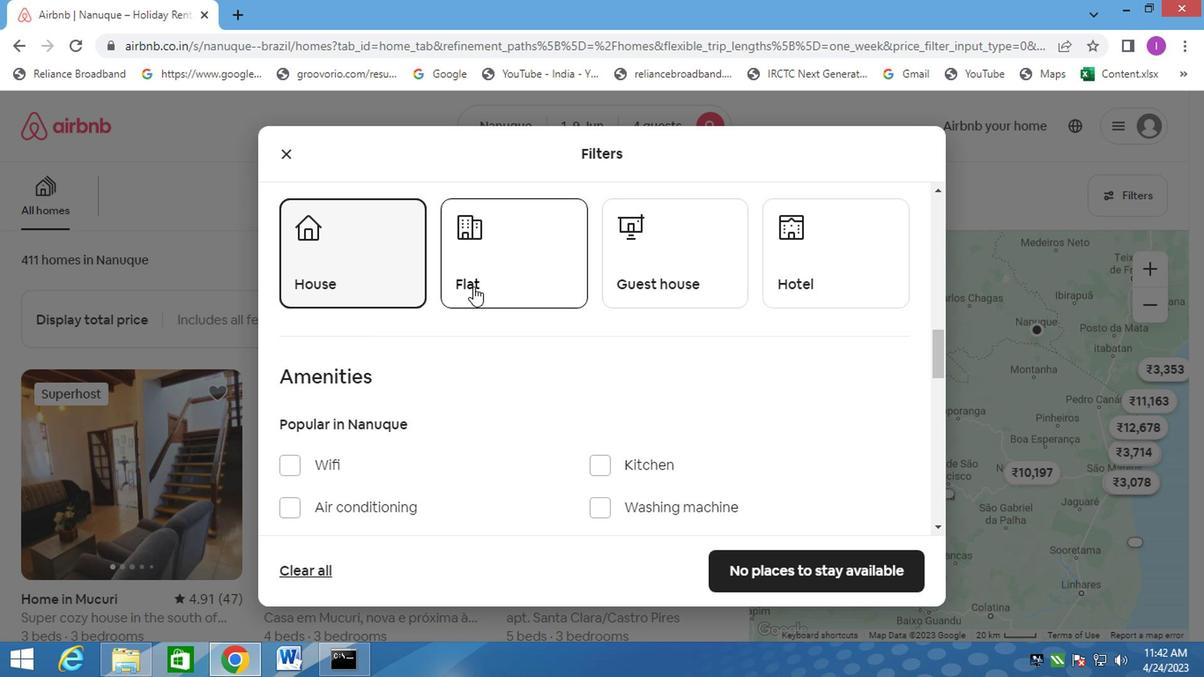 
Action: Mouse moved to (690, 276)
Screenshot: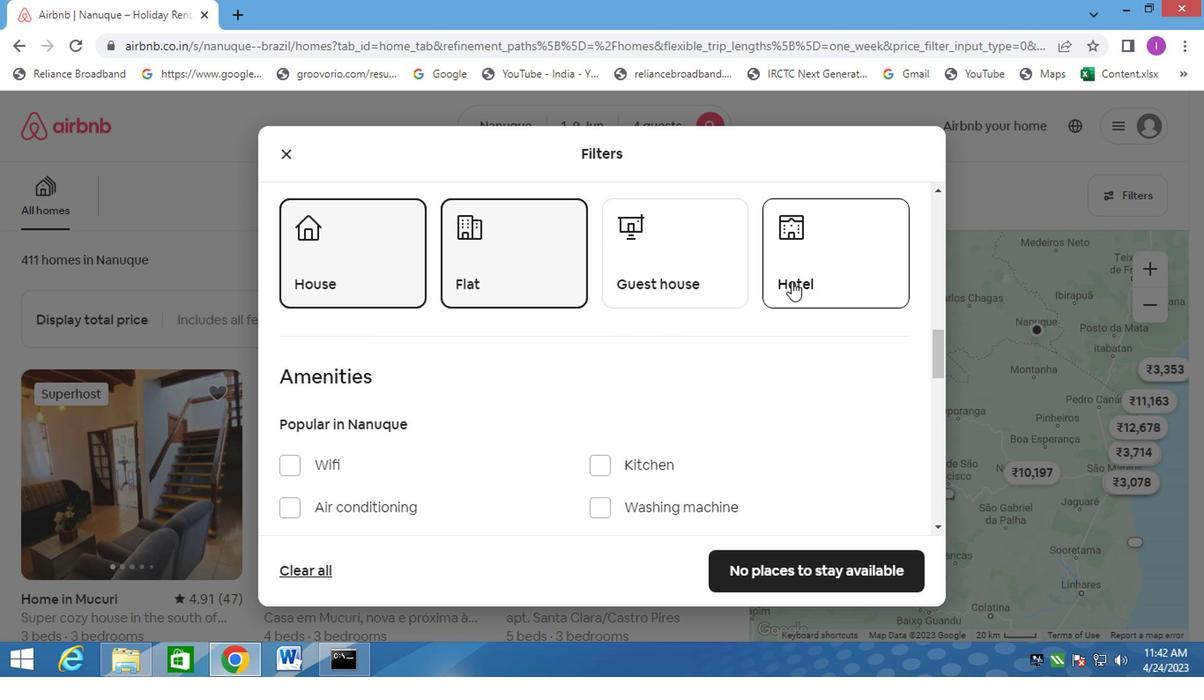 
Action: Mouse pressed left at (690, 276)
Screenshot: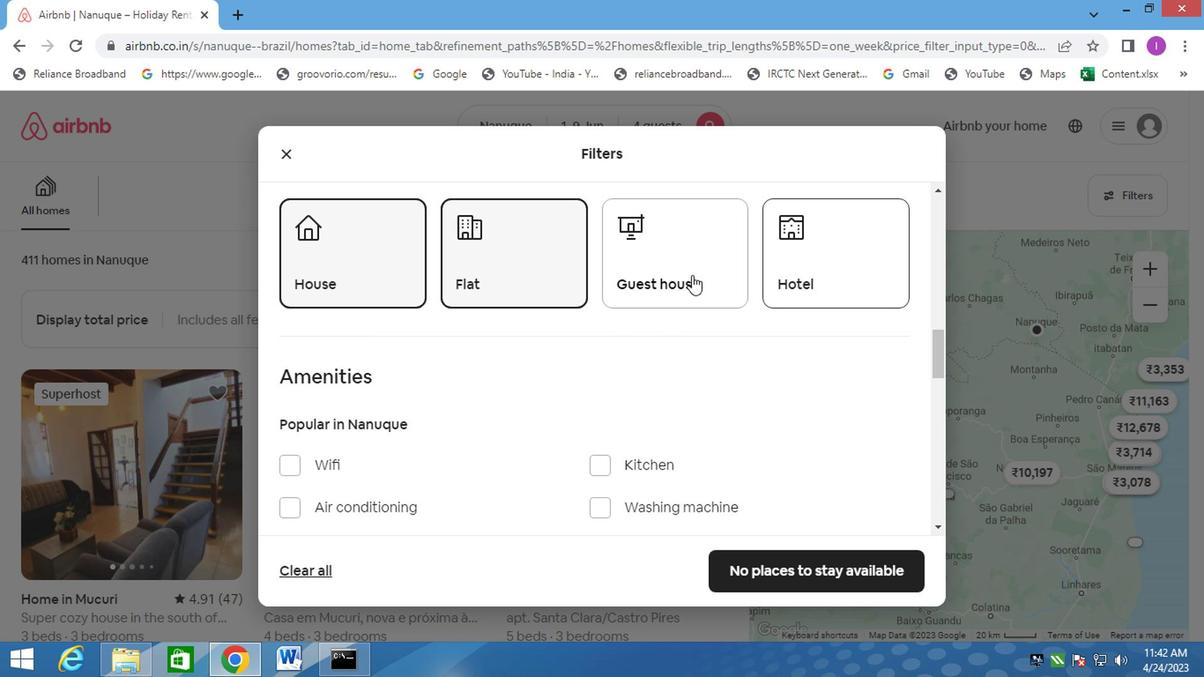
Action: Mouse moved to (427, 430)
Screenshot: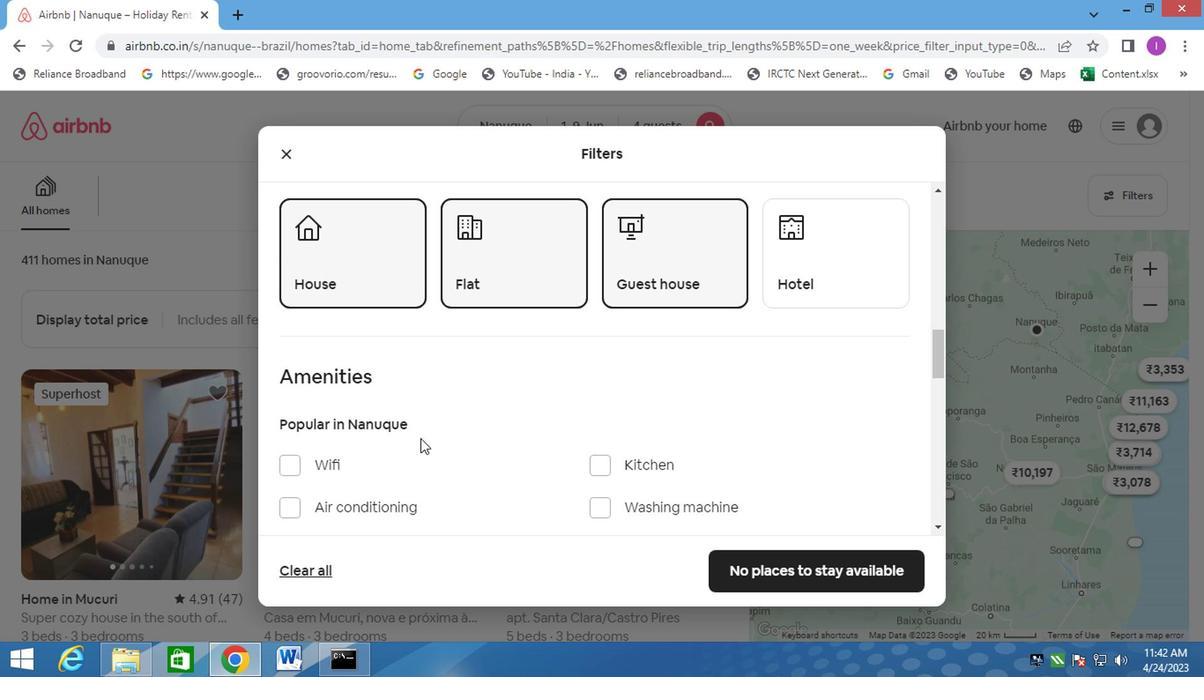 
Action: Mouse scrolled (427, 429) with delta (0, 0)
Screenshot: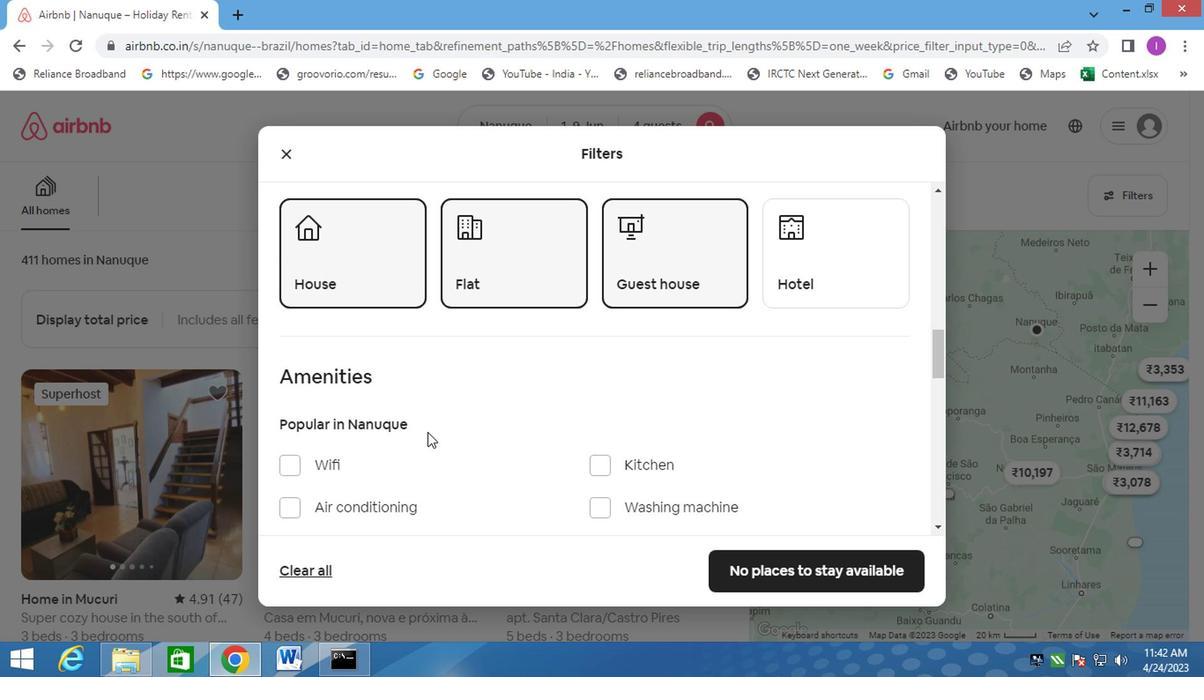 
Action: Mouse moved to (433, 426)
Screenshot: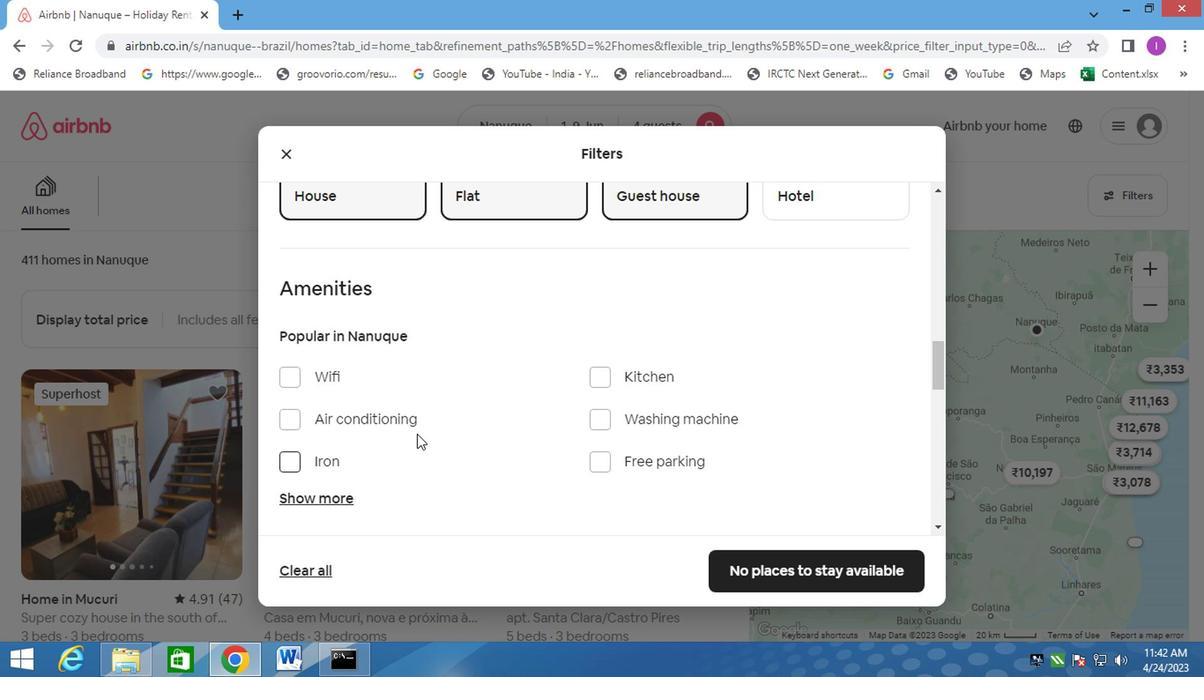 
Action: Mouse scrolled (433, 425) with delta (0, 0)
Screenshot: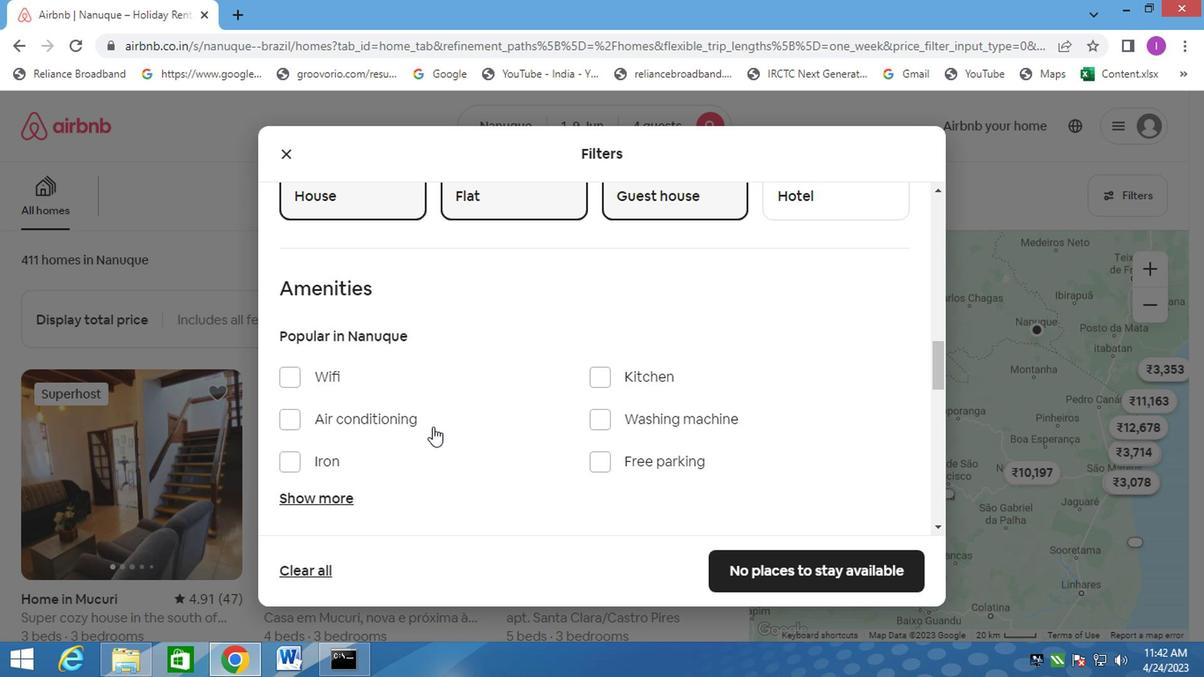 
Action: Mouse scrolled (433, 425) with delta (0, 0)
Screenshot: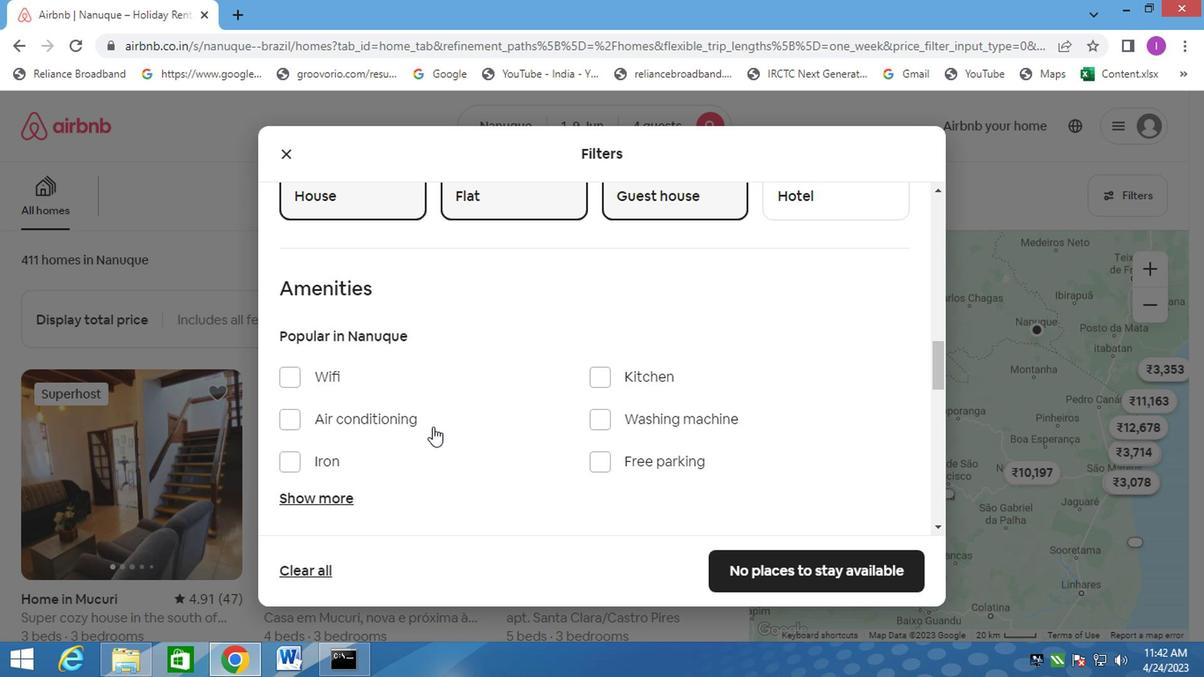 
Action: Mouse scrolled (433, 425) with delta (0, 0)
Screenshot: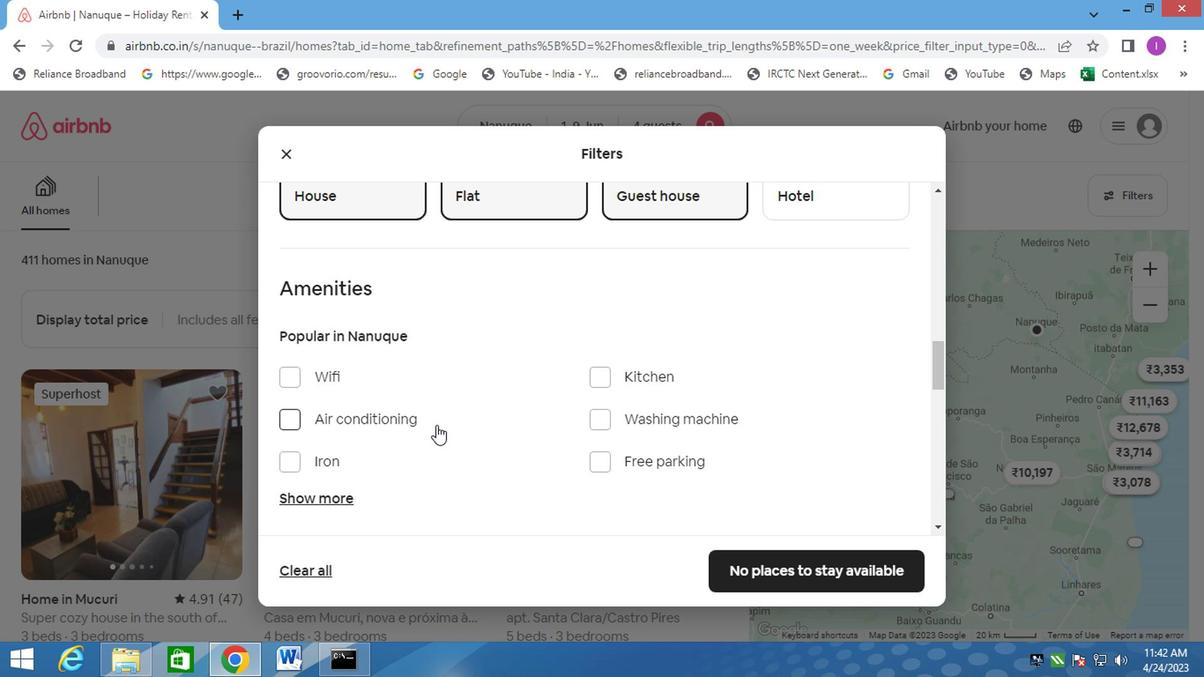 
Action: Mouse moved to (433, 425)
Screenshot: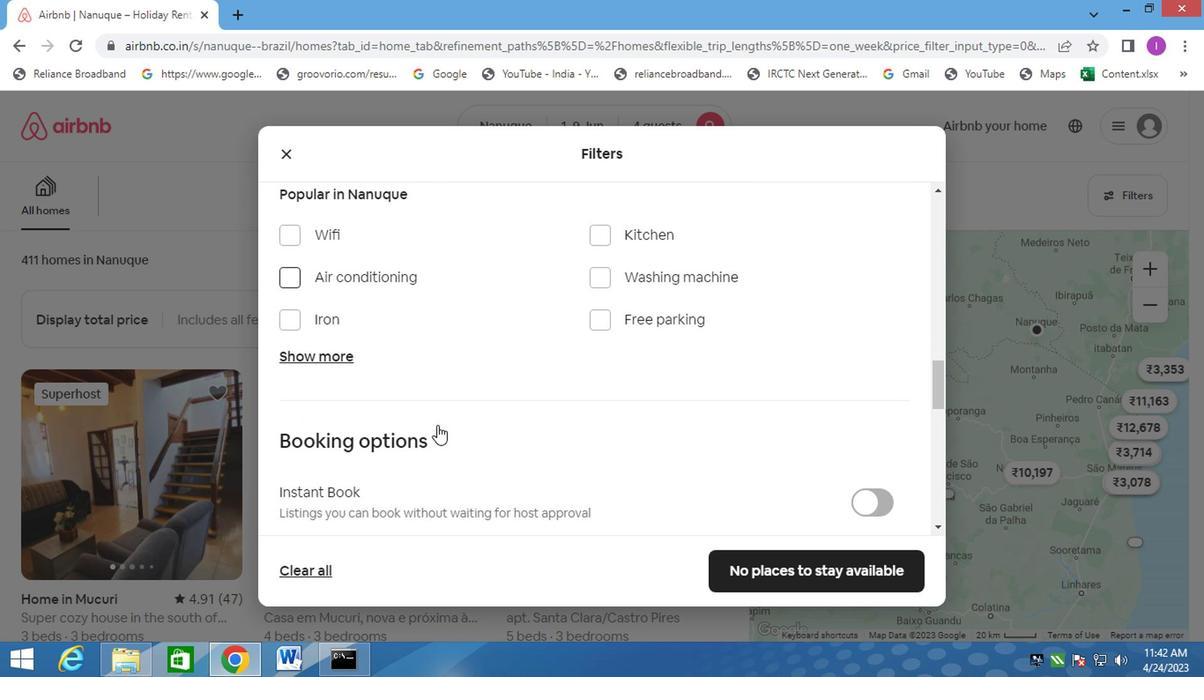 
Action: Mouse scrolled (433, 424) with delta (0, -1)
Screenshot: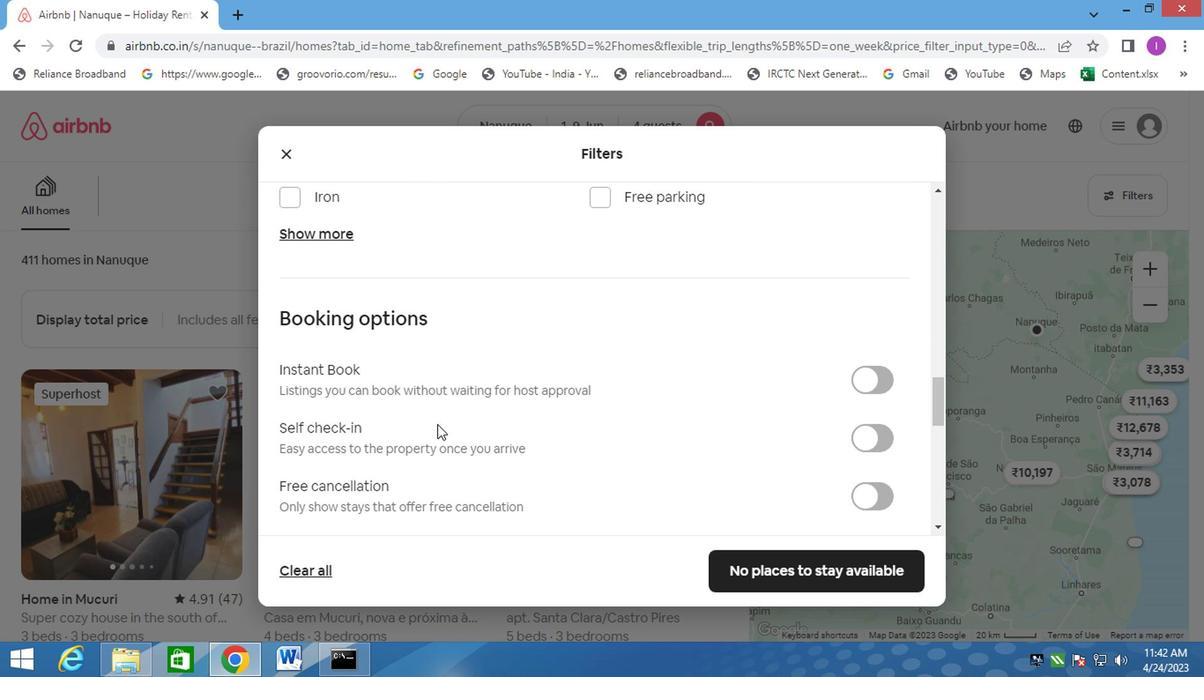
Action: Mouse scrolled (433, 424) with delta (0, -1)
Screenshot: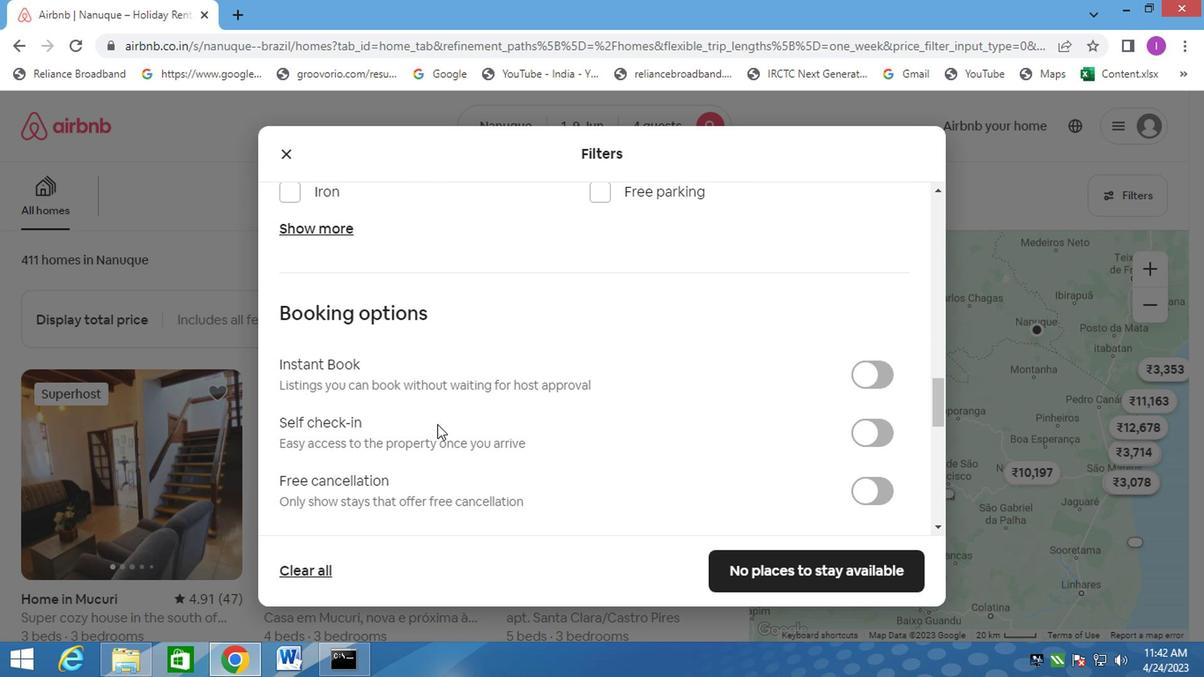 
Action: Mouse moved to (446, 422)
Screenshot: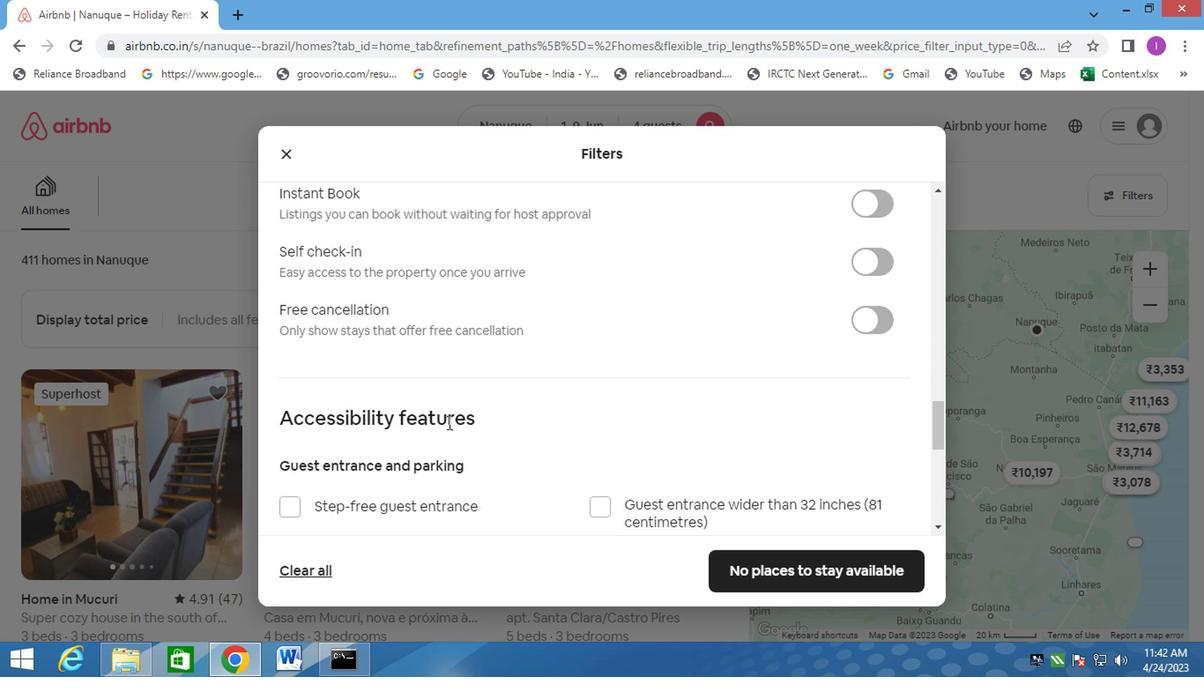 
Action: Mouse scrolled (446, 421) with delta (0, 0)
Screenshot: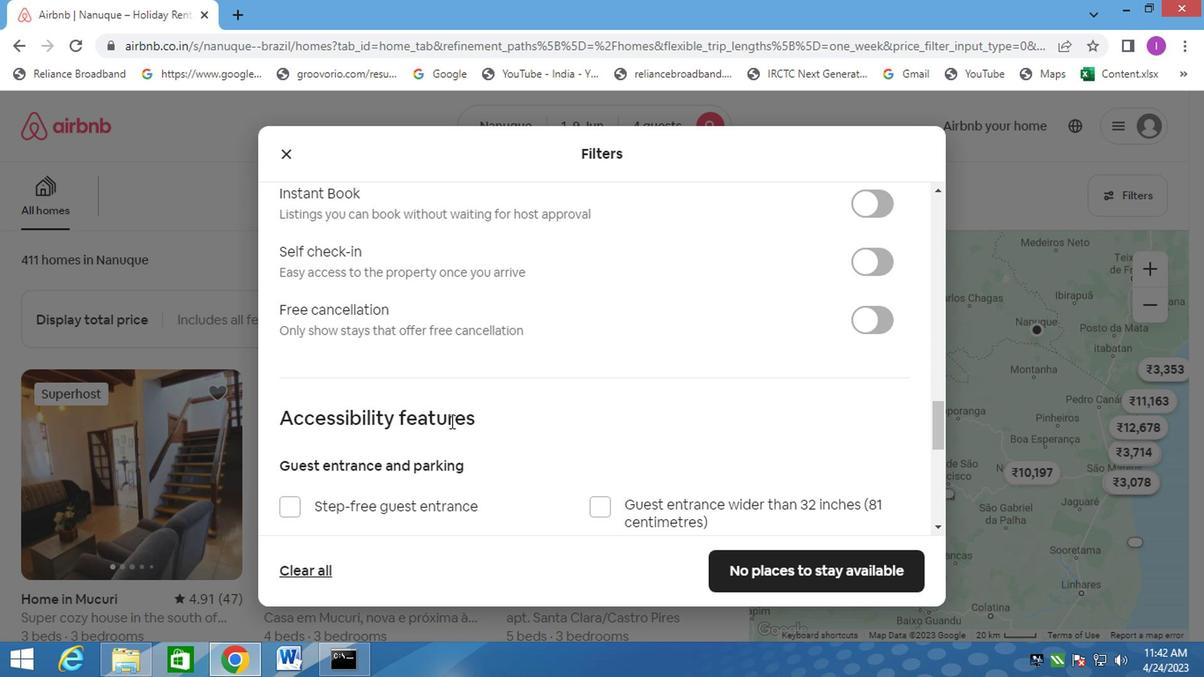 
Action: Mouse scrolled (446, 421) with delta (0, 0)
Screenshot: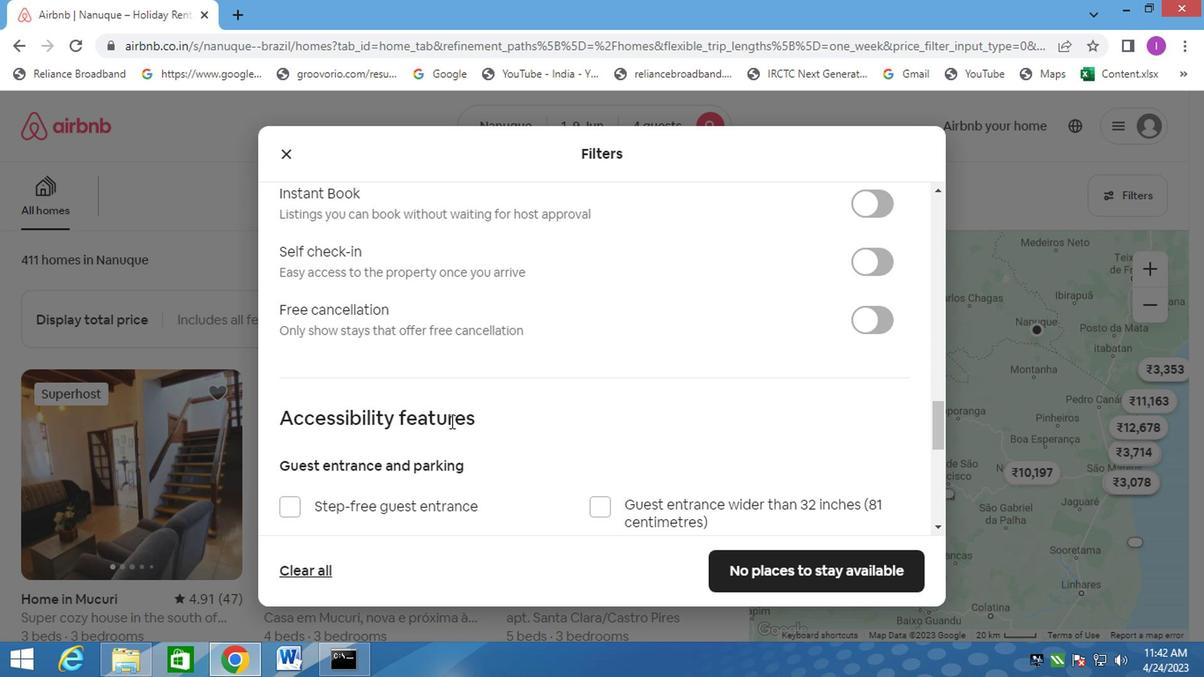 
Action: Mouse scrolled (446, 423) with delta (0, 1)
Screenshot: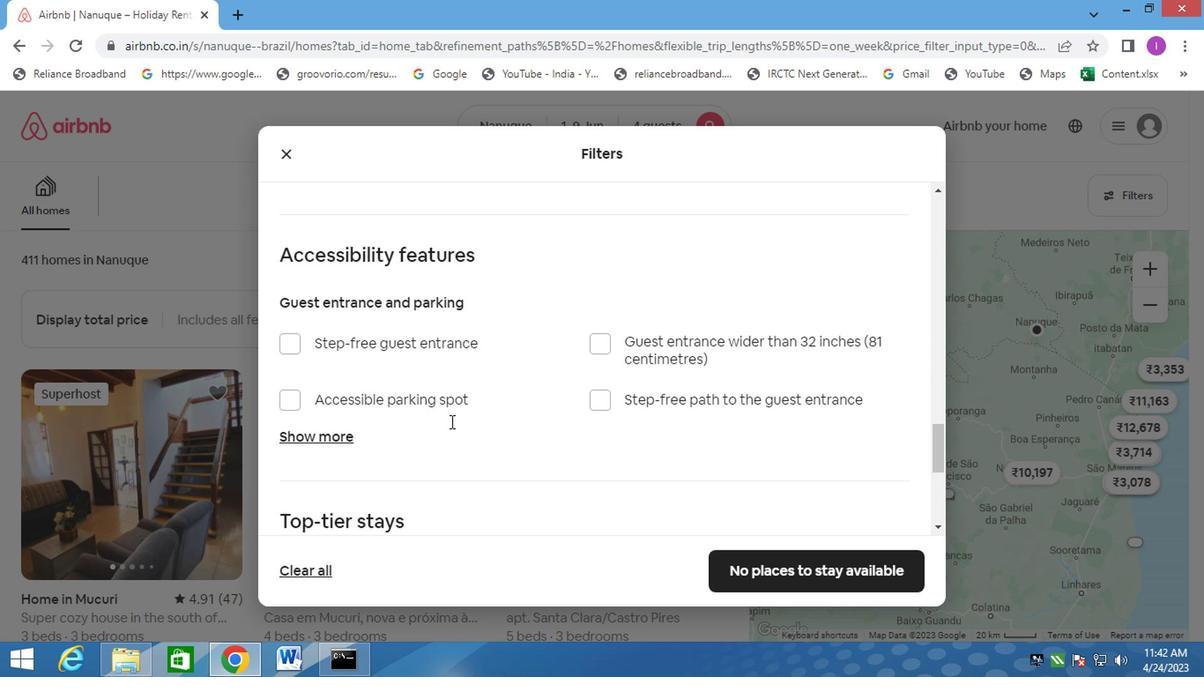 
Action: Mouse scrolled (446, 423) with delta (0, 1)
Screenshot: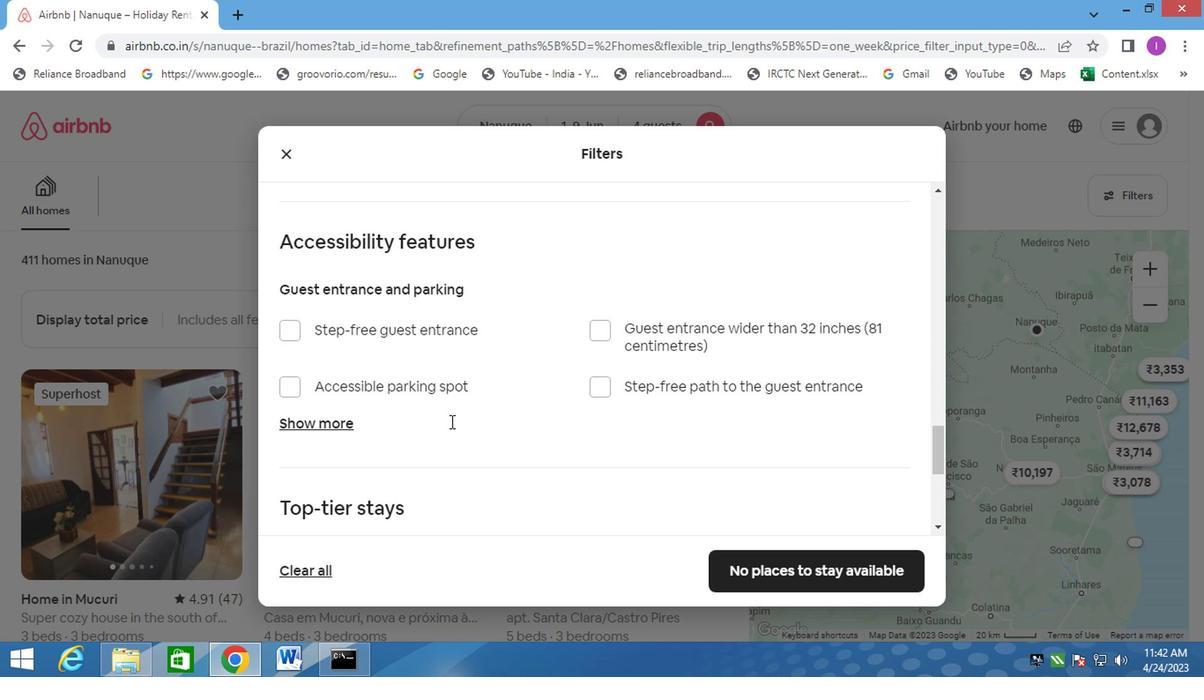 
Action: Mouse moved to (872, 261)
Screenshot: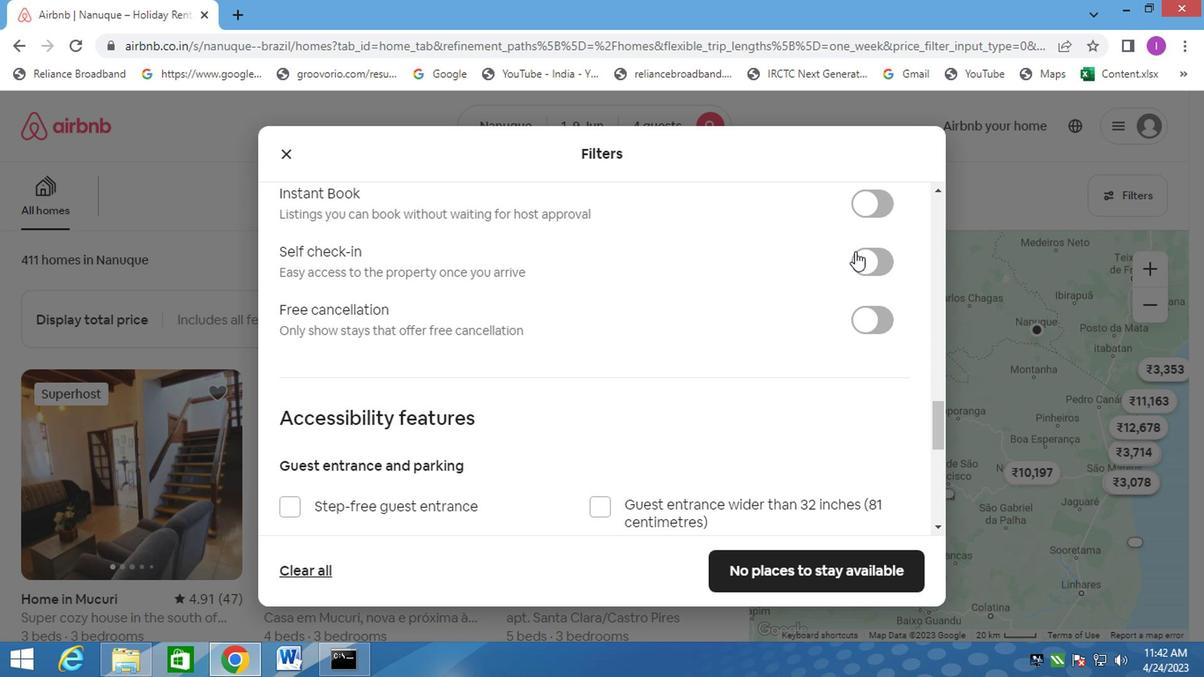 
Action: Mouse pressed left at (872, 261)
Screenshot: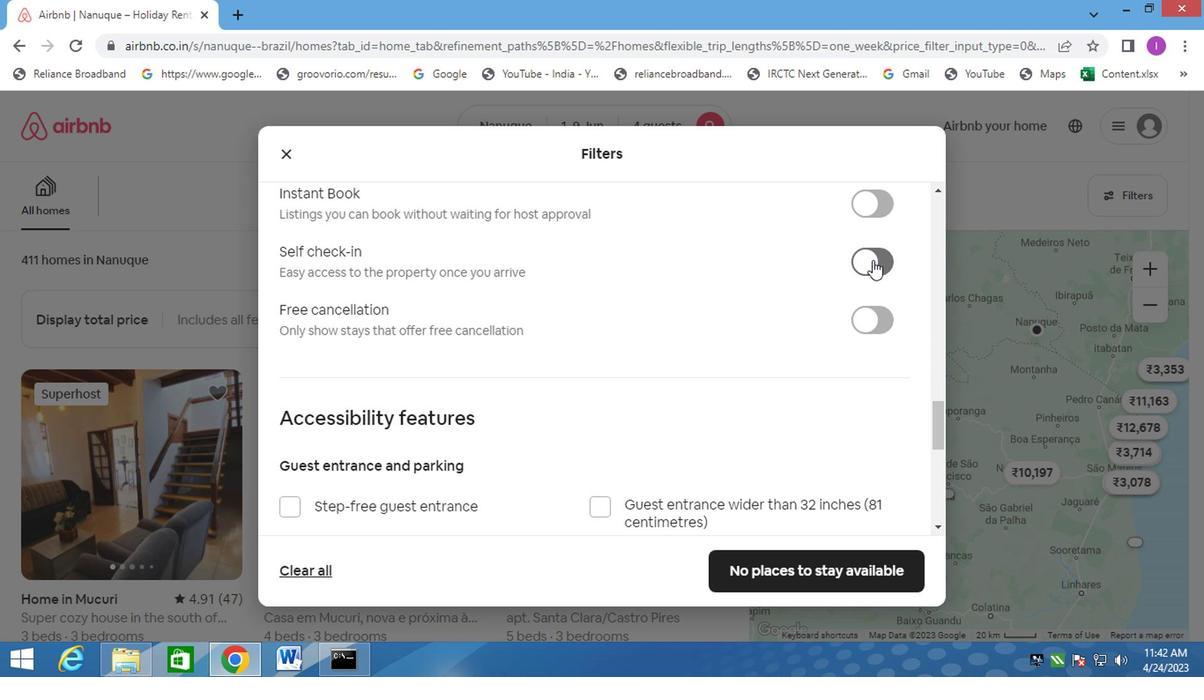 
Action: Mouse moved to (560, 375)
Screenshot: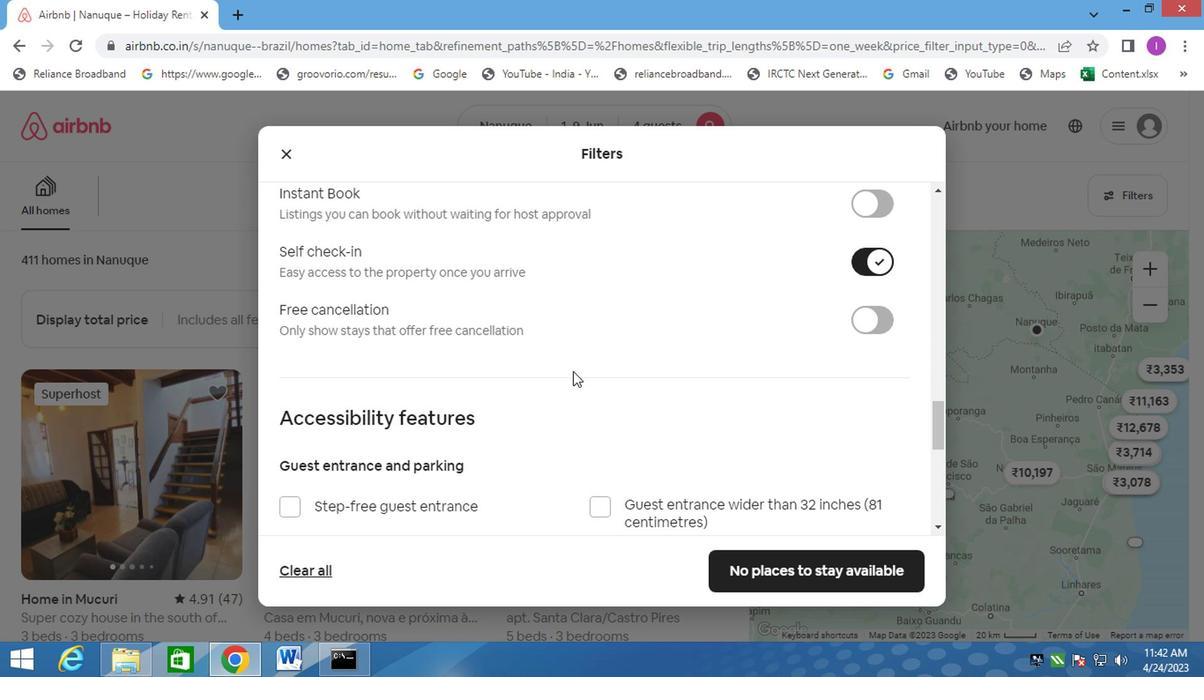 
Action: Mouse scrolled (560, 373) with delta (0, -1)
Screenshot: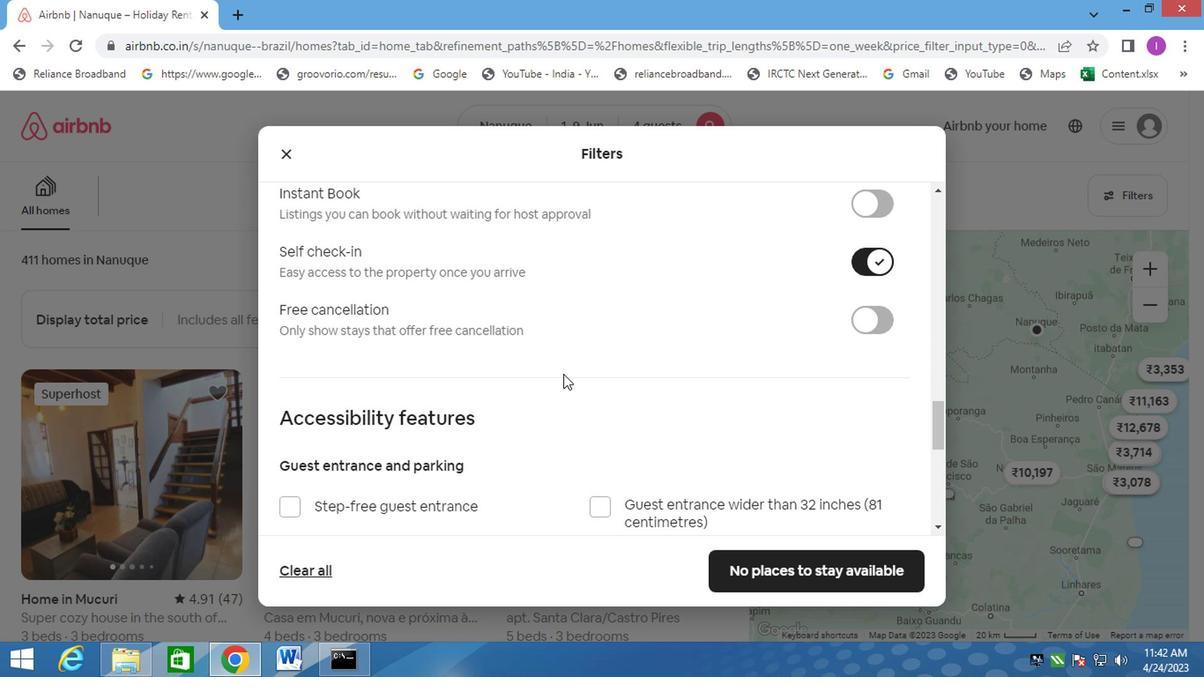 
Action: Mouse scrolled (560, 373) with delta (0, -1)
Screenshot: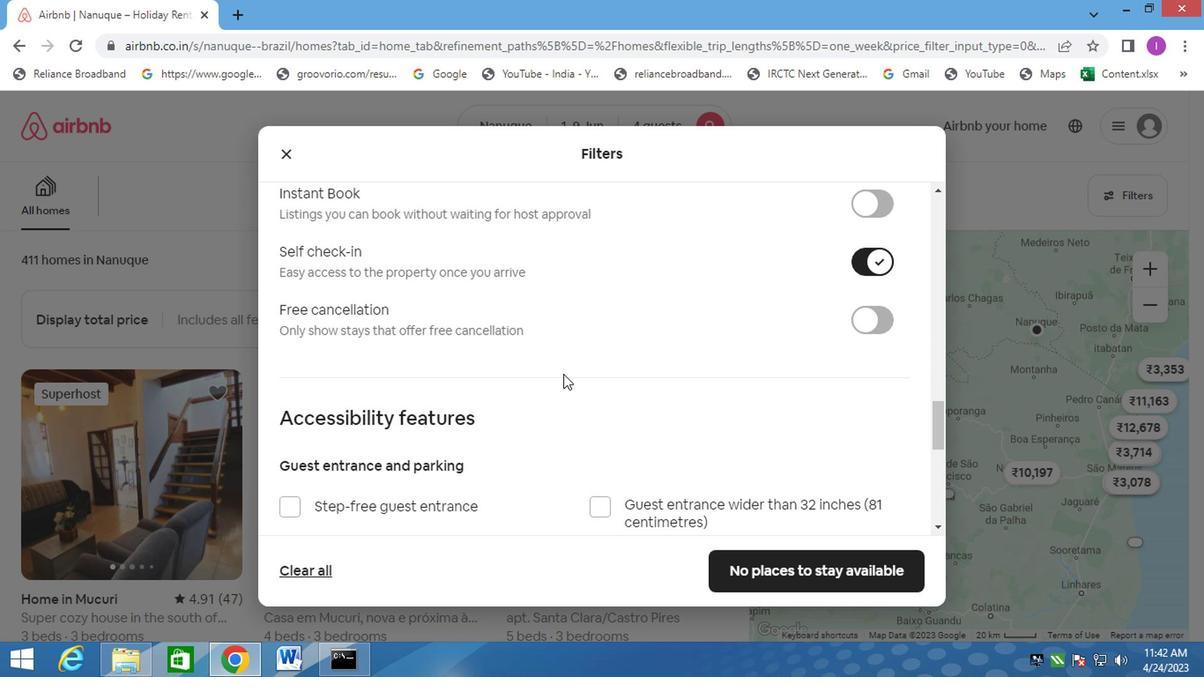 
Action: Mouse scrolled (560, 373) with delta (0, -1)
Screenshot: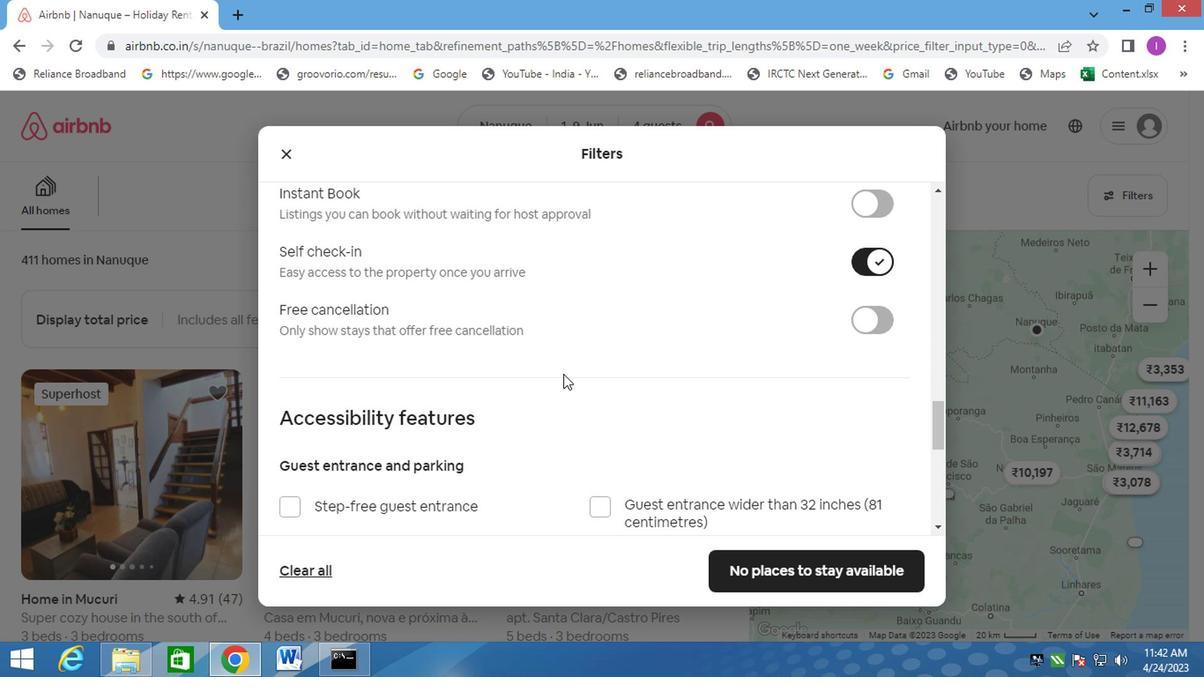 
Action: Mouse scrolled (560, 373) with delta (0, -1)
Screenshot: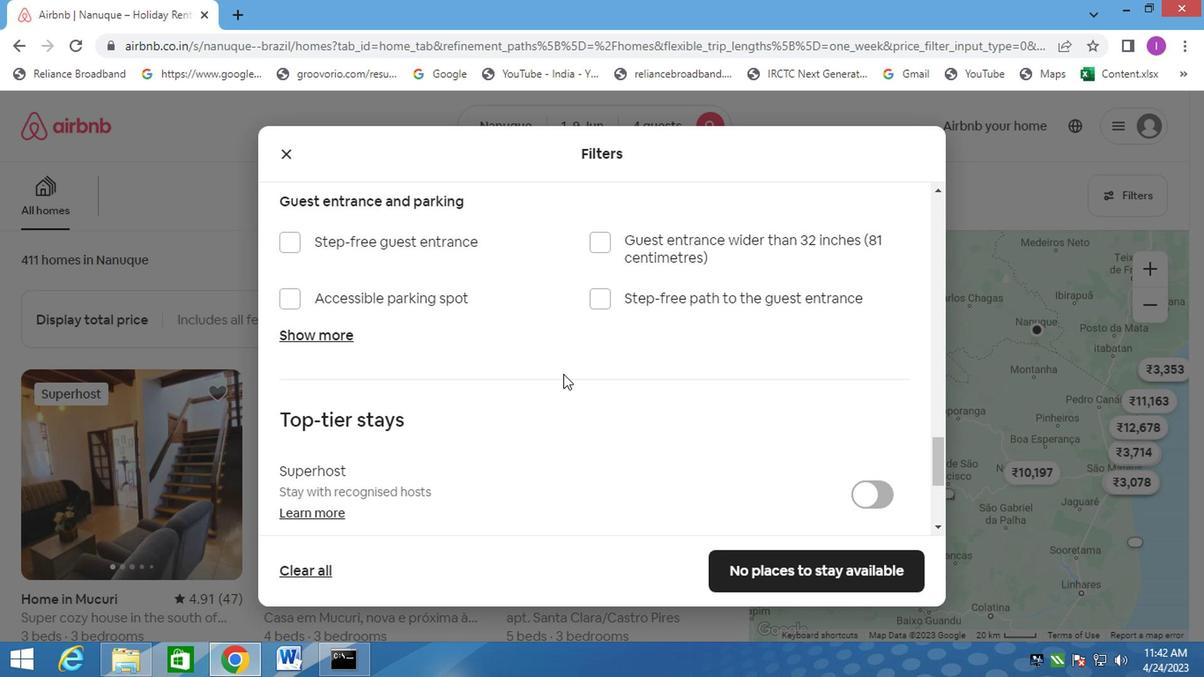 
Action: Mouse scrolled (560, 373) with delta (0, -1)
Screenshot: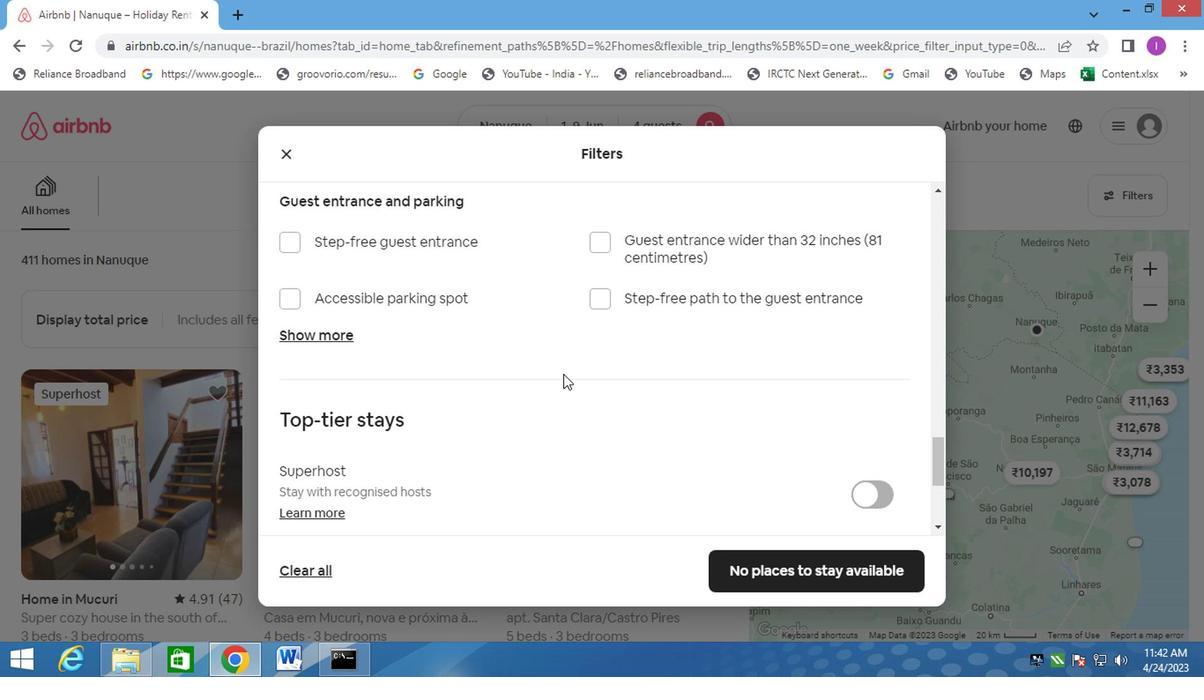 
Action: Mouse scrolled (560, 373) with delta (0, -1)
Screenshot: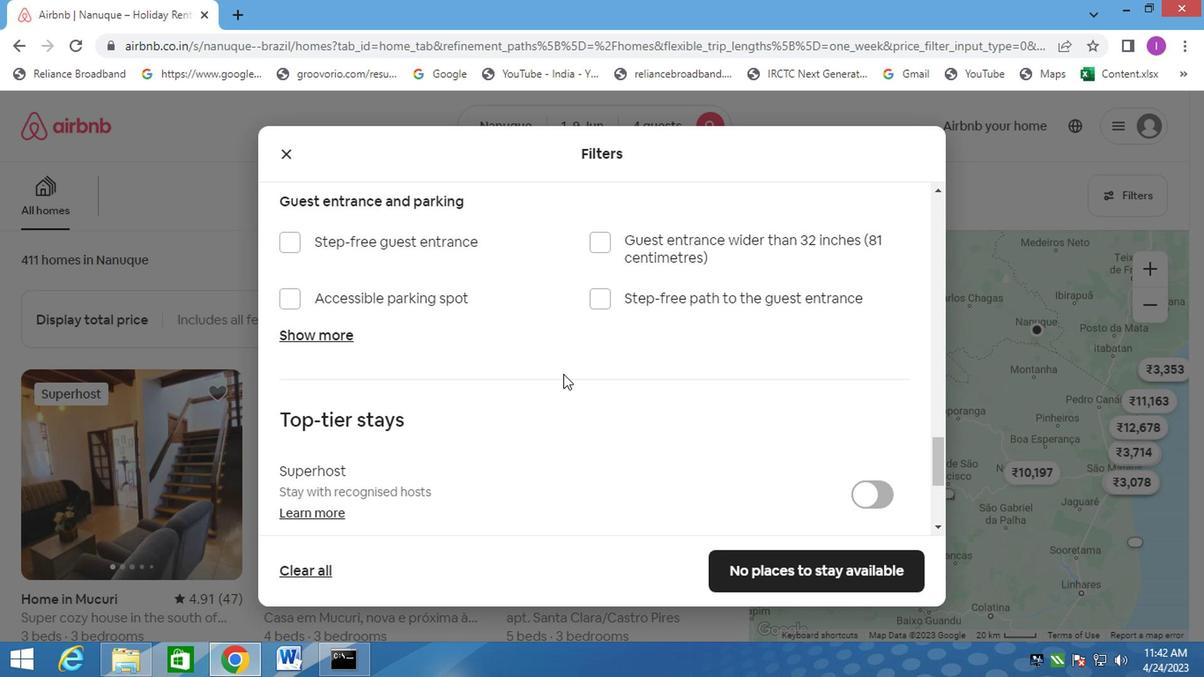 
Action: Mouse moved to (320, 489)
Screenshot: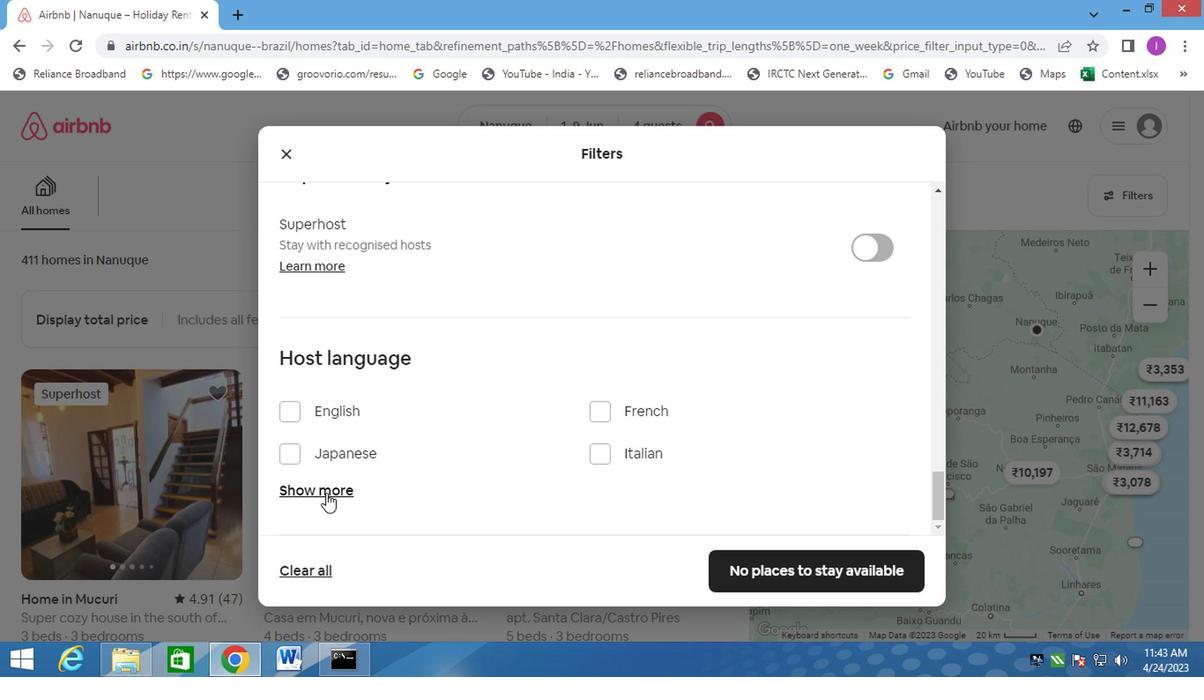 
Action: Mouse pressed left at (320, 489)
Screenshot: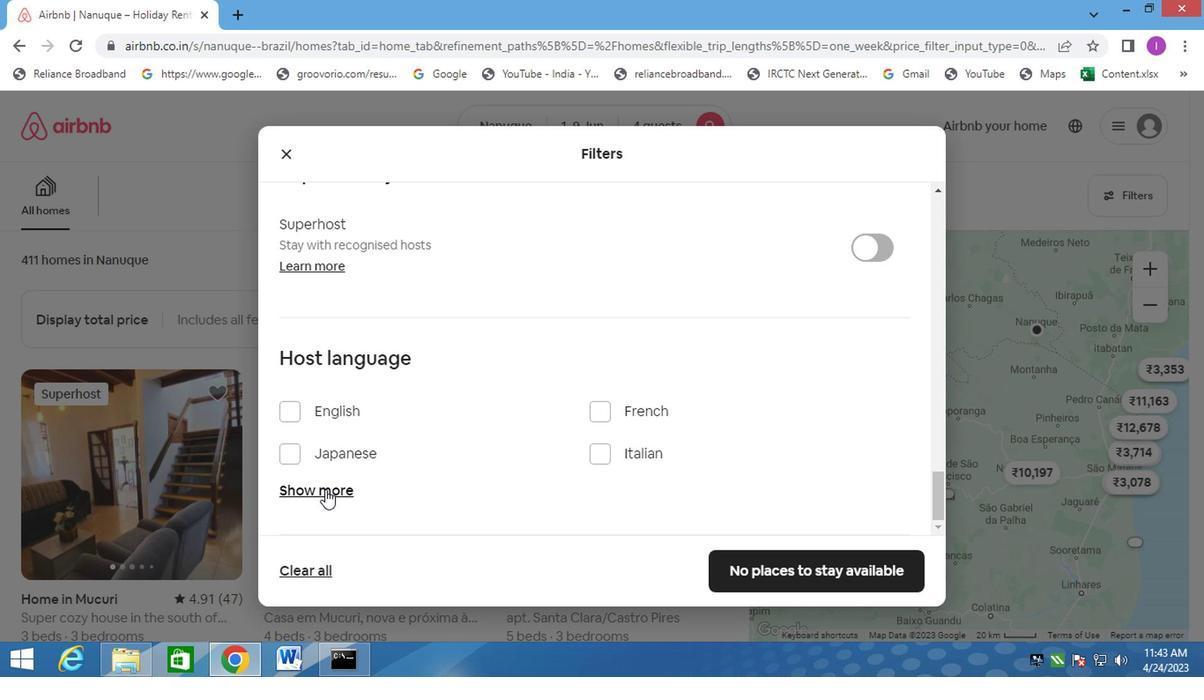 
Action: Mouse moved to (517, 432)
Screenshot: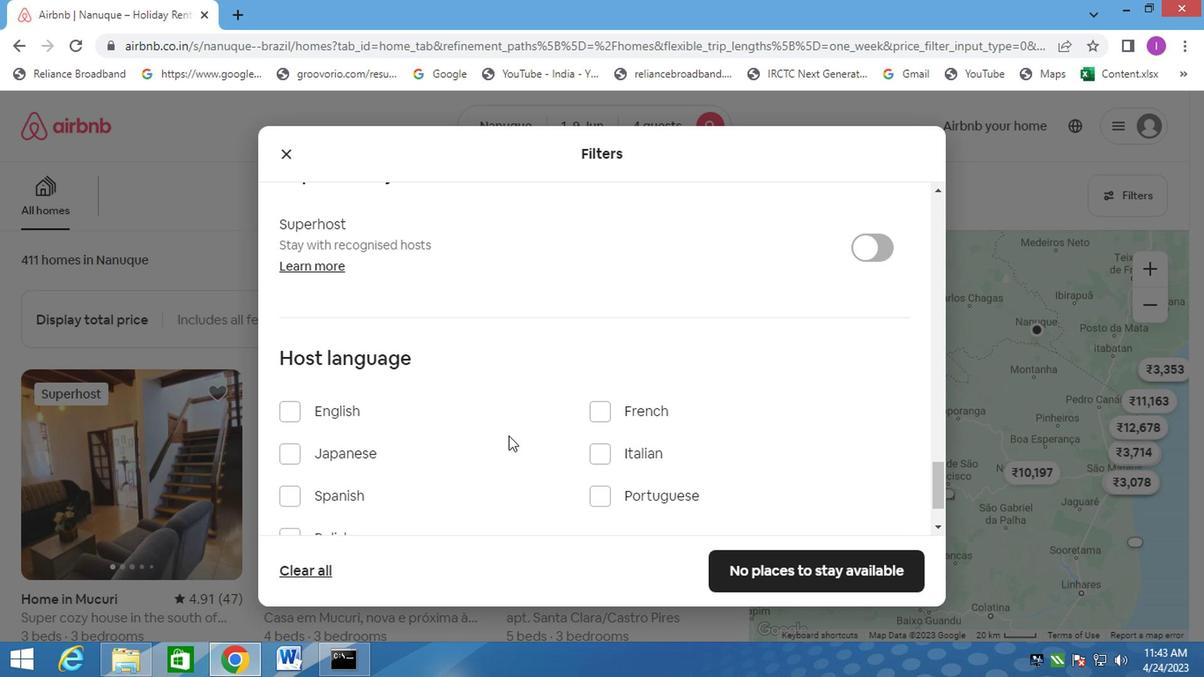 
Action: Mouse scrolled (517, 432) with delta (0, 0)
Screenshot: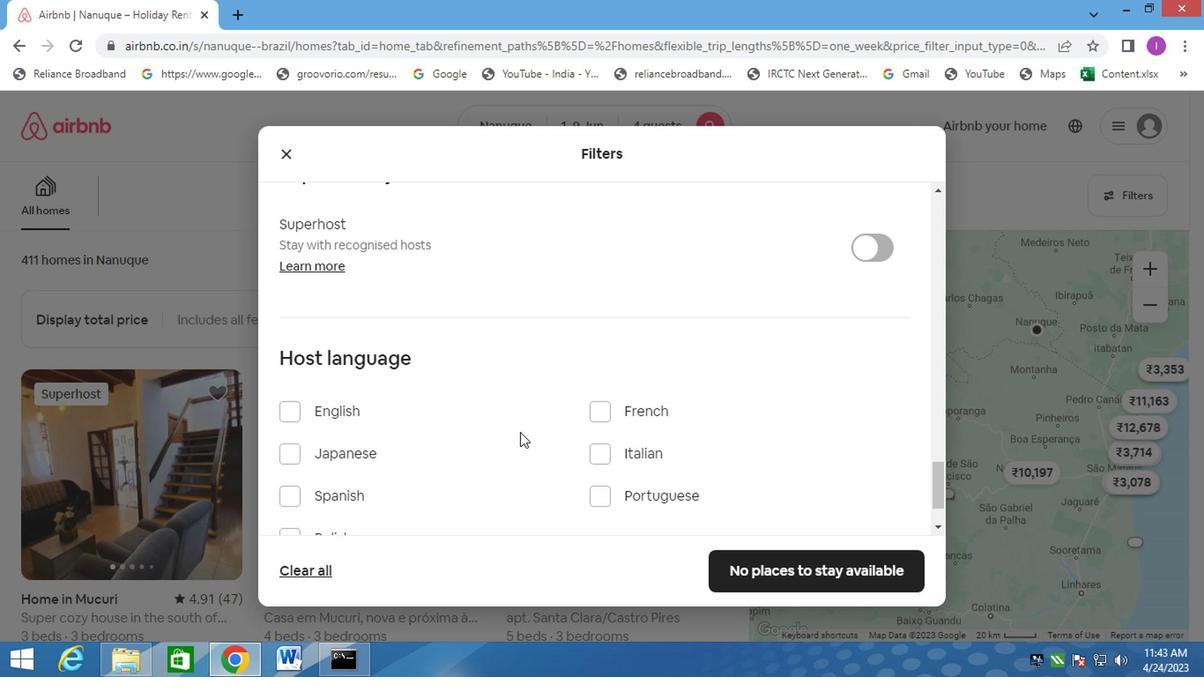 
Action: Mouse moved to (289, 415)
Screenshot: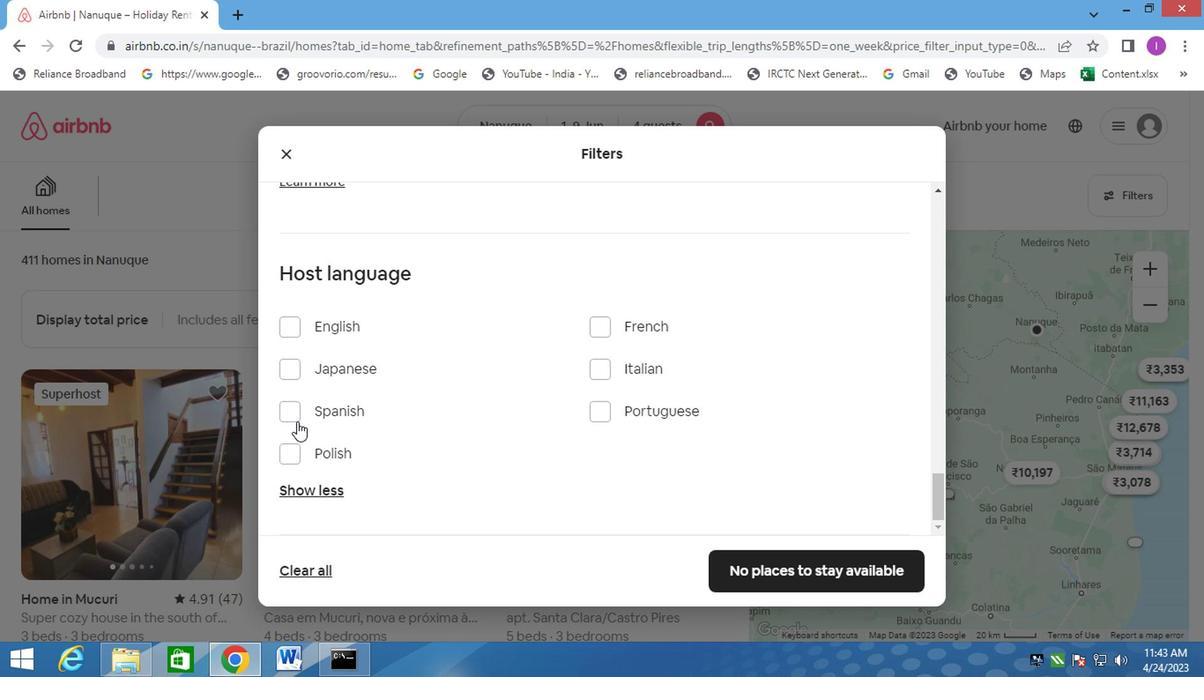 
Action: Mouse pressed left at (289, 415)
Screenshot: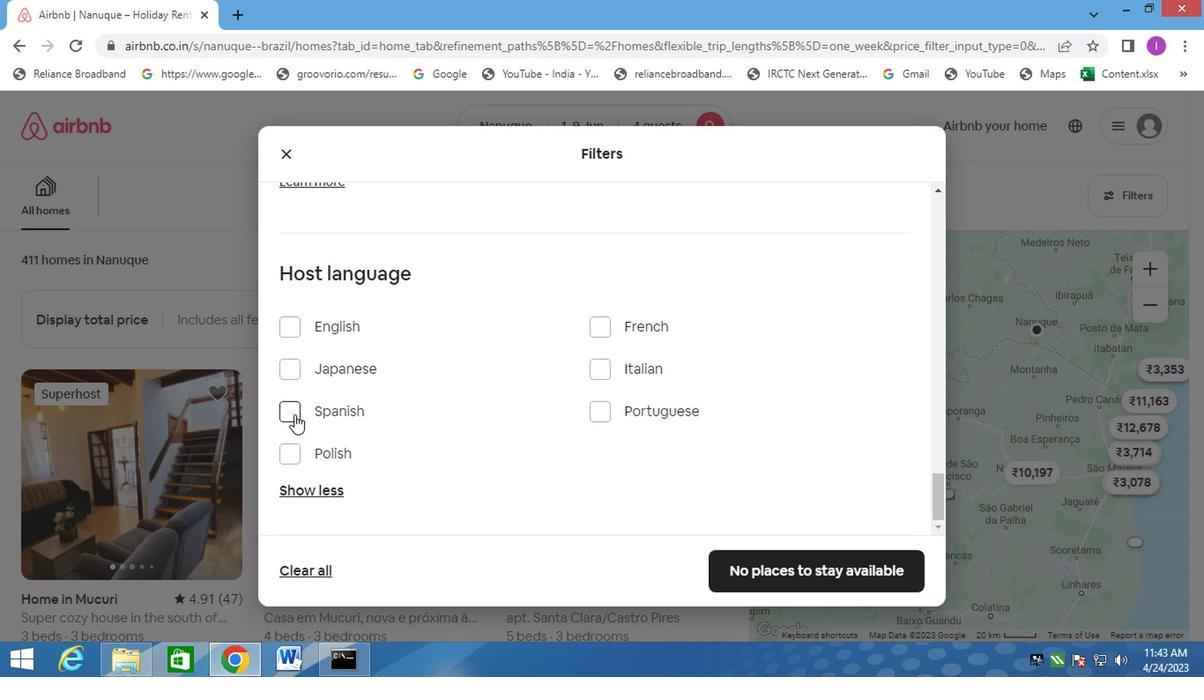 
Action: Mouse moved to (682, 441)
Screenshot: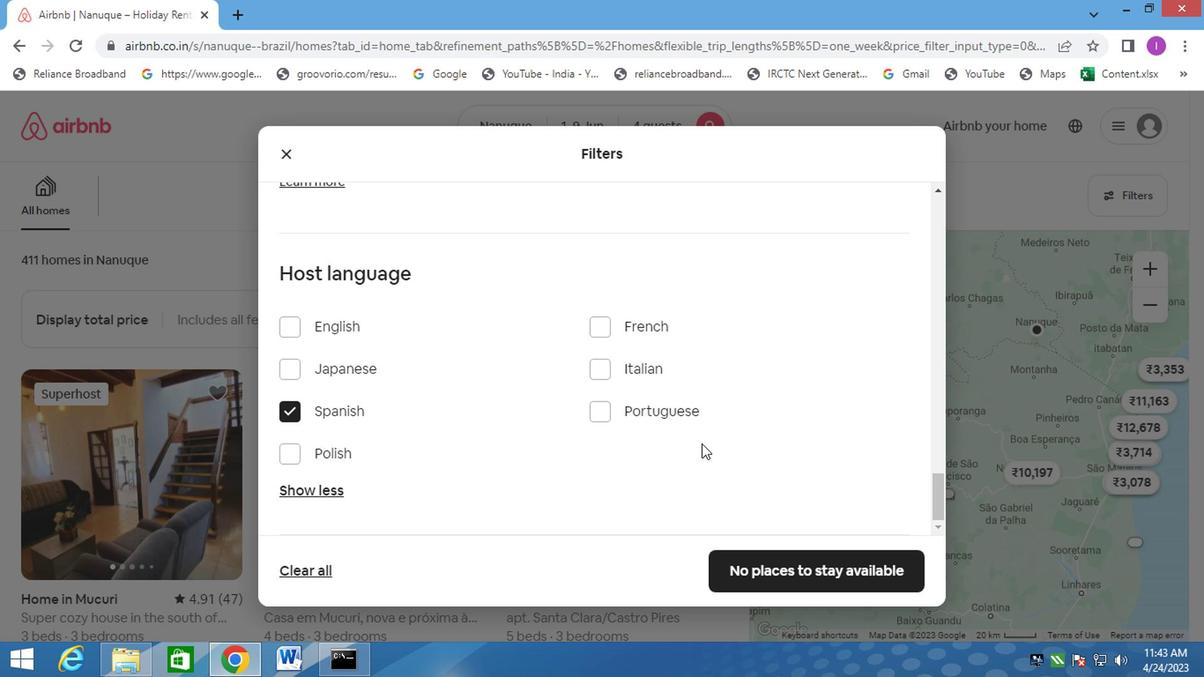 
Action: Mouse scrolled (682, 441) with delta (0, 0)
Screenshot: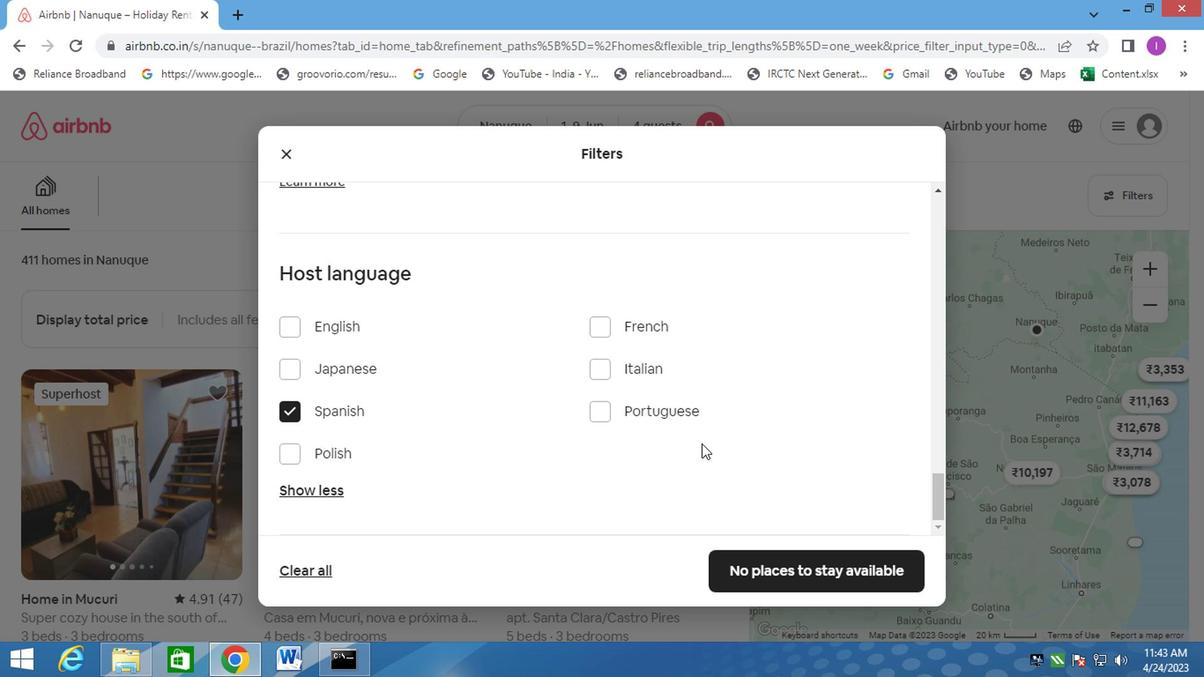 
Action: Mouse moved to (680, 444)
Screenshot: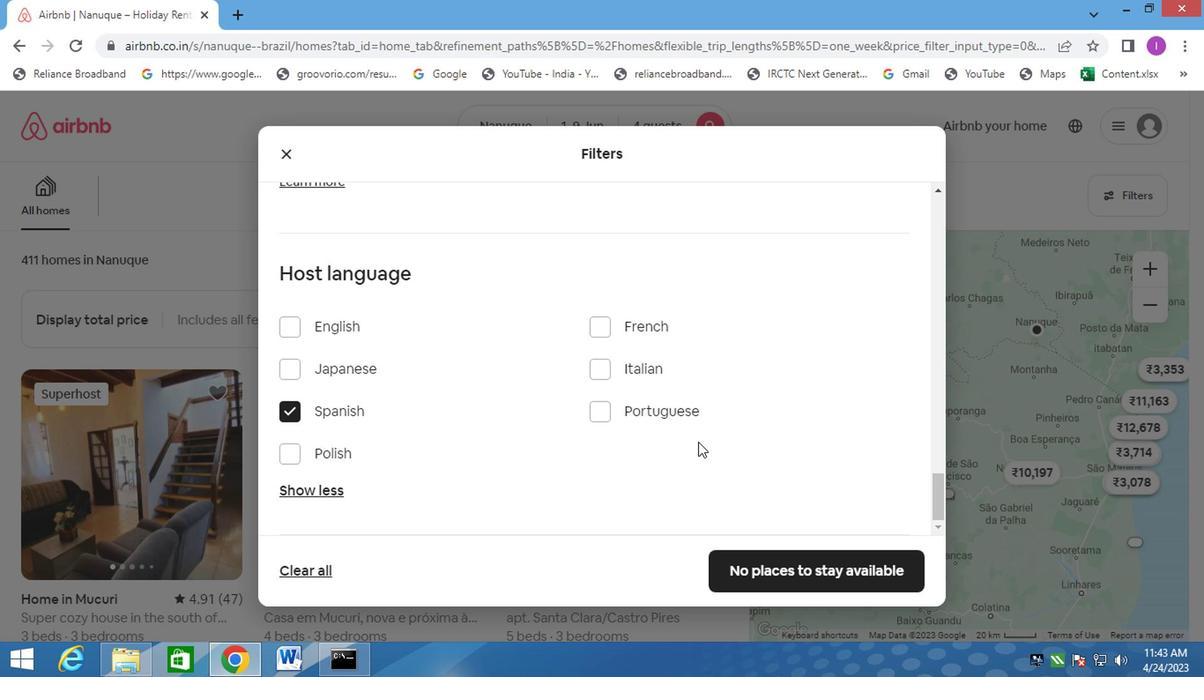 
Action: Mouse scrolled (680, 443) with delta (0, 0)
Screenshot: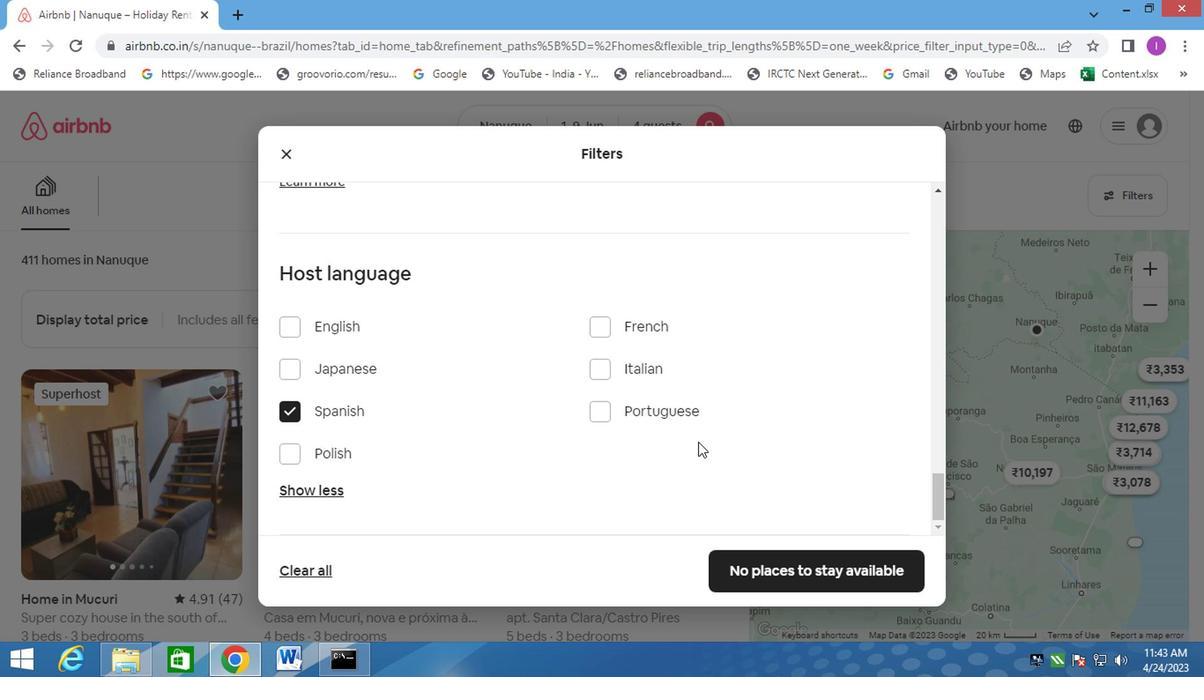 
Action: Mouse moved to (676, 445)
Screenshot: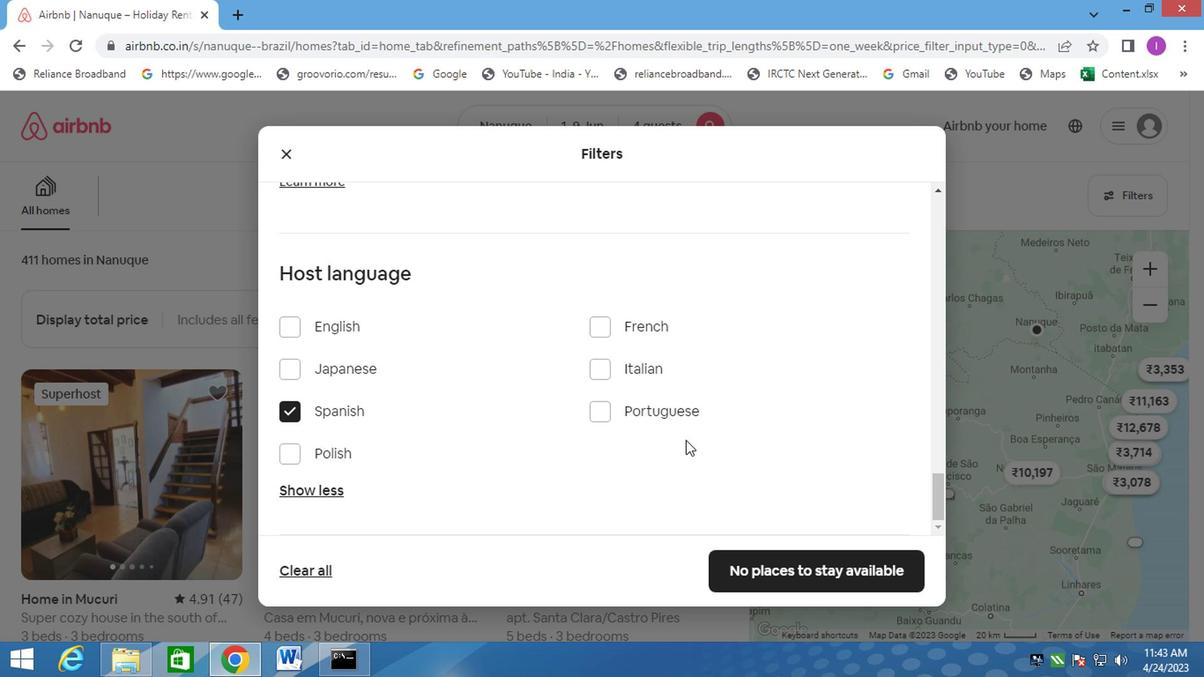 
Action: Mouse scrolled (676, 444) with delta (0, -1)
Screenshot: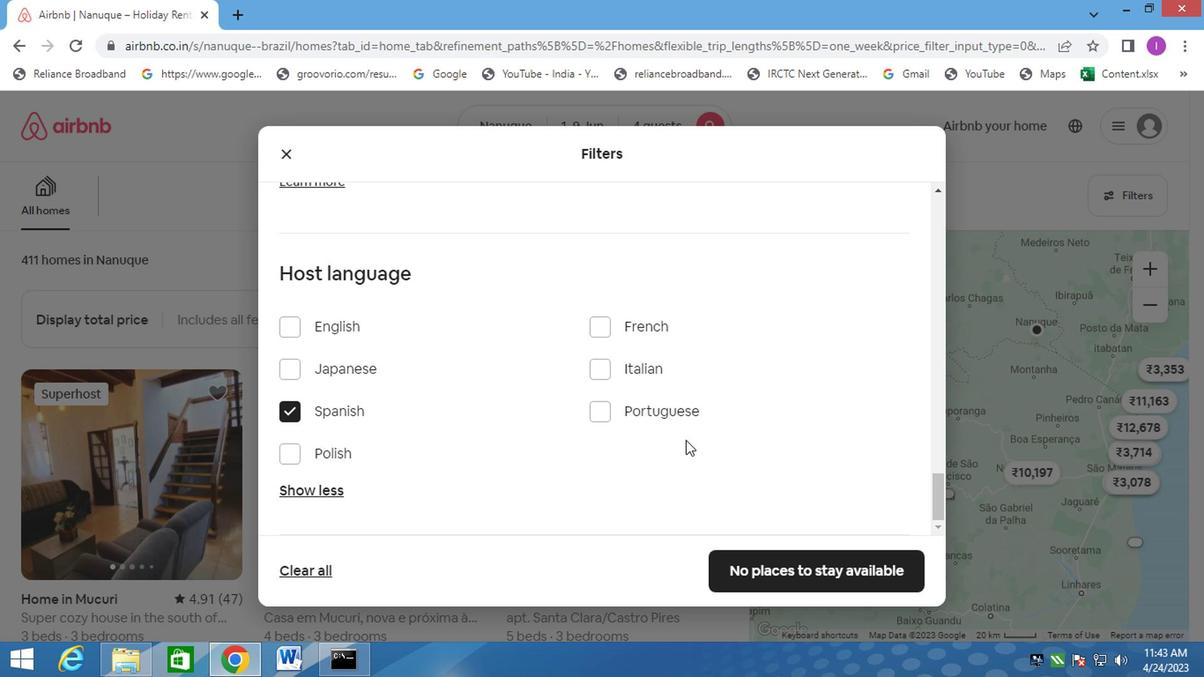 
Action: Mouse moved to (795, 567)
Screenshot: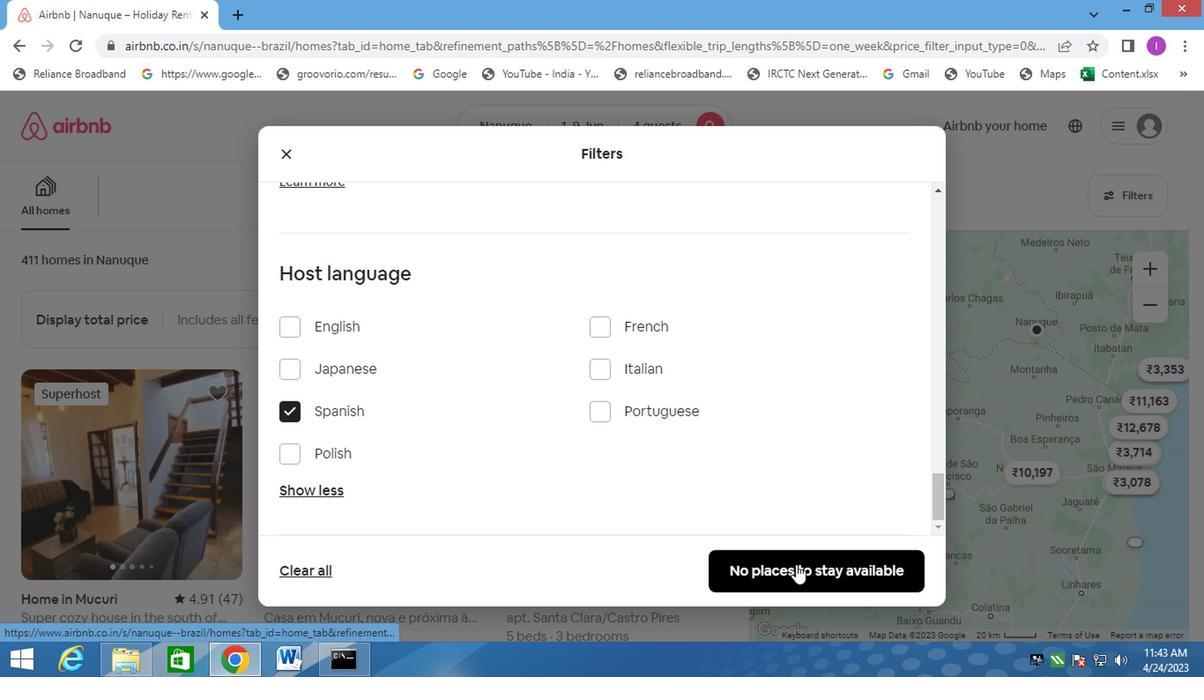 
Action: Mouse pressed left at (795, 567)
Screenshot: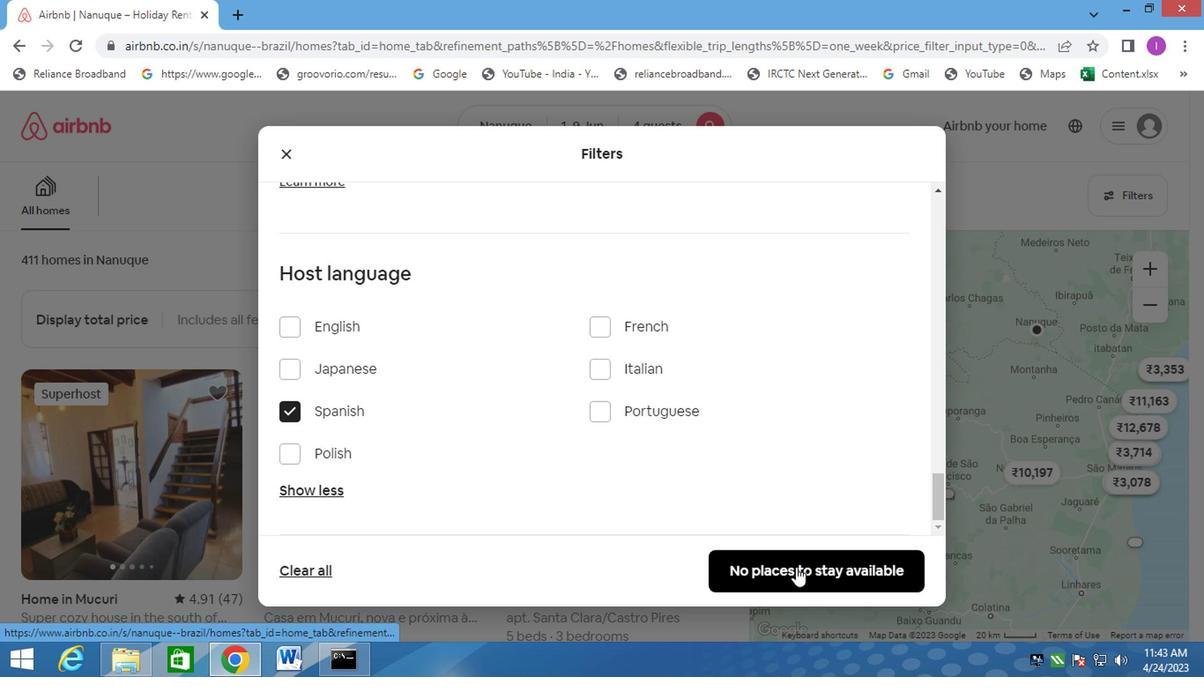 
Action: Mouse moved to (819, 540)
Screenshot: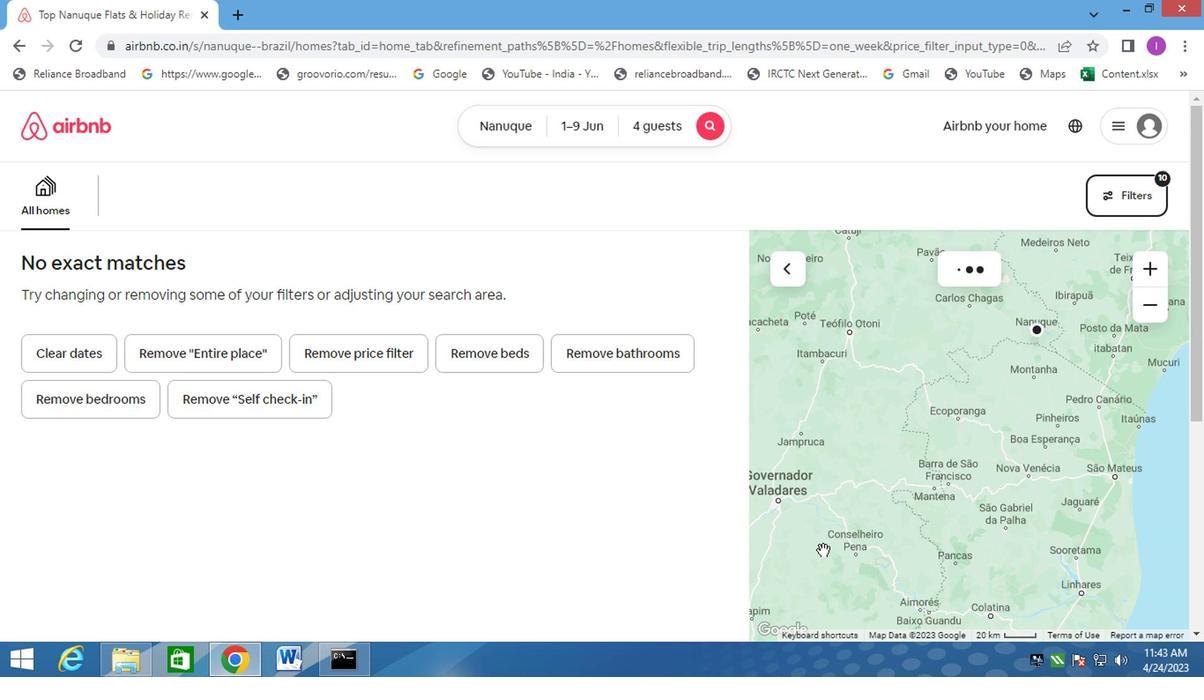 
Action: Key pressed <Key.f8>
Screenshot: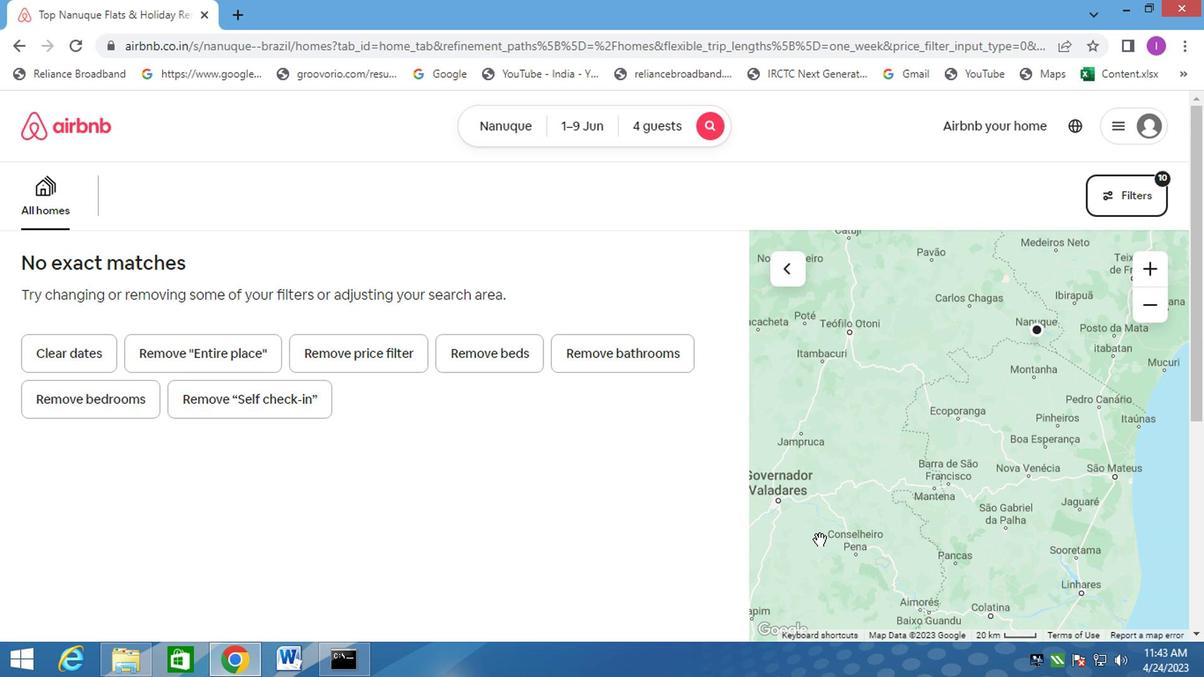 
